 Task: Research Airbnb options in Old Shinyanga, Tanzania from 22th December, 2023 to 26th December, 2023 for 8 adults. Place can be private room with 8 bedrooms having 8 beds and 8 bathrooms. Property type can be house. Amenities needed are: wifi, TV, free parkinig on premises, gym, breakfast.
Action: Mouse moved to (541, 141)
Screenshot: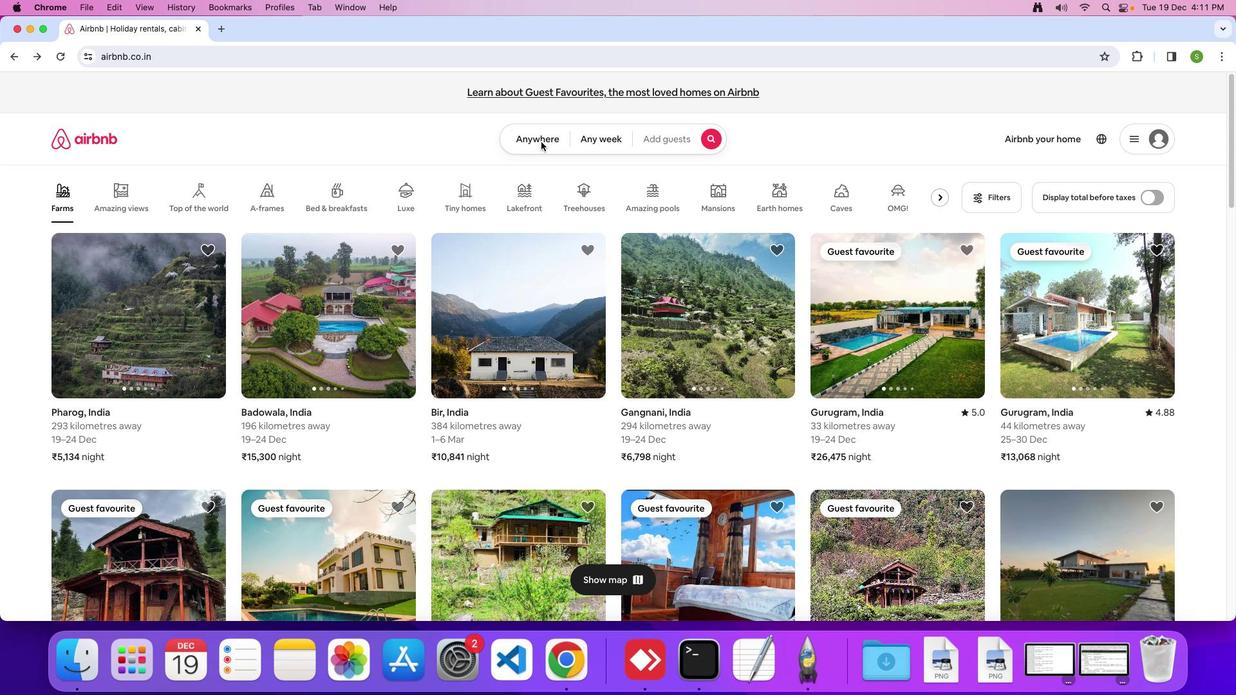 
Action: Mouse pressed left at (541, 141)
Screenshot: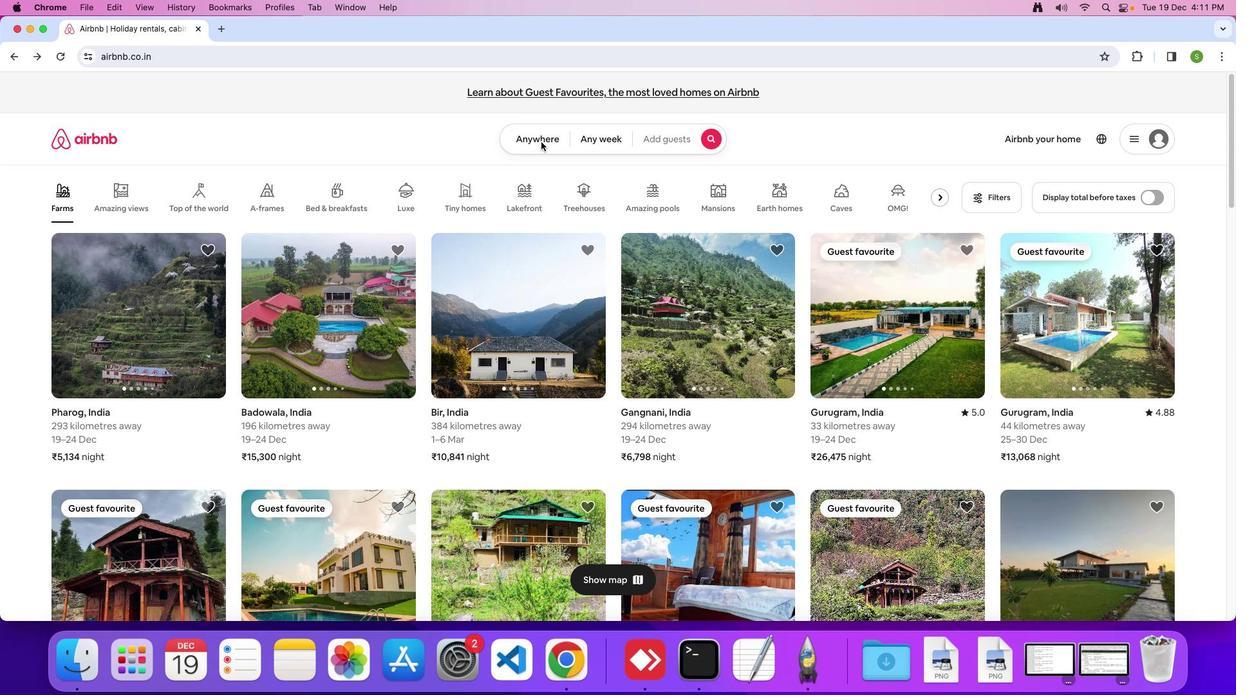 
Action: Mouse moved to (528, 141)
Screenshot: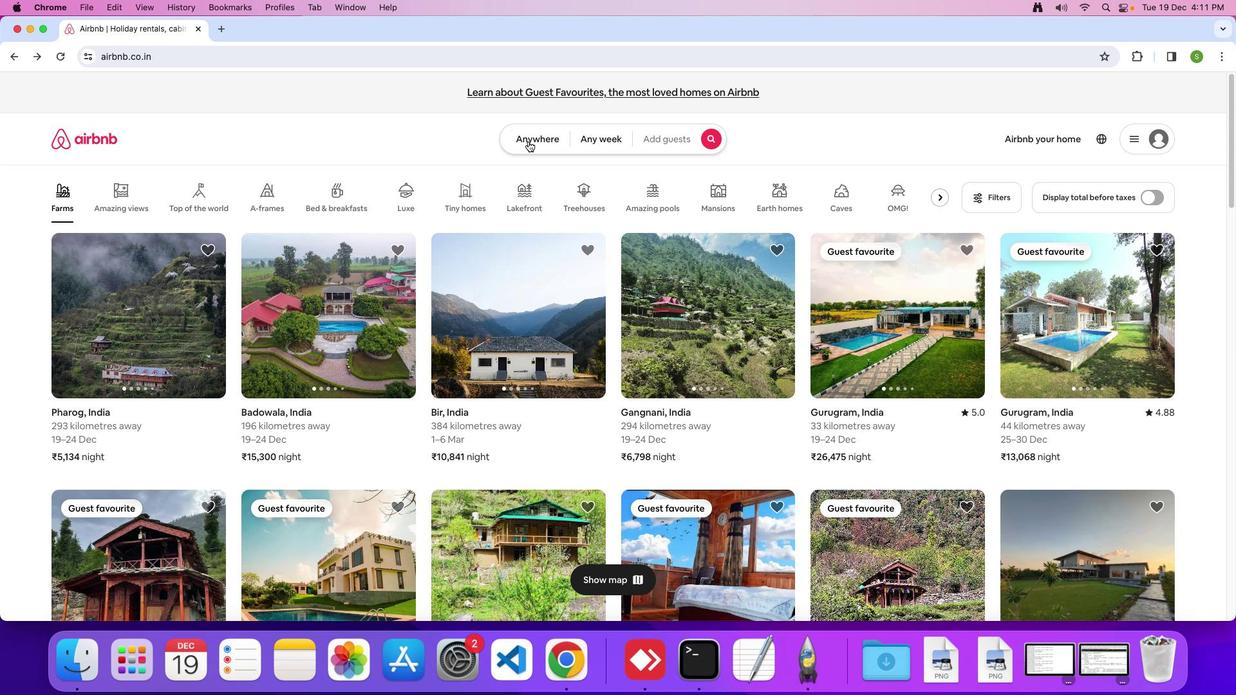 
Action: Mouse pressed left at (528, 141)
Screenshot: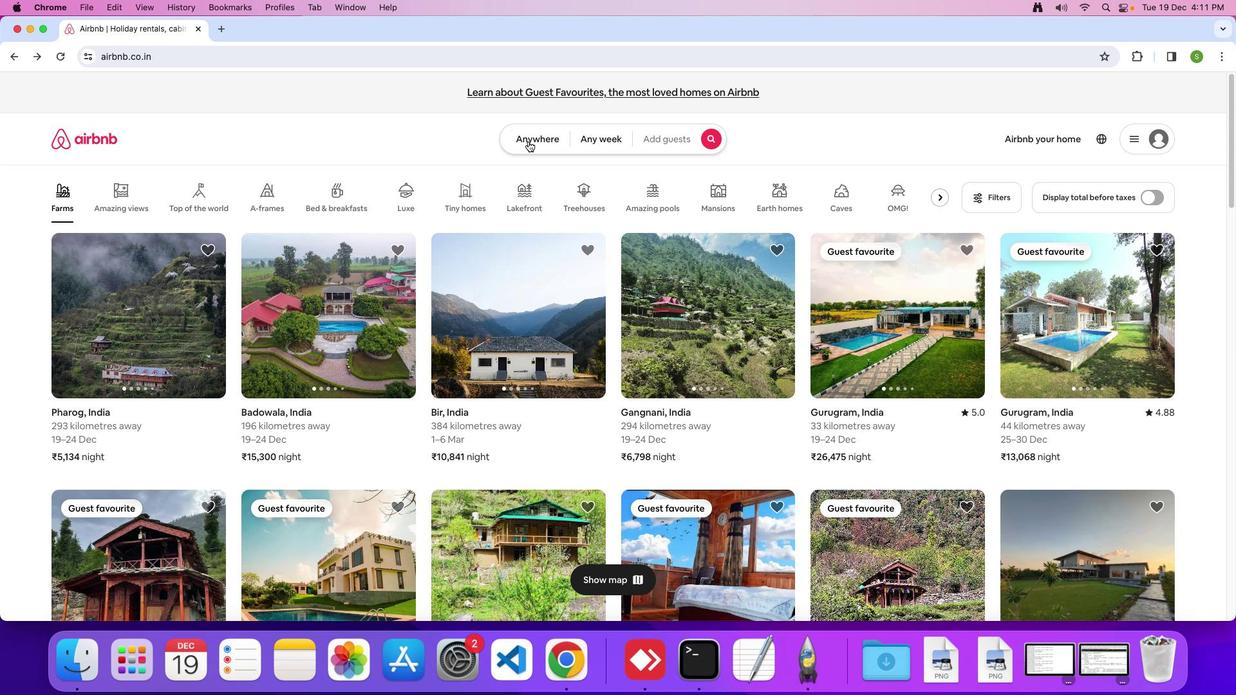 
Action: Mouse moved to (468, 179)
Screenshot: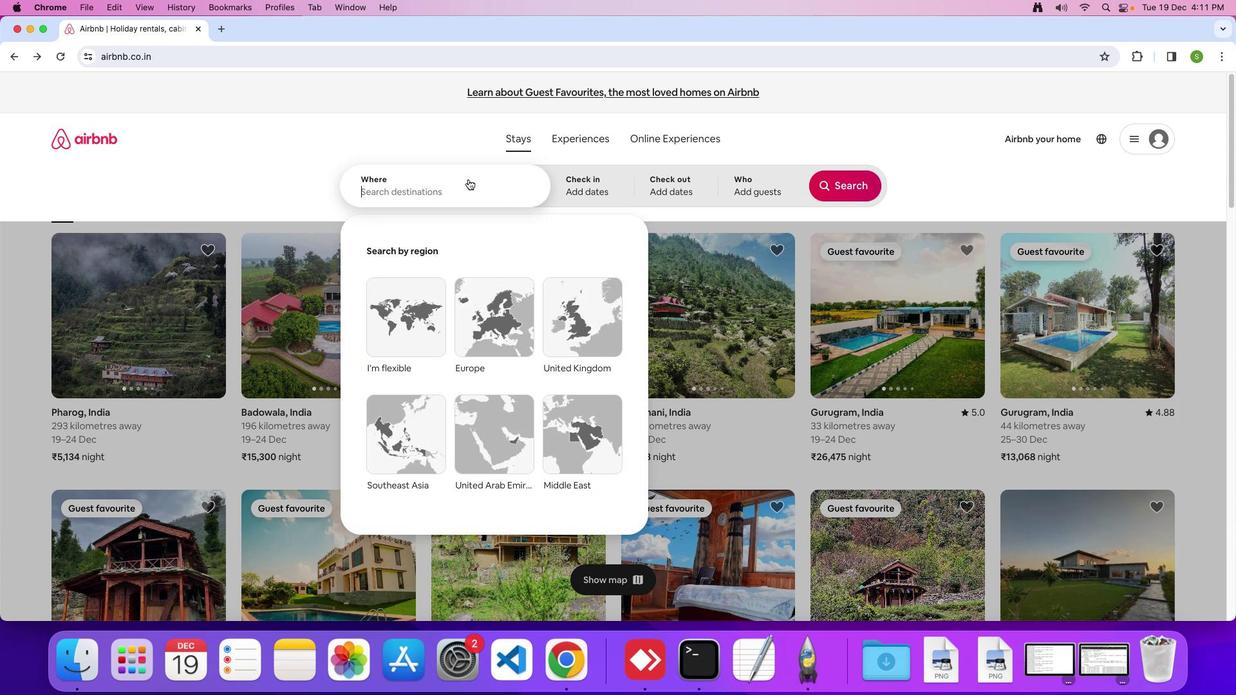 
Action: Key pressed 'O'Key.caps_lock'l''d'Key.spaceKey.shift'S''h''i''n''y''a''n''g''a'','Key.spaceKey.shift'T''a''n''z''a''n''i''a'Key.enter
Screenshot: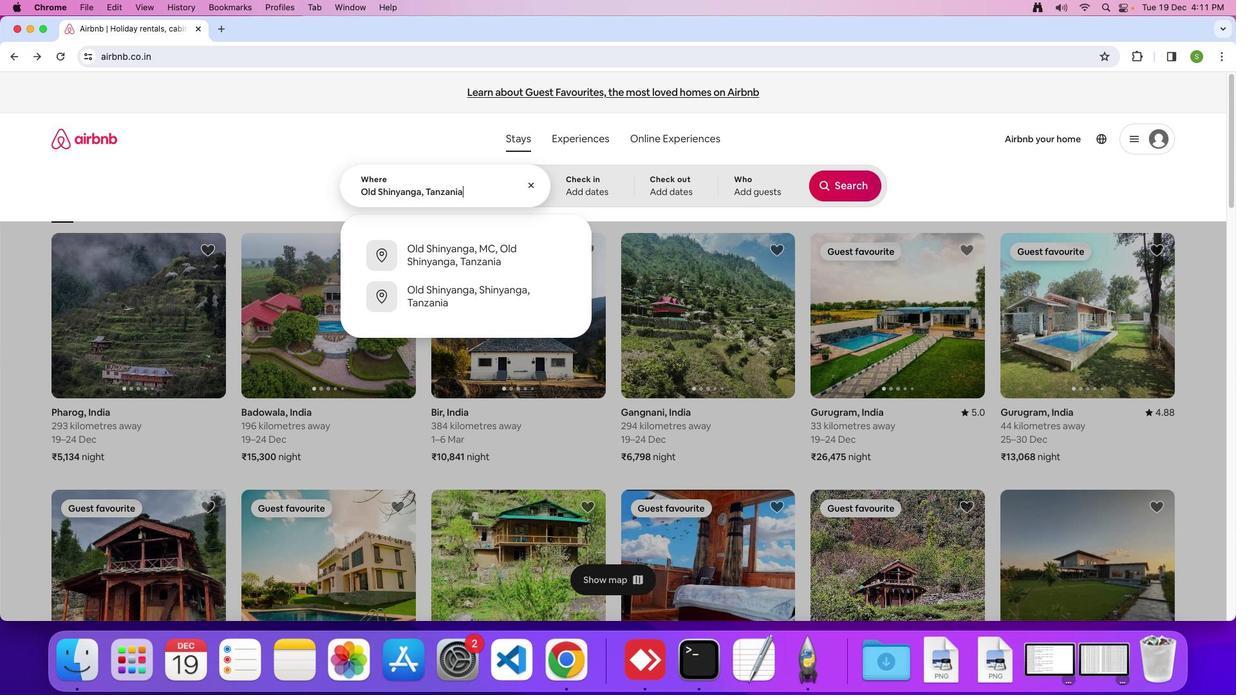 
Action: Mouse moved to (550, 437)
Screenshot: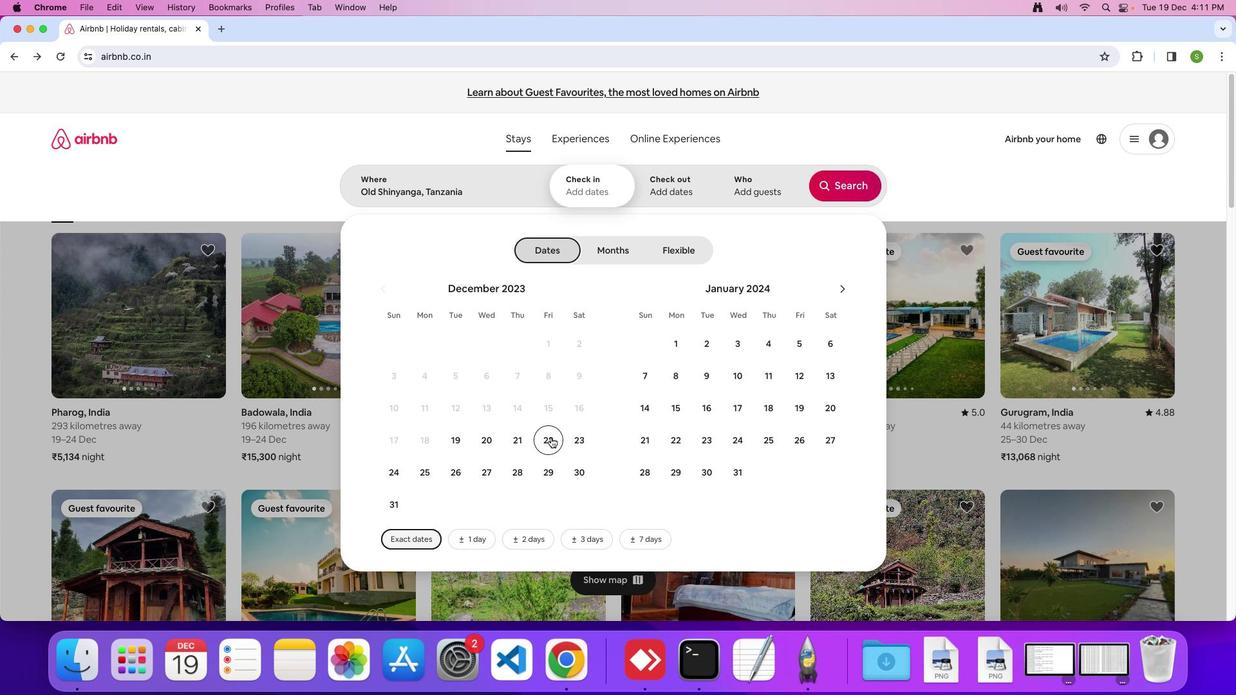 
Action: Mouse pressed left at (550, 437)
Screenshot: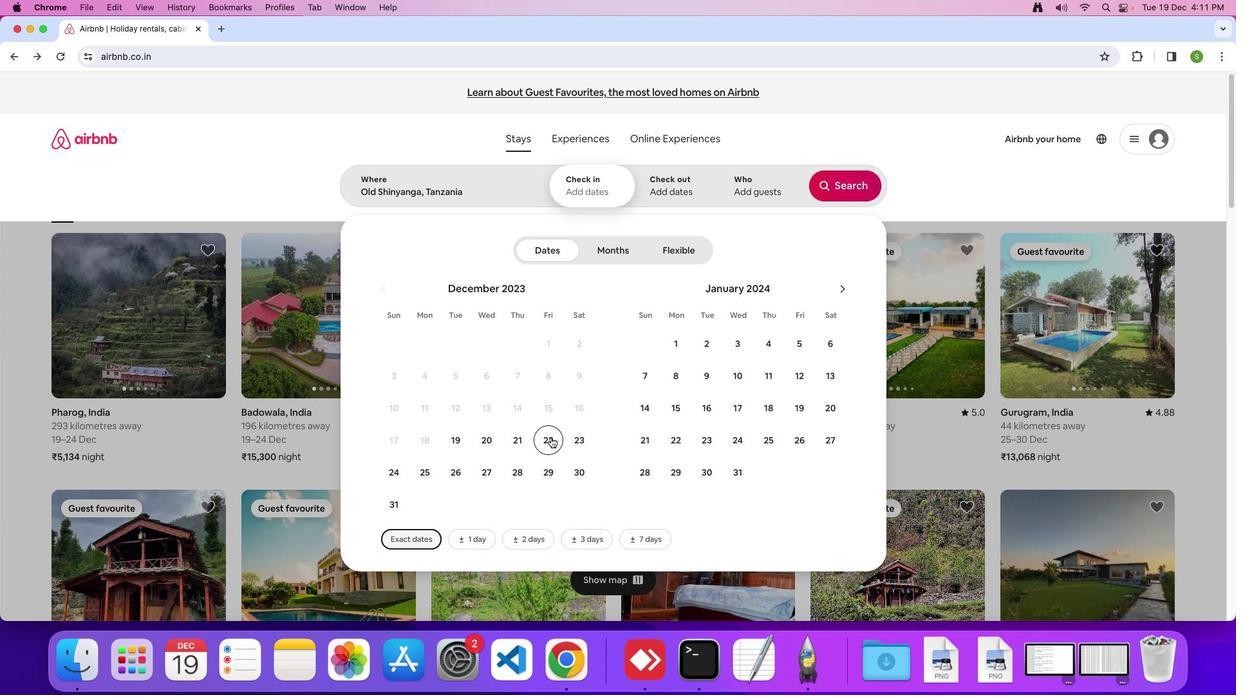 
Action: Mouse moved to (461, 470)
Screenshot: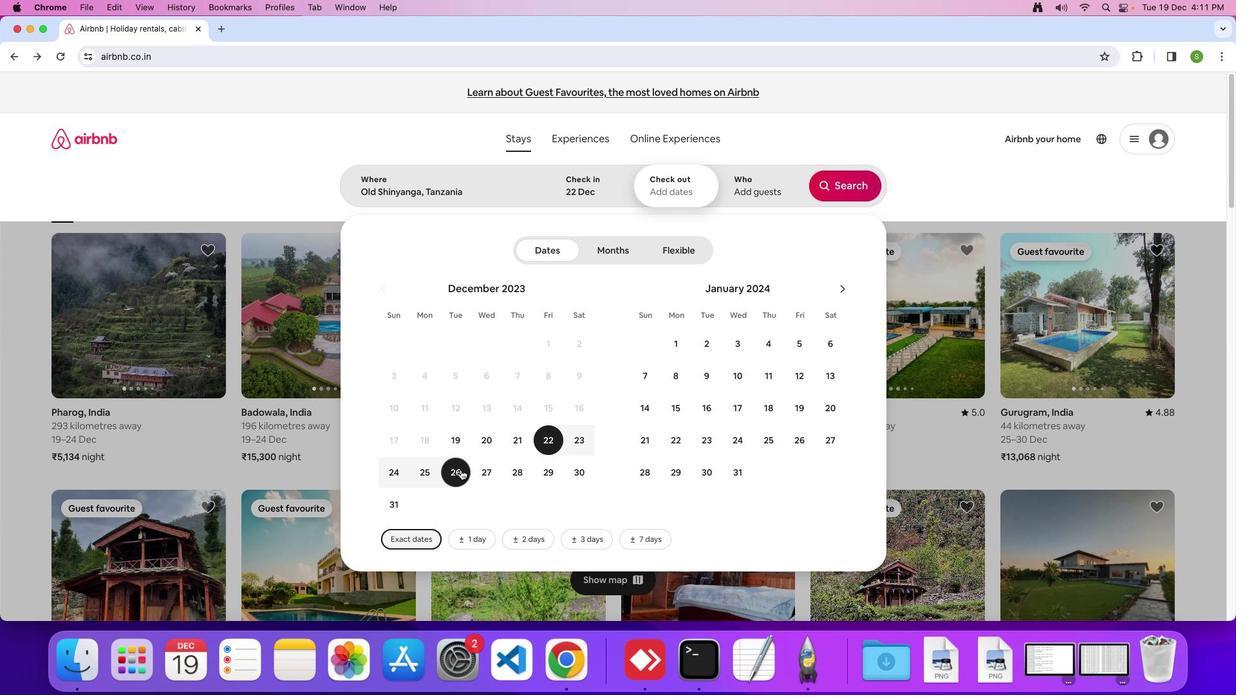 
Action: Mouse pressed left at (461, 470)
Screenshot: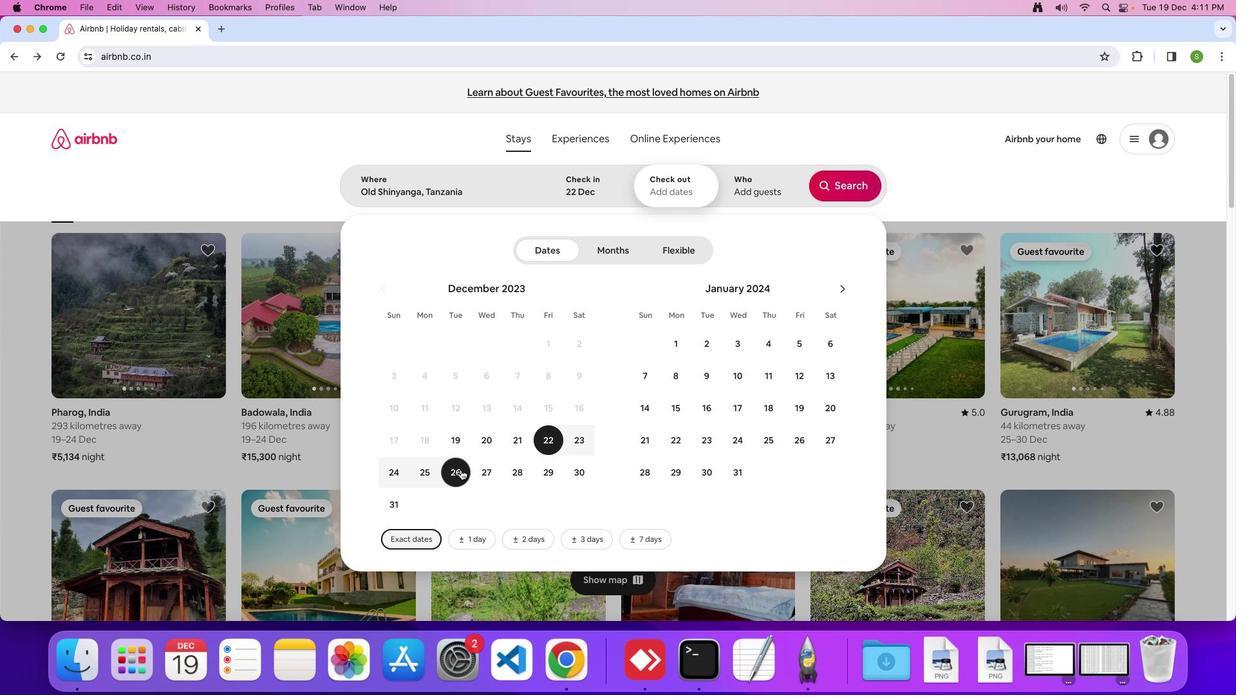 
Action: Mouse moved to (758, 195)
Screenshot: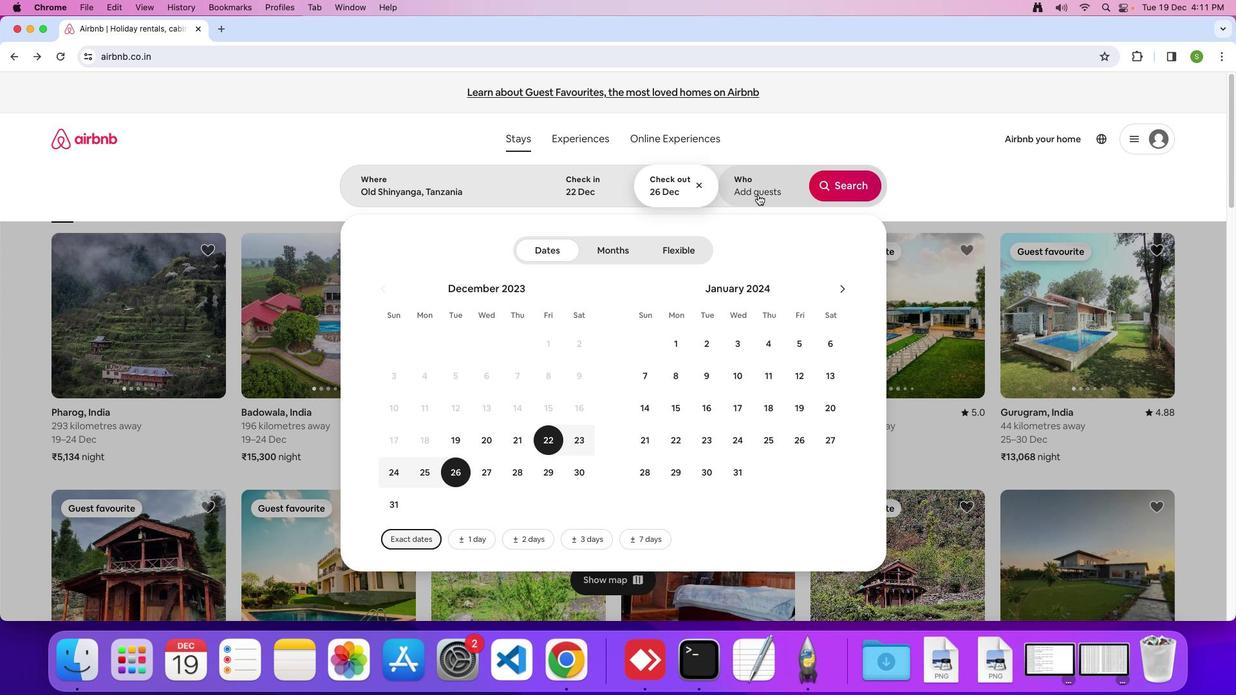 
Action: Mouse pressed left at (758, 195)
Screenshot: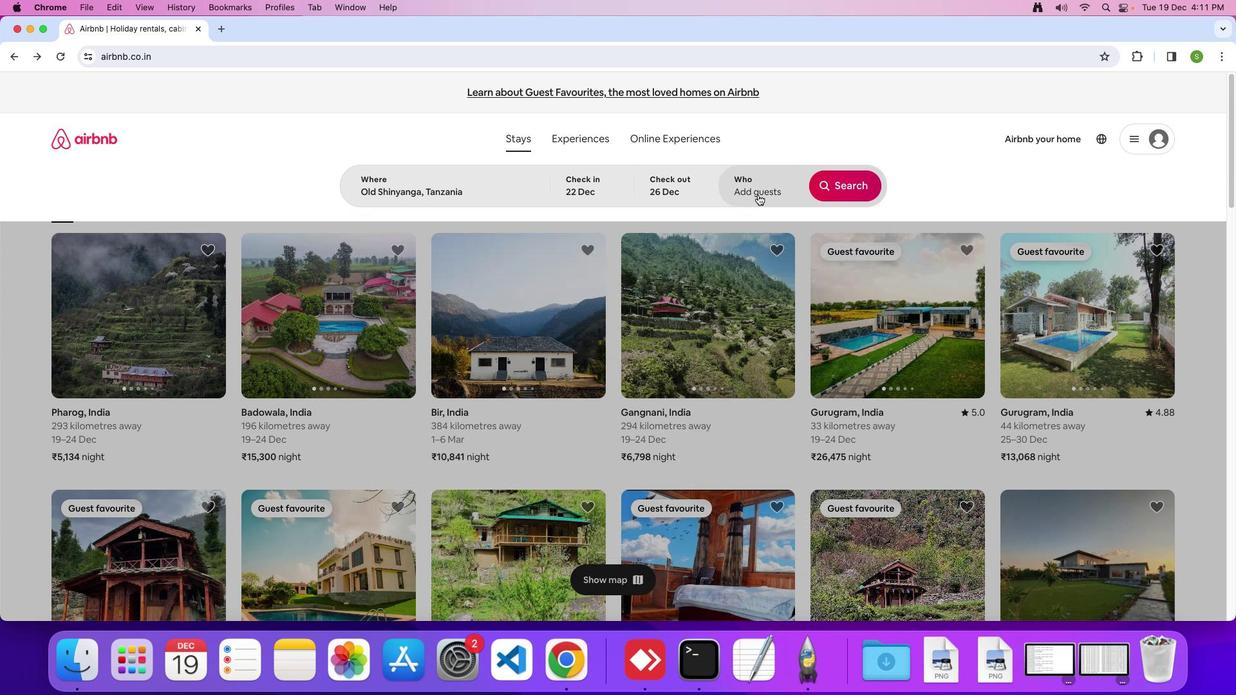 
Action: Mouse moved to (845, 253)
Screenshot: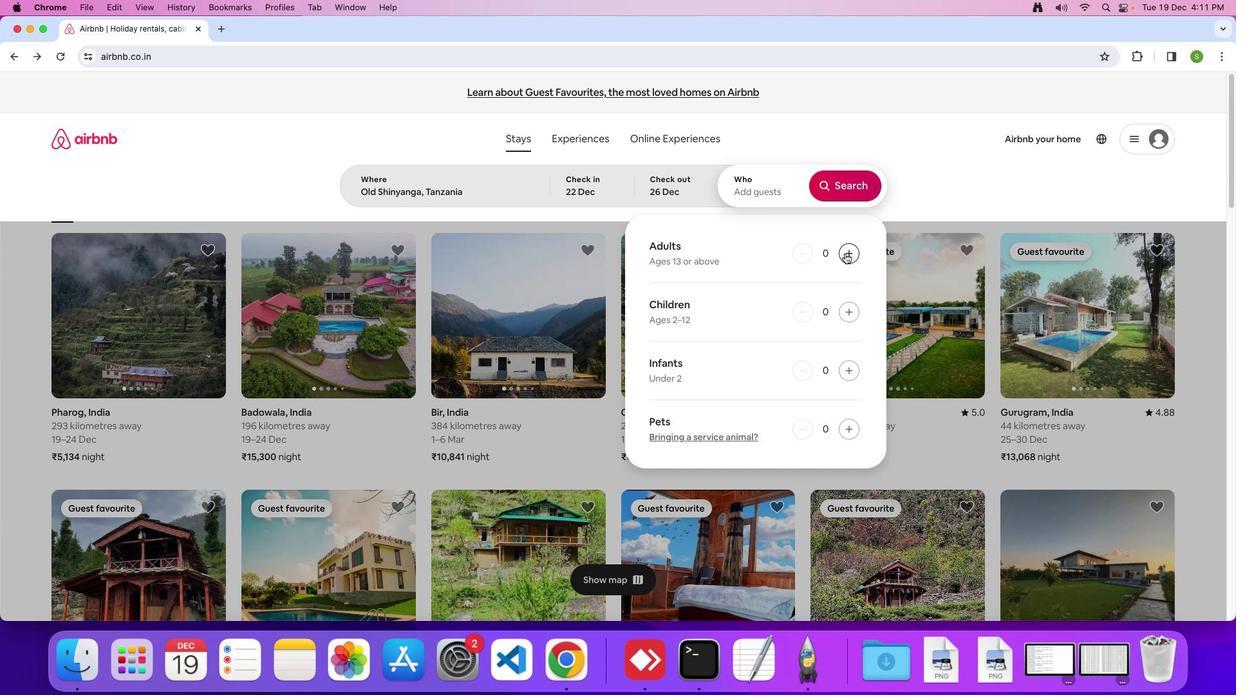
Action: Mouse pressed left at (845, 253)
Screenshot: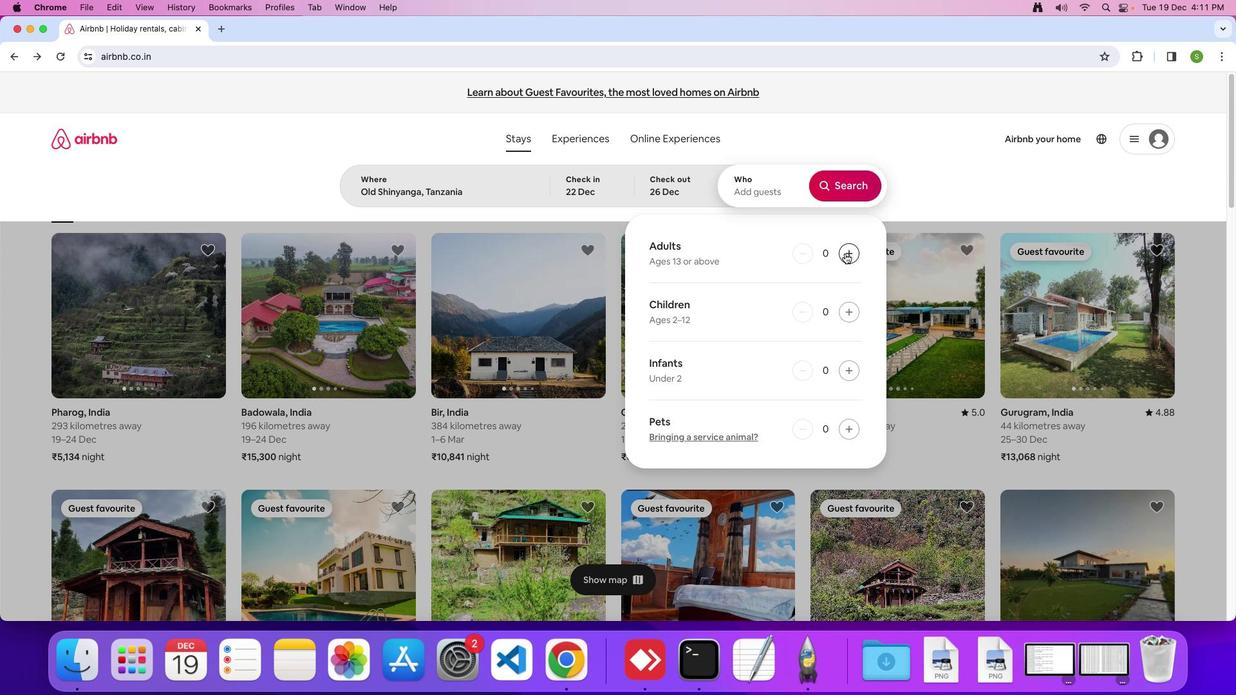 
Action: Mouse moved to (846, 253)
Screenshot: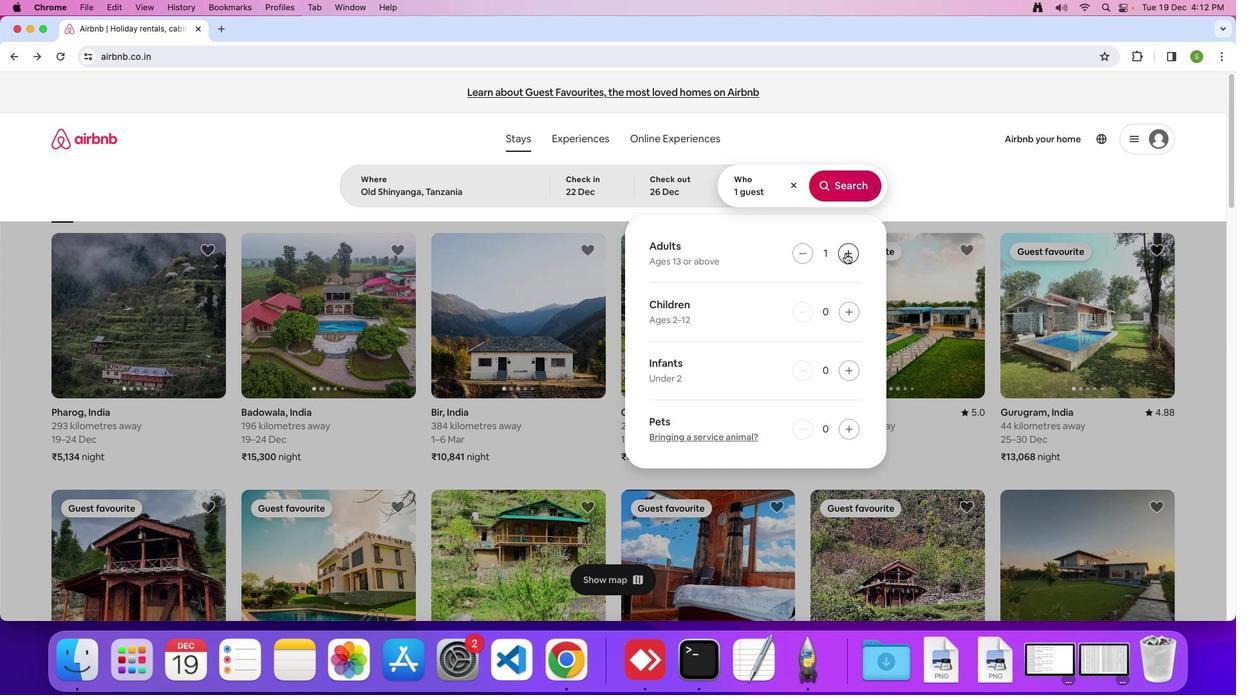 
Action: Mouse pressed left at (846, 253)
Screenshot: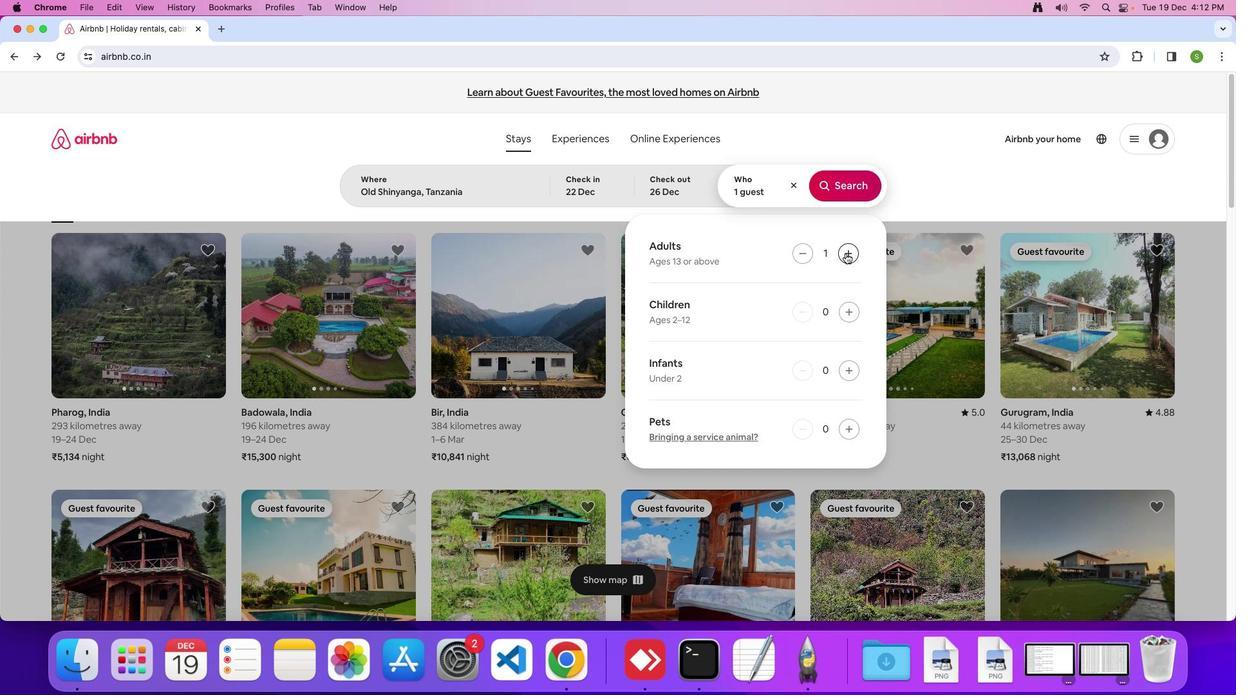 
Action: Mouse pressed left at (846, 253)
Screenshot: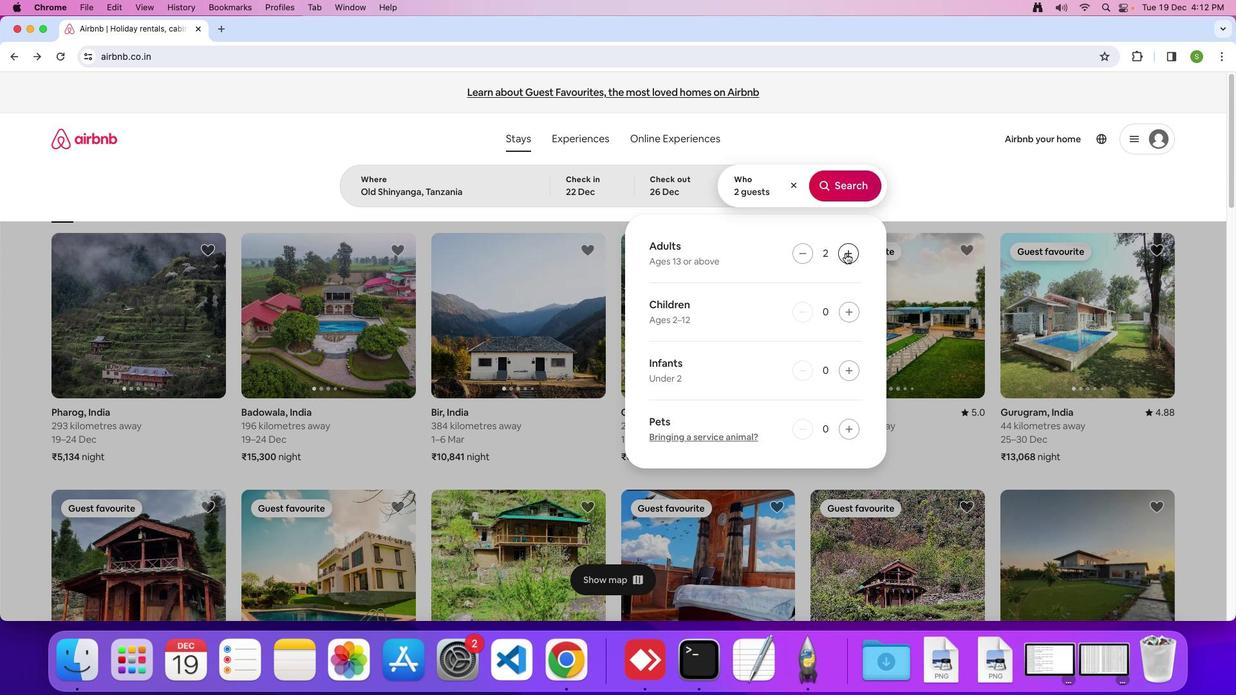 
Action: Mouse pressed left at (846, 253)
Screenshot: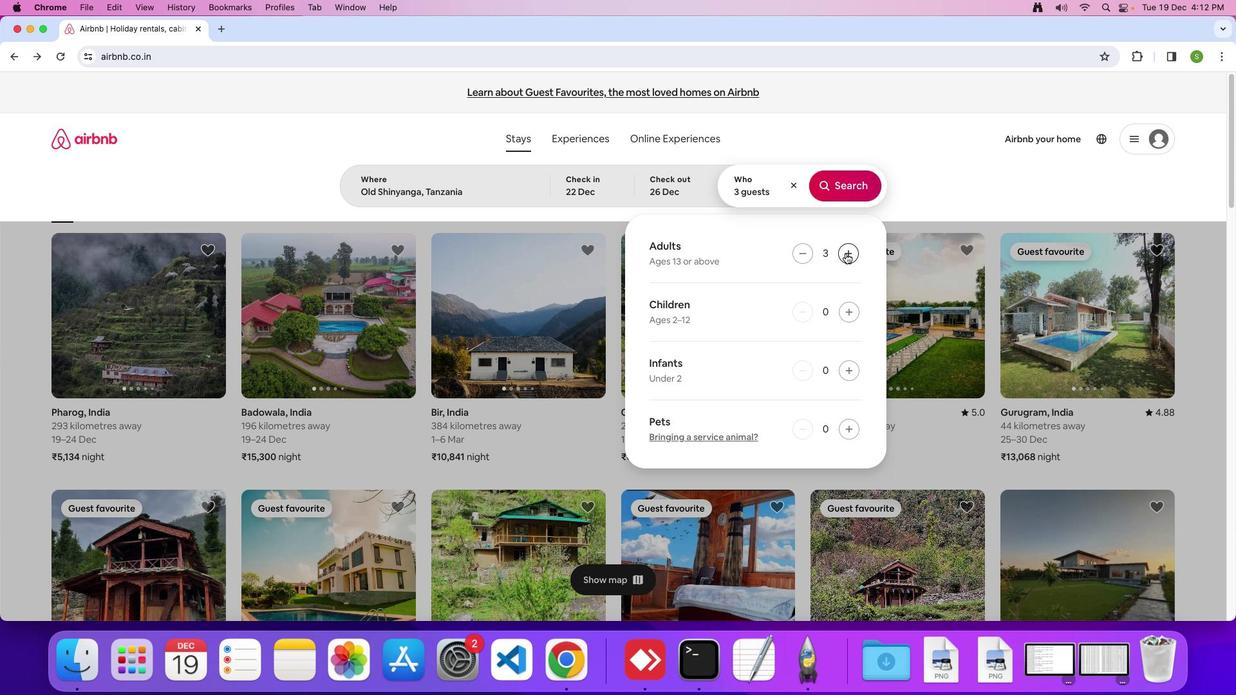 
Action: Mouse pressed left at (846, 253)
Screenshot: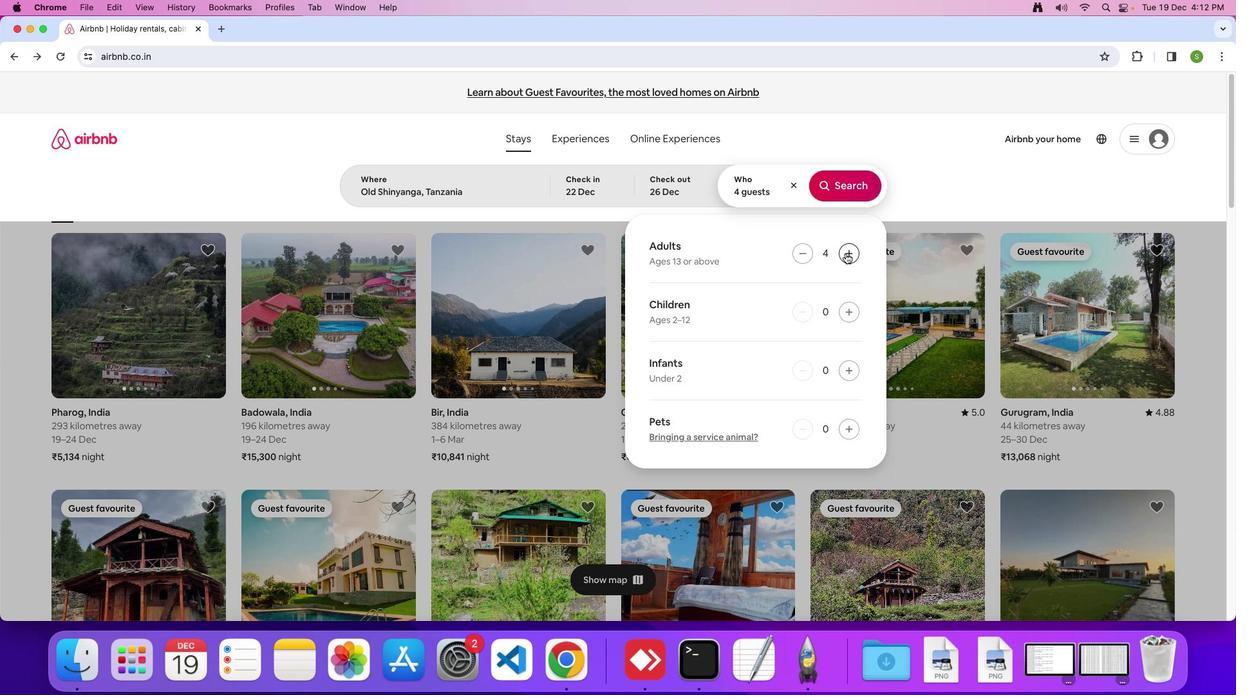 
Action: Mouse pressed left at (846, 253)
Screenshot: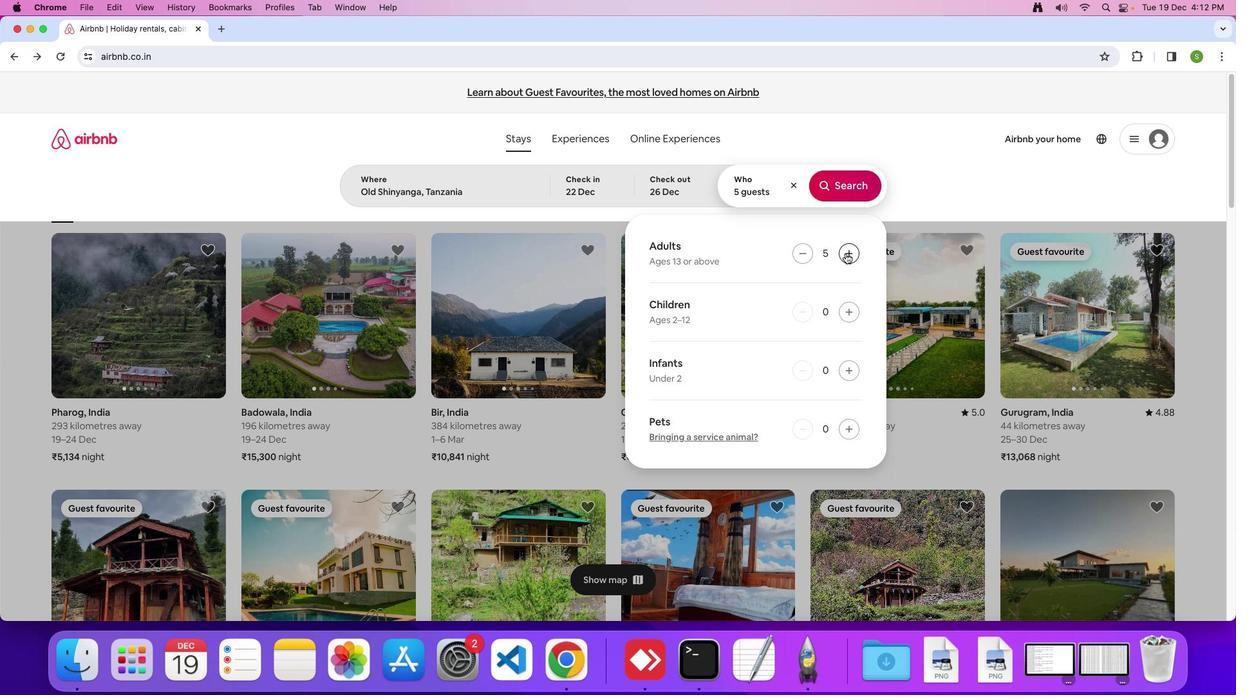 
Action: Mouse pressed left at (846, 253)
Screenshot: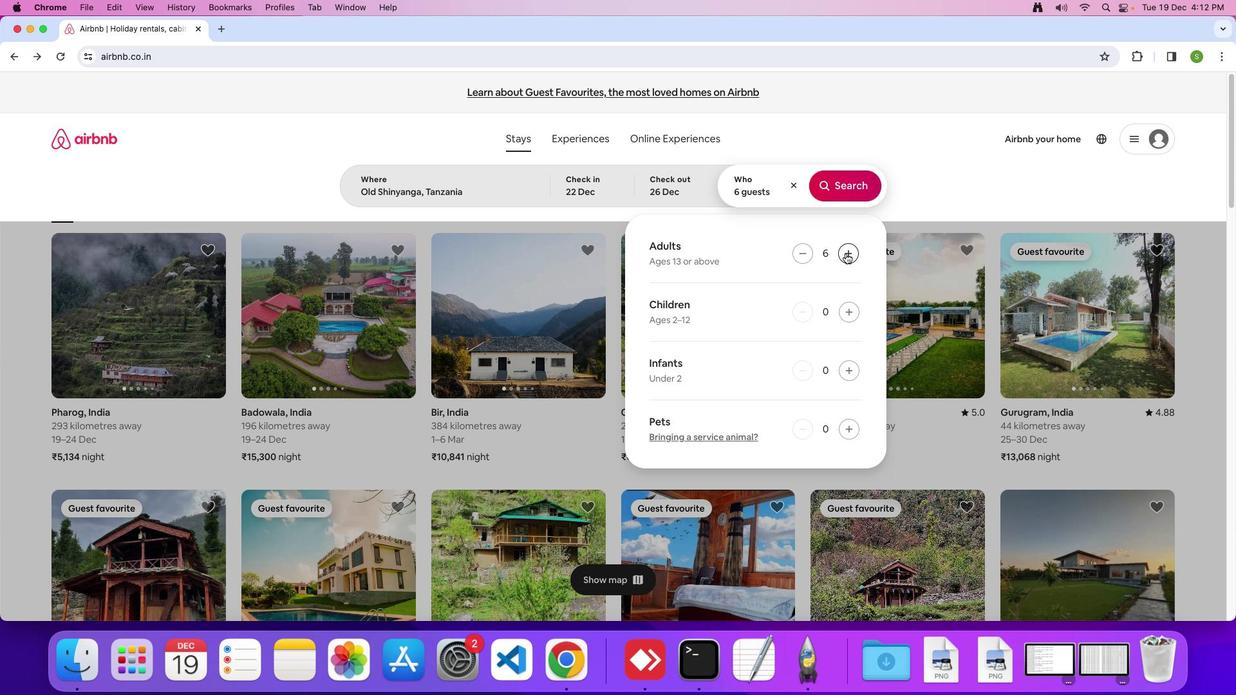 
Action: Mouse pressed left at (846, 253)
Screenshot: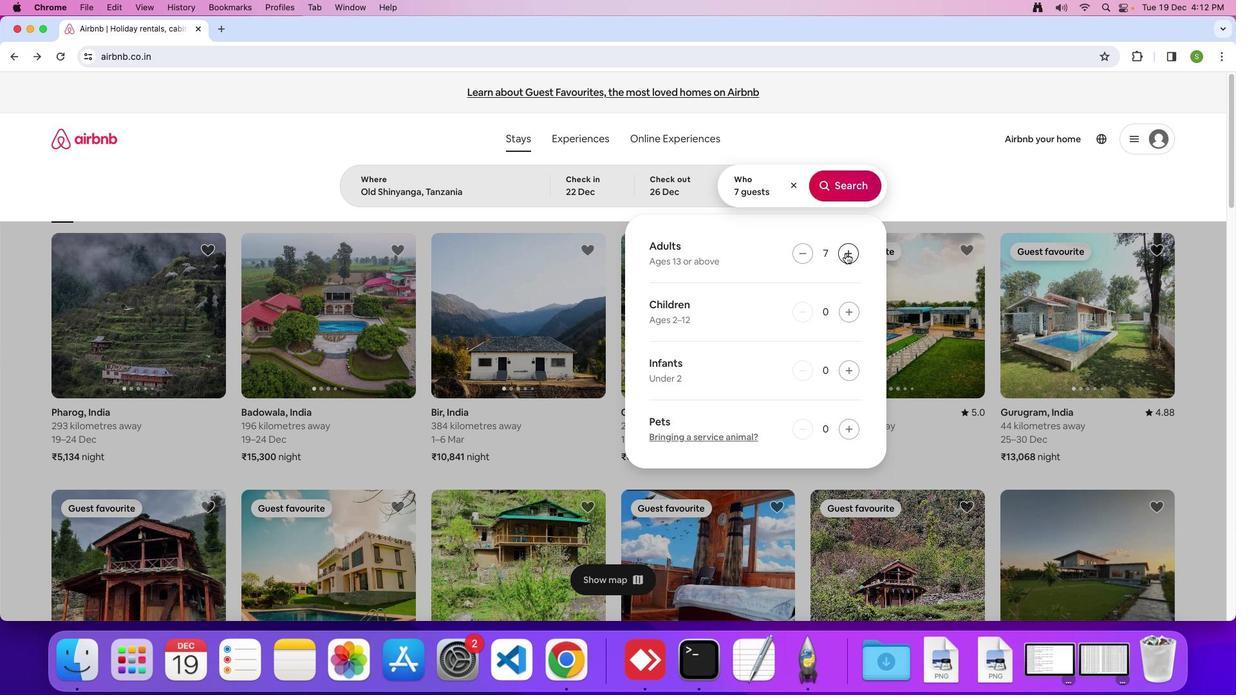 
Action: Mouse moved to (854, 196)
Screenshot: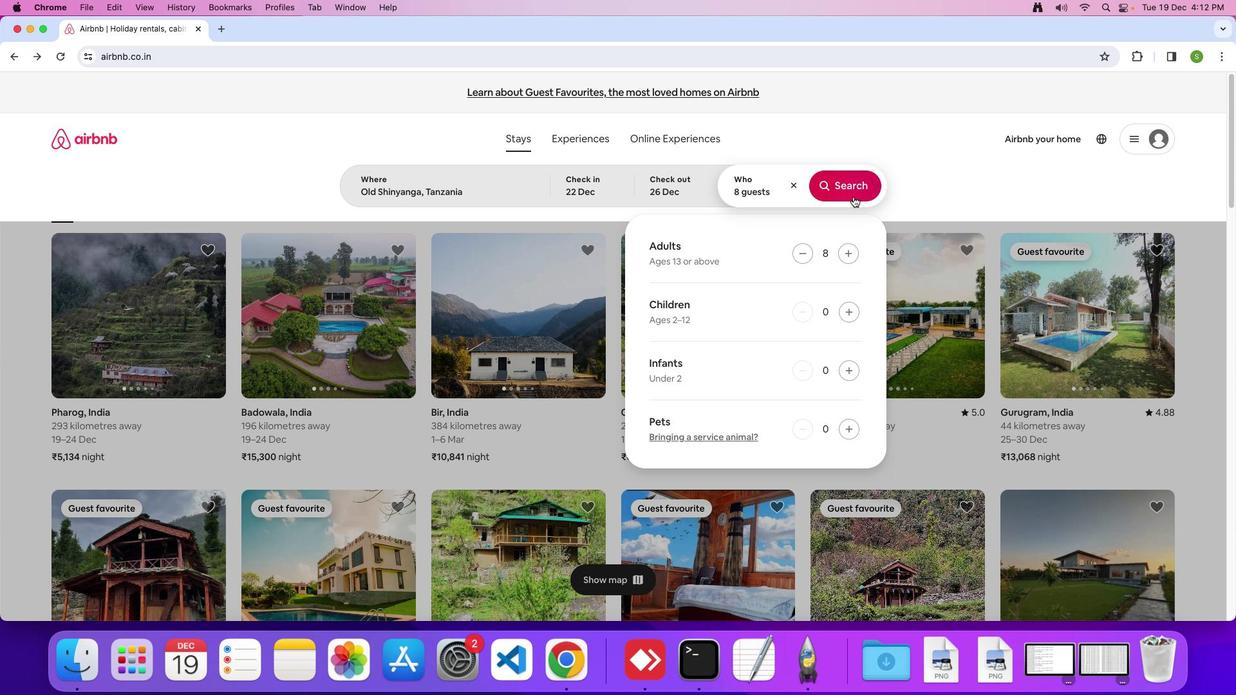 
Action: Mouse pressed left at (854, 196)
Screenshot: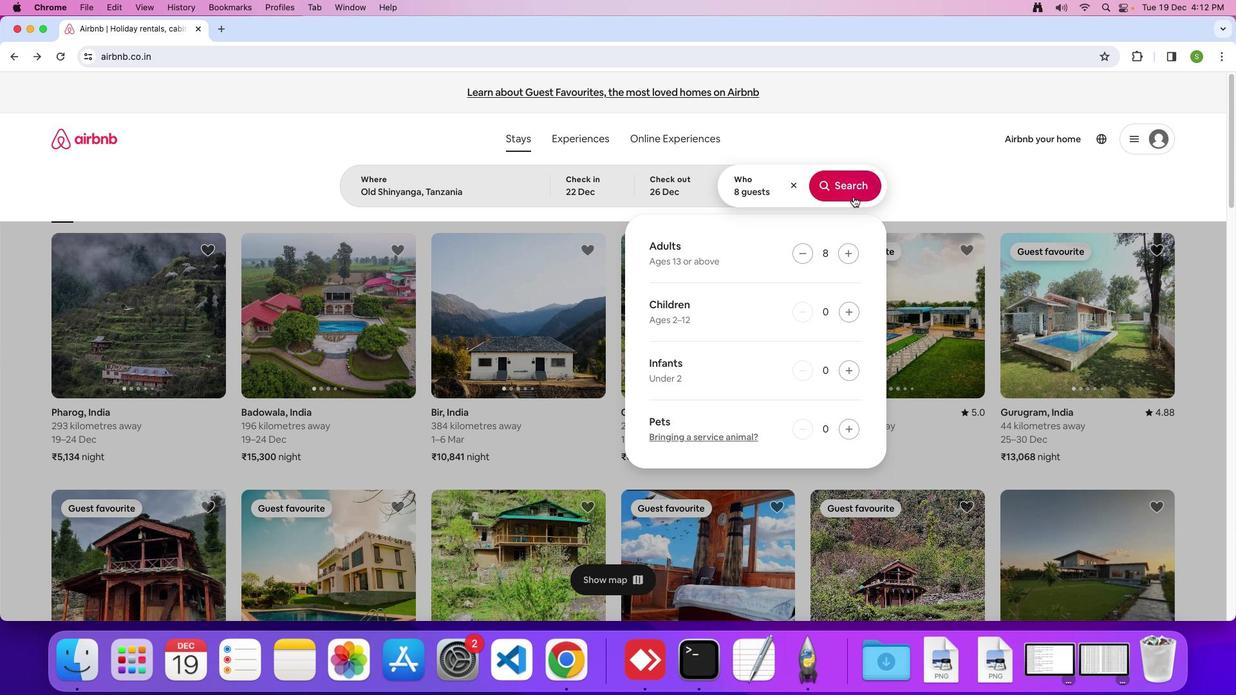 
Action: Mouse moved to (1018, 150)
Screenshot: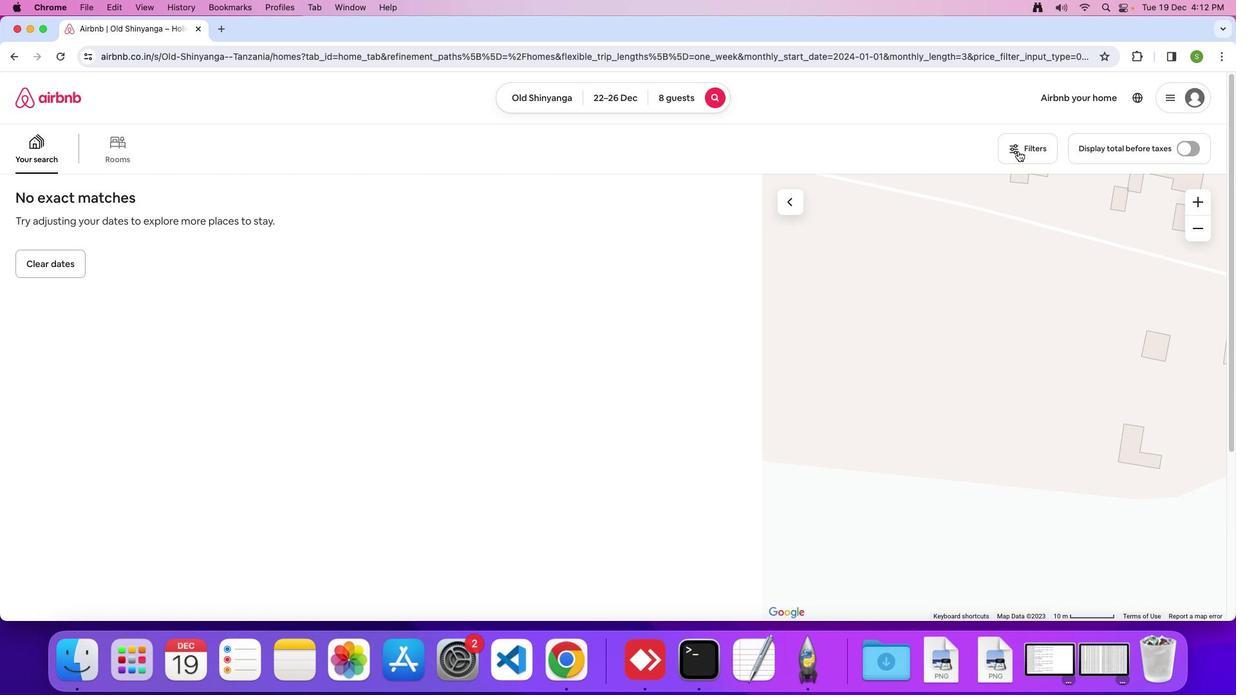 
Action: Mouse pressed left at (1018, 150)
Screenshot: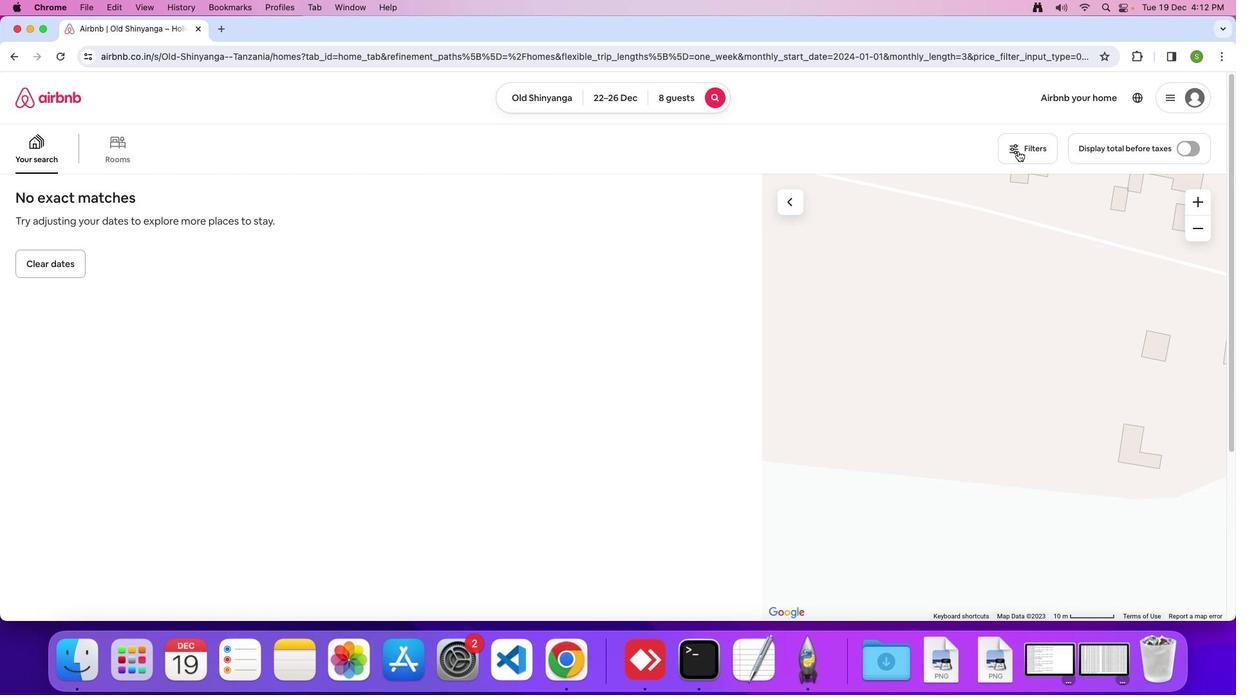 
Action: Mouse moved to (638, 399)
Screenshot: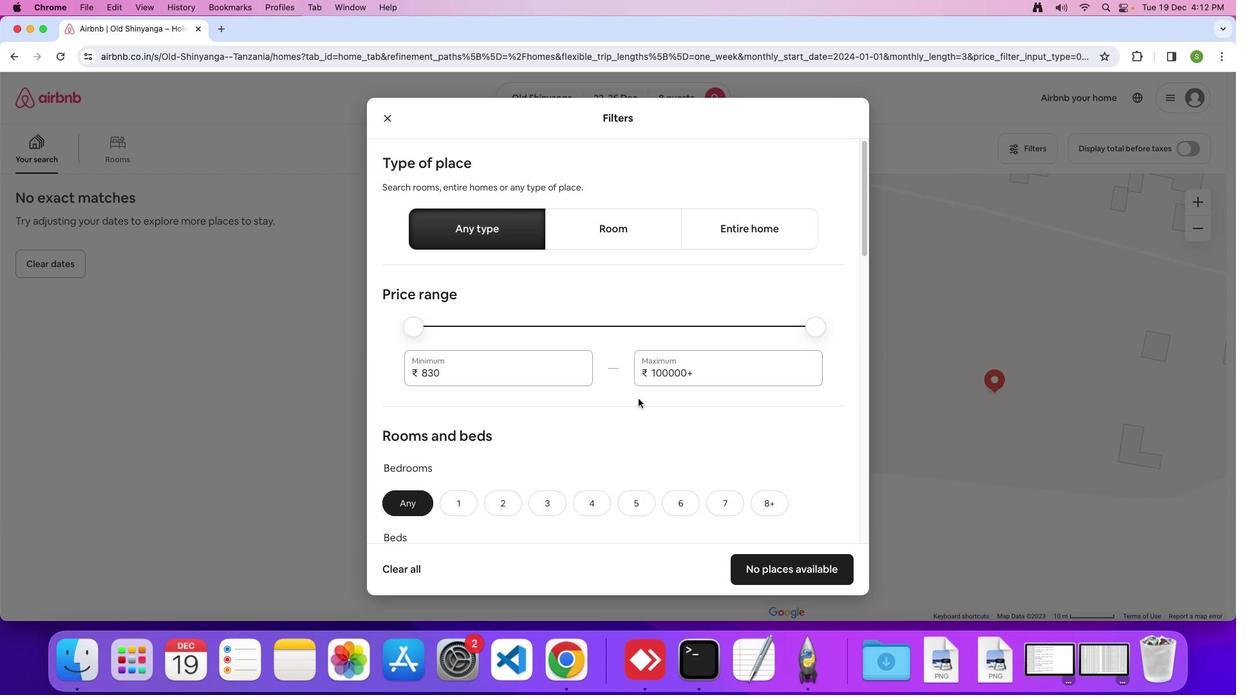 
Action: Mouse scrolled (638, 399) with delta (0, 0)
Screenshot: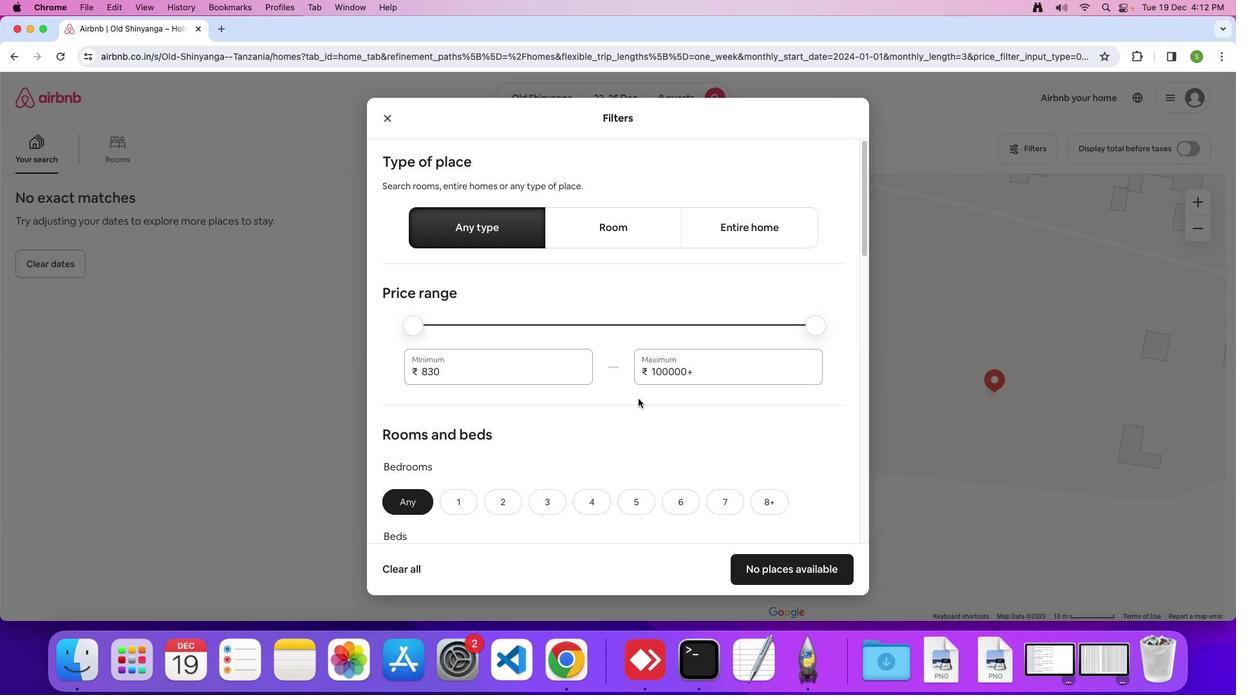 
Action: Mouse scrolled (638, 399) with delta (0, 0)
Screenshot: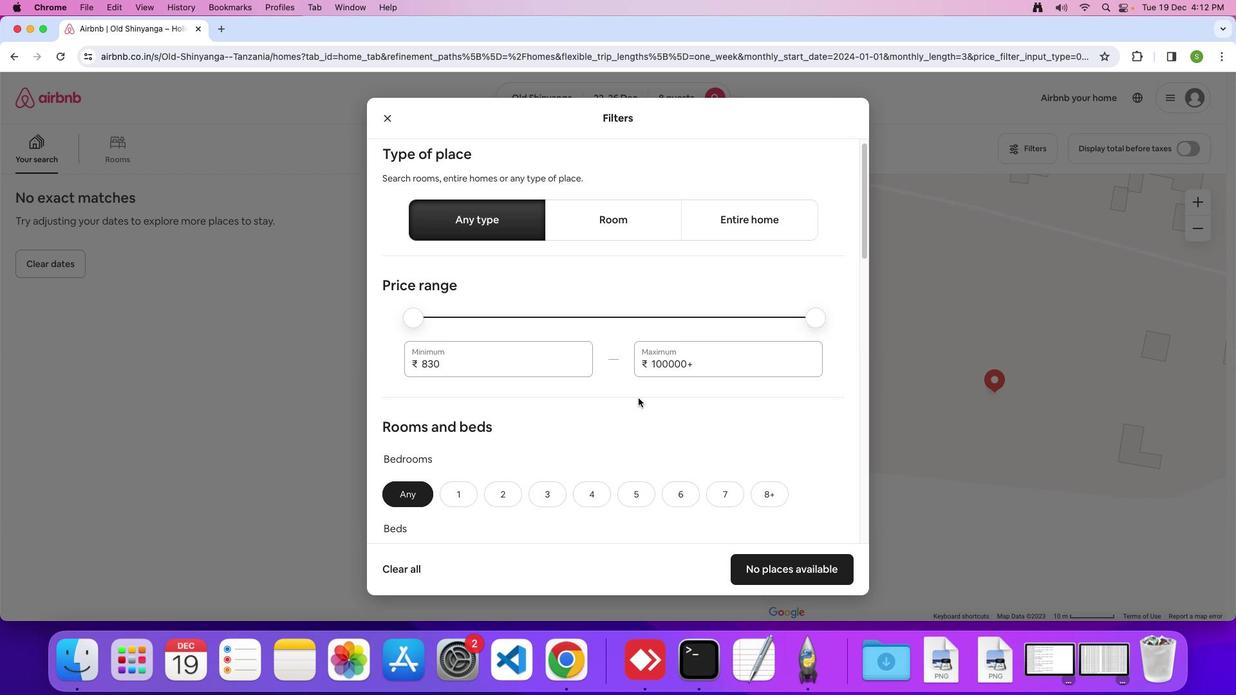 
Action: Mouse moved to (638, 398)
Screenshot: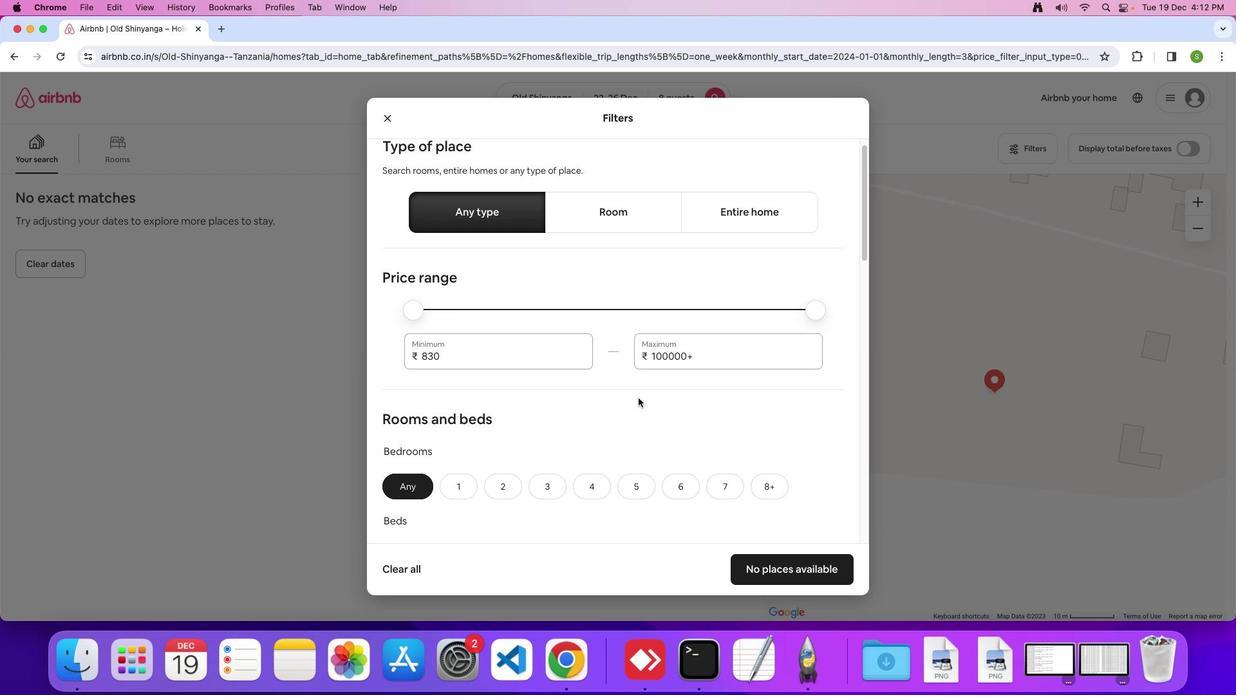 
Action: Mouse scrolled (638, 398) with delta (0, -1)
Screenshot: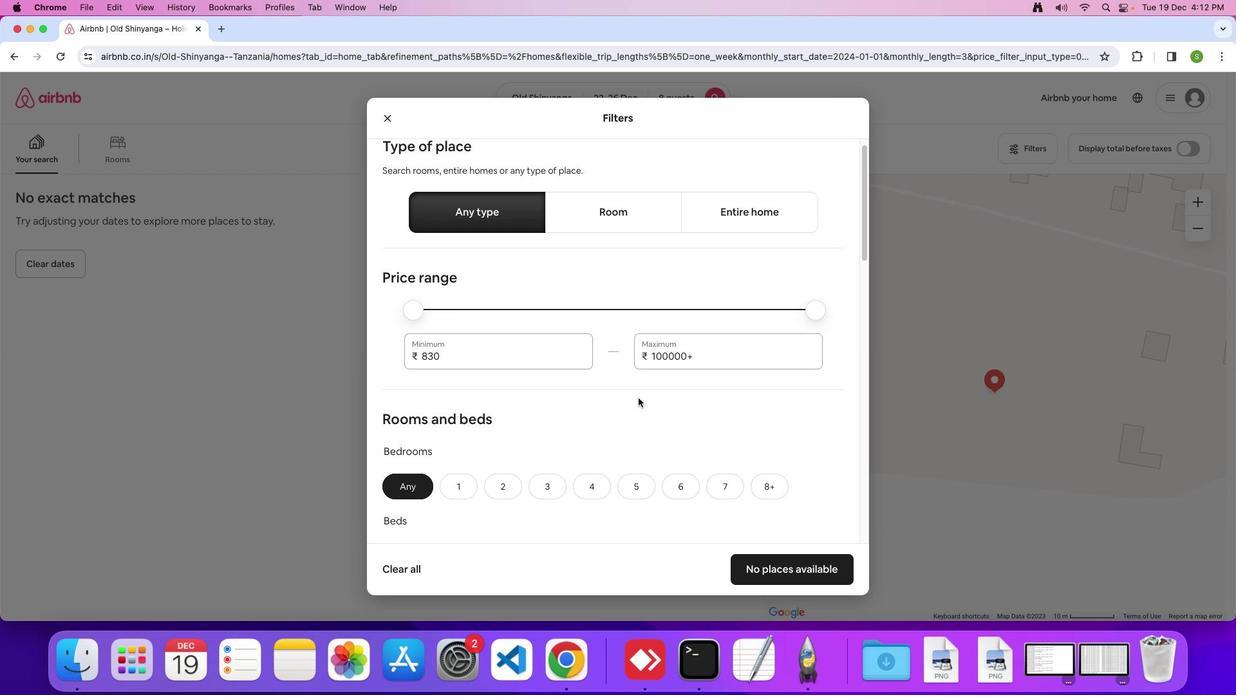 
Action: Mouse moved to (638, 398)
Screenshot: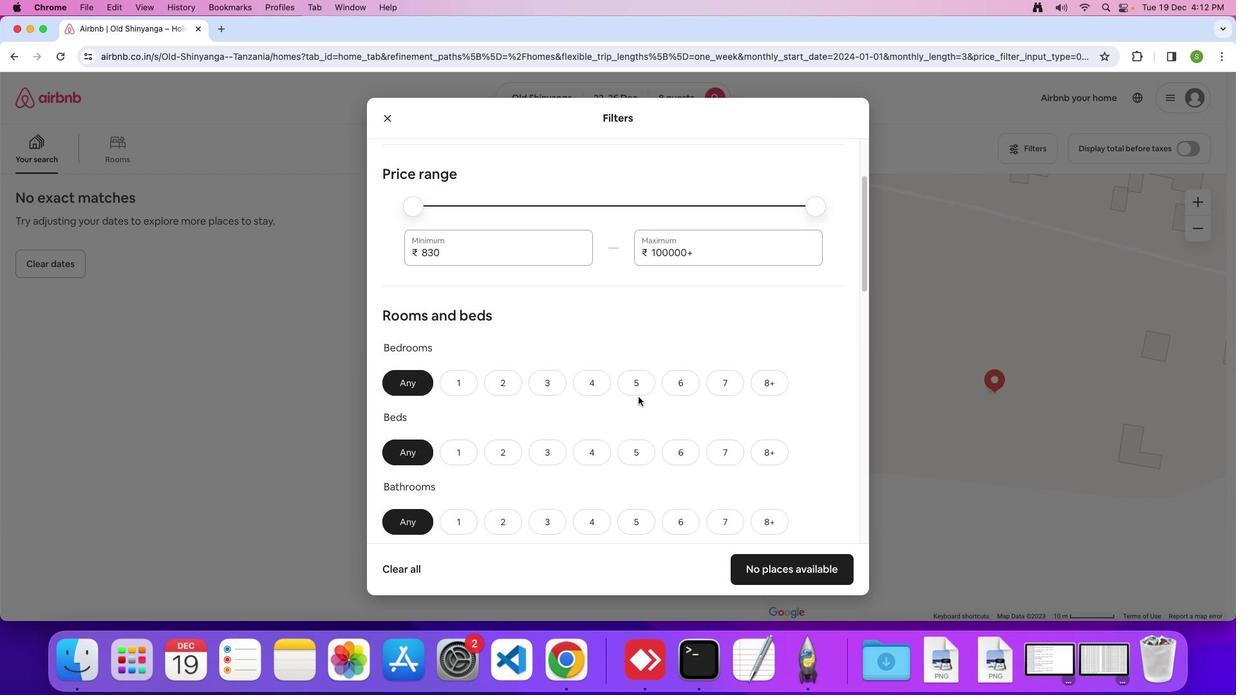 
Action: Mouse scrolled (638, 398) with delta (0, -3)
Screenshot: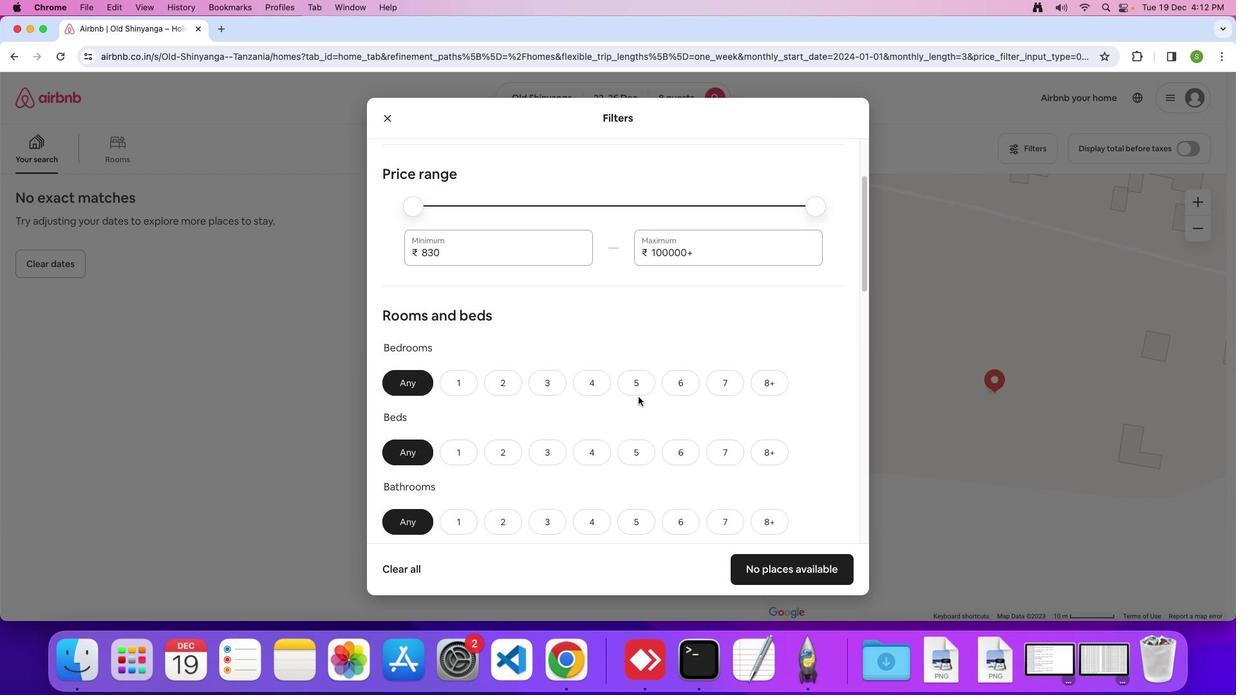 
Action: Mouse moved to (761, 267)
Screenshot: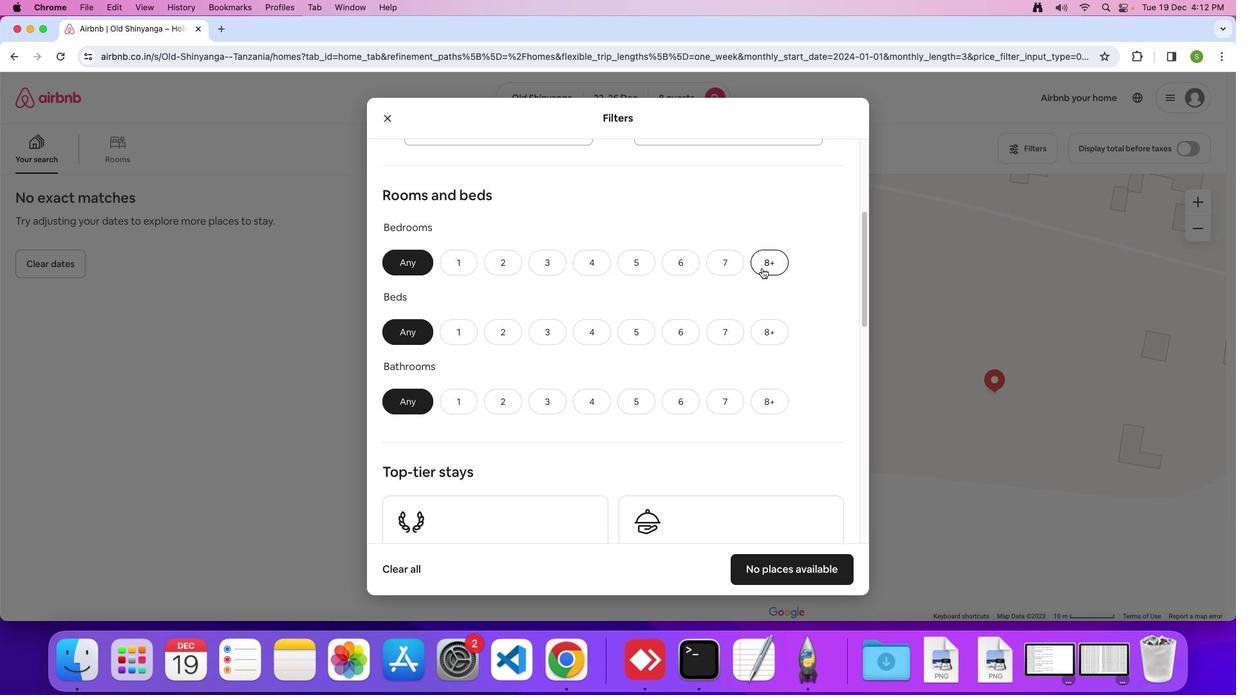 
Action: Mouse pressed left at (761, 267)
Screenshot: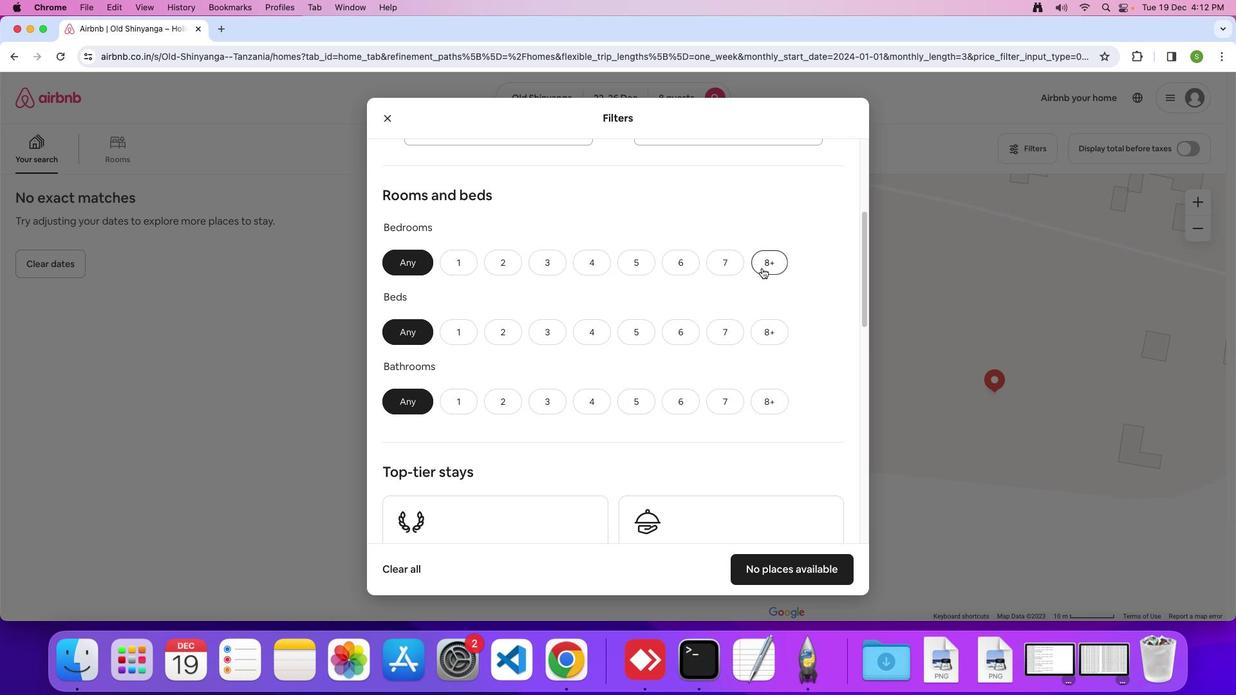 
Action: Mouse moved to (765, 347)
Screenshot: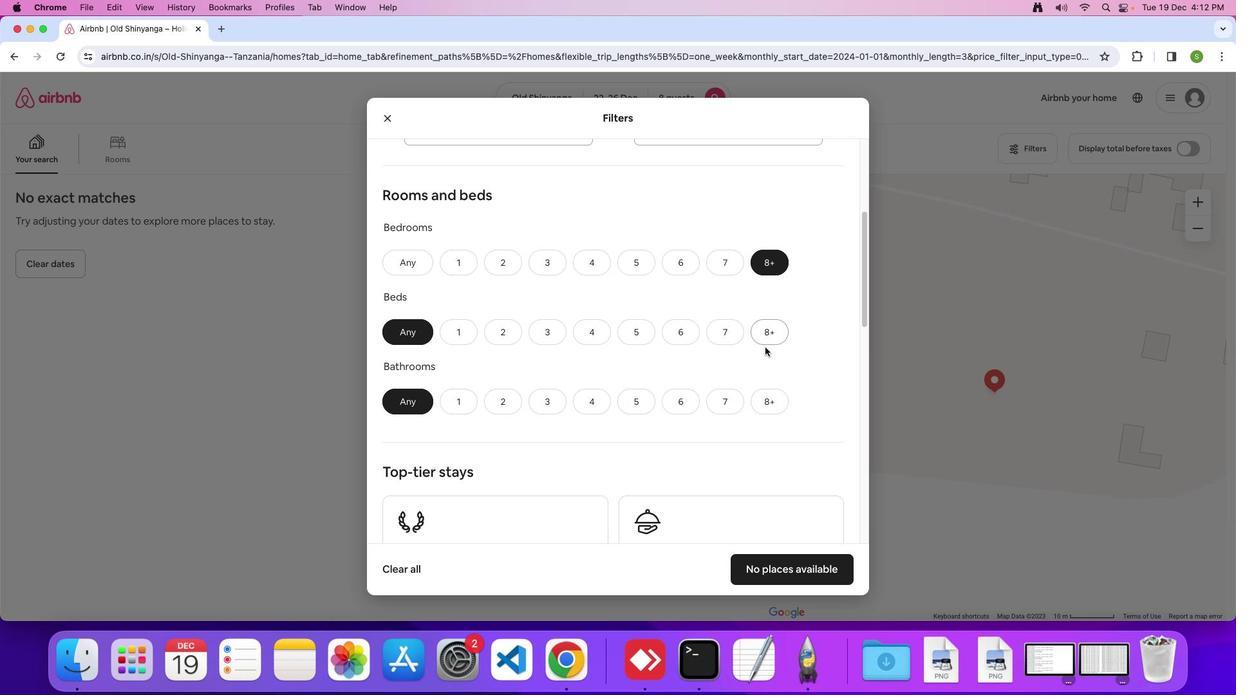 
Action: Mouse pressed left at (765, 347)
Screenshot: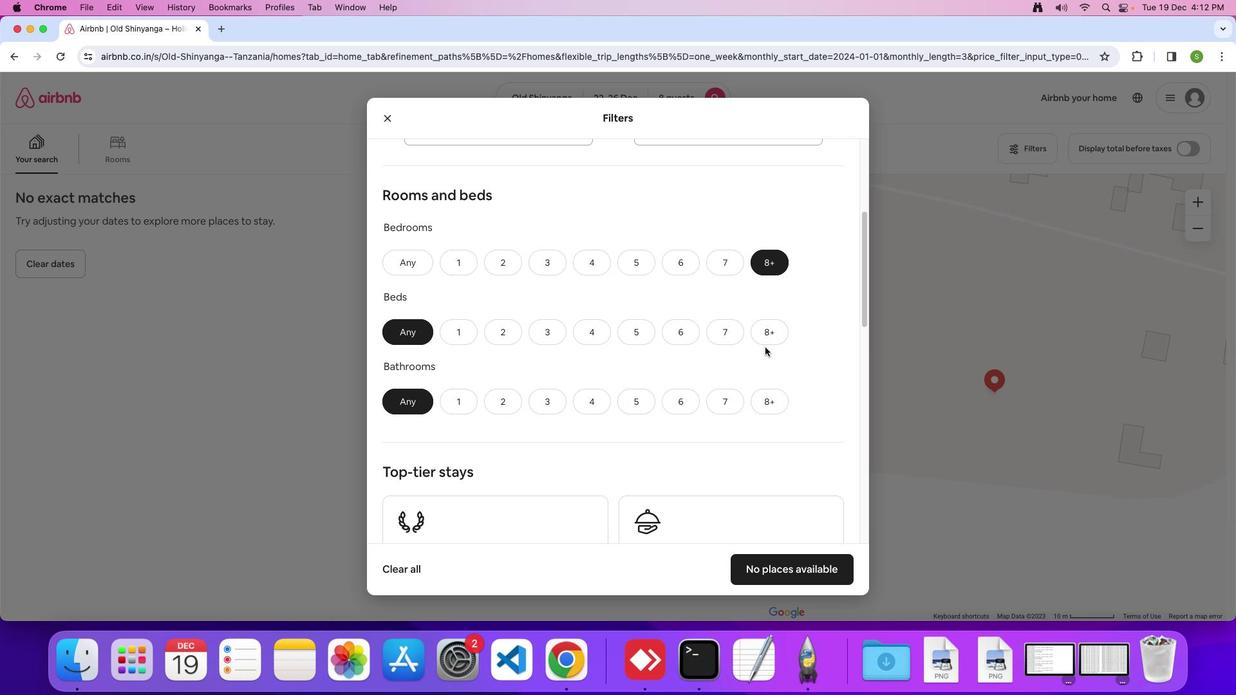 
Action: Mouse moved to (766, 332)
Screenshot: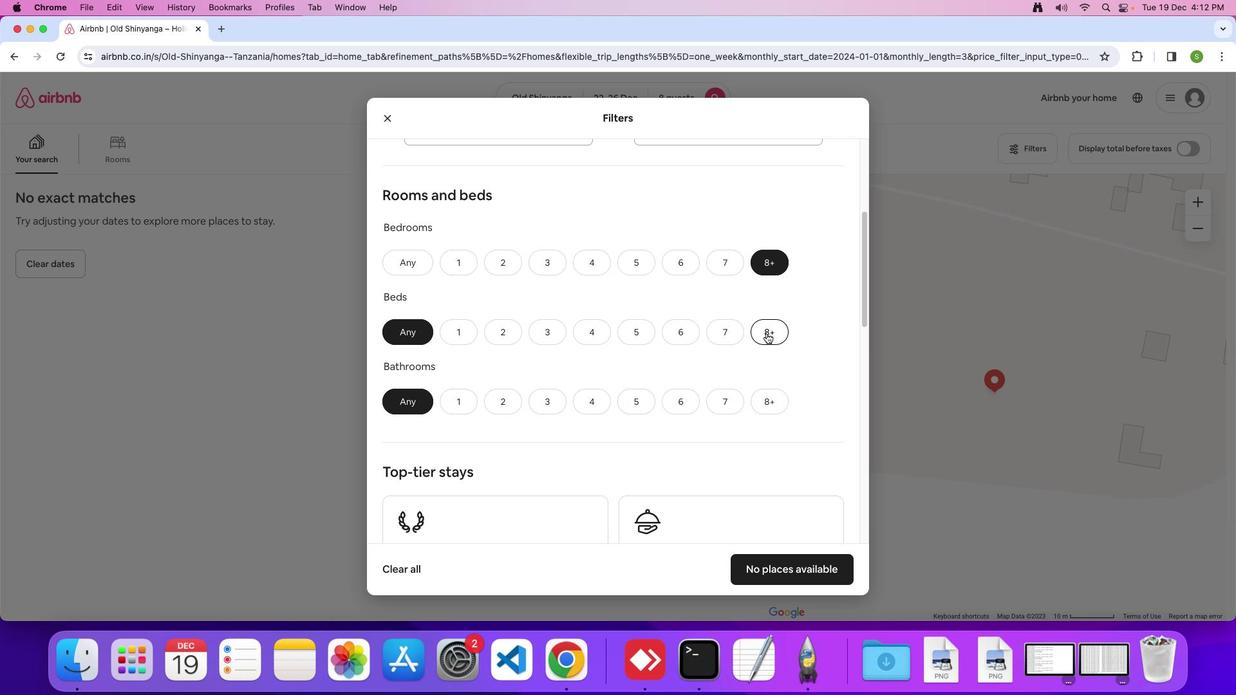 
Action: Mouse pressed left at (766, 332)
Screenshot: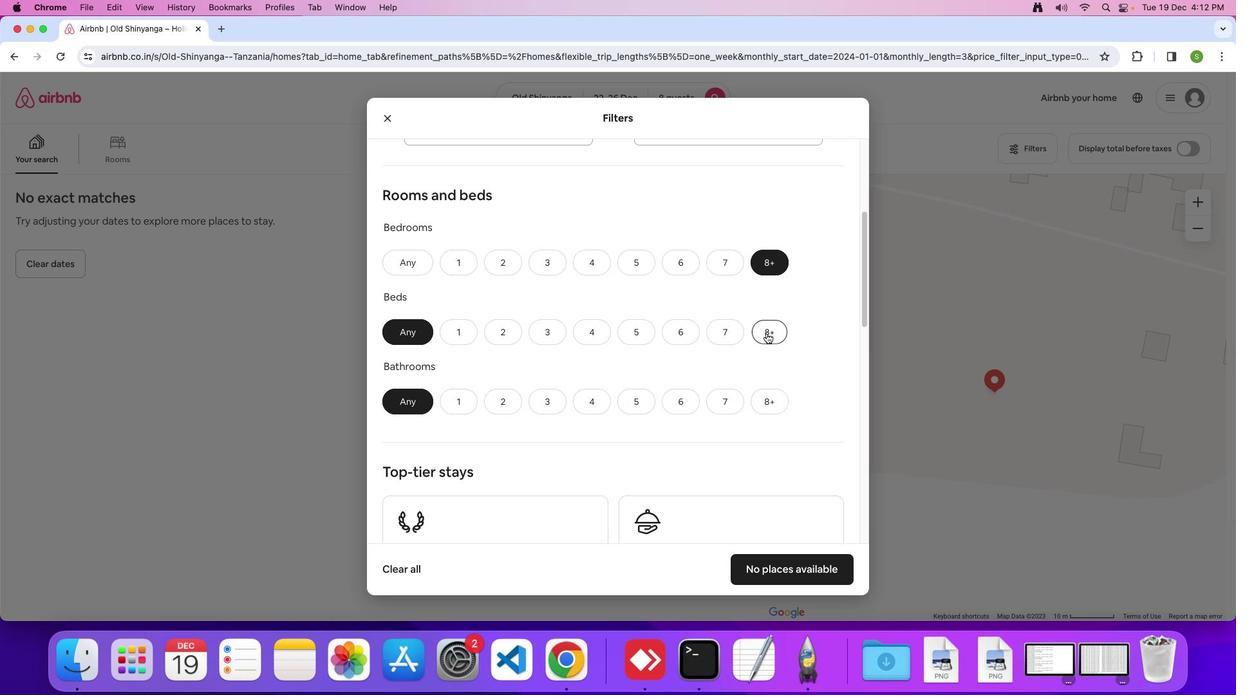 
Action: Mouse moved to (771, 399)
Screenshot: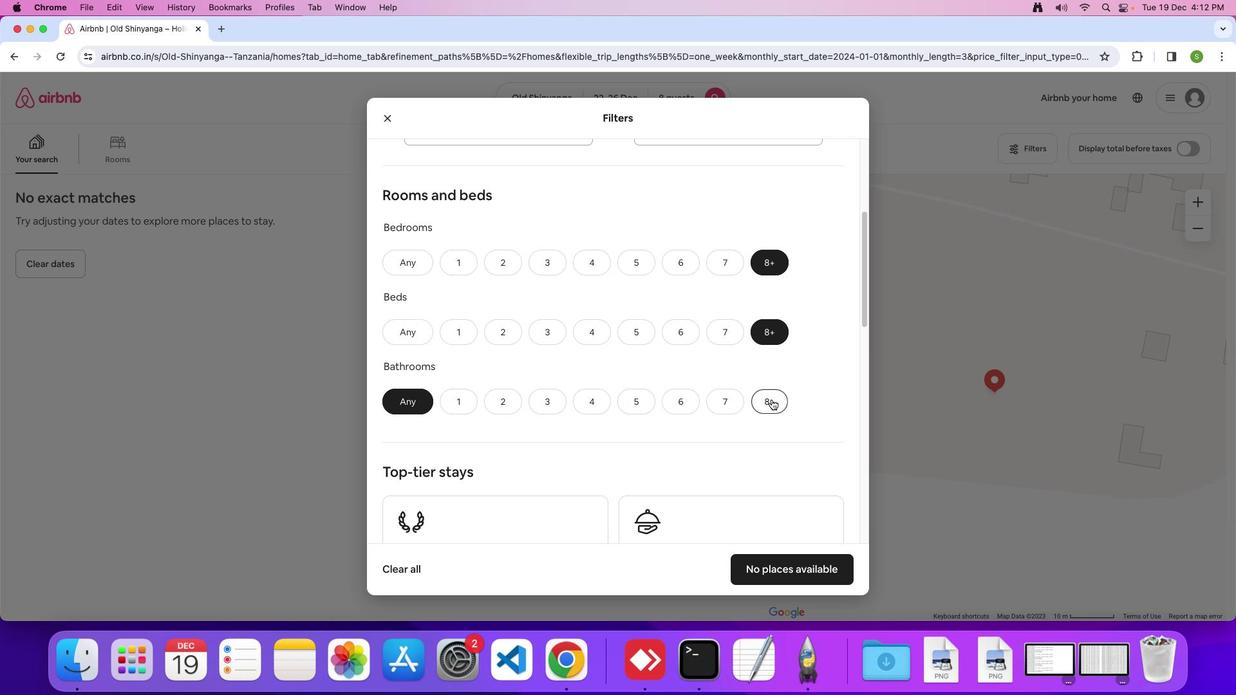 
Action: Mouse pressed left at (771, 399)
Screenshot: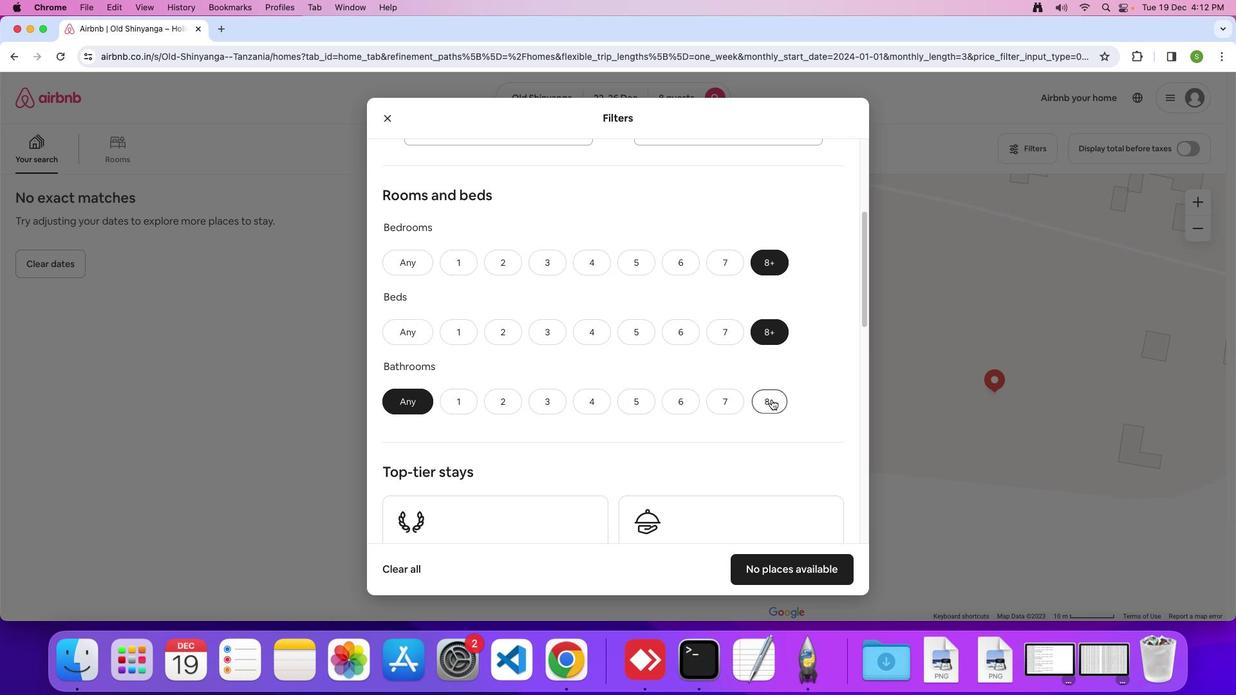 
Action: Mouse moved to (675, 356)
Screenshot: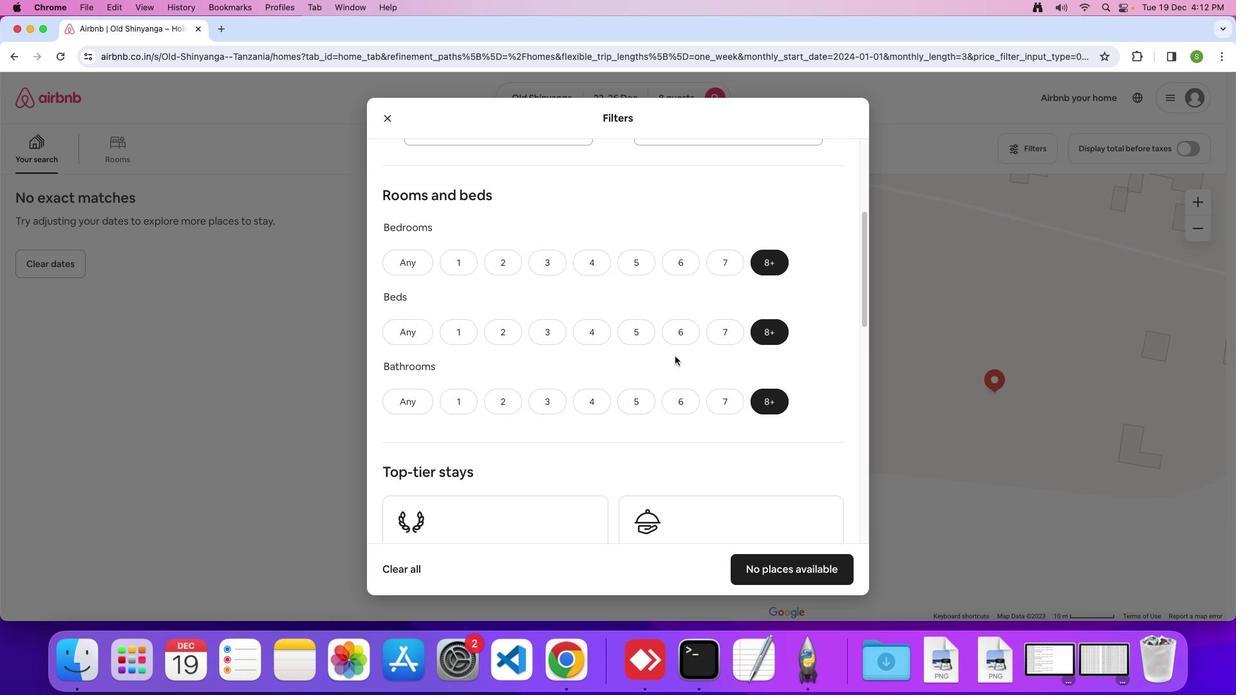 
Action: Mouse scrolled (675, 356) with delta (0, 0)
Screenshot: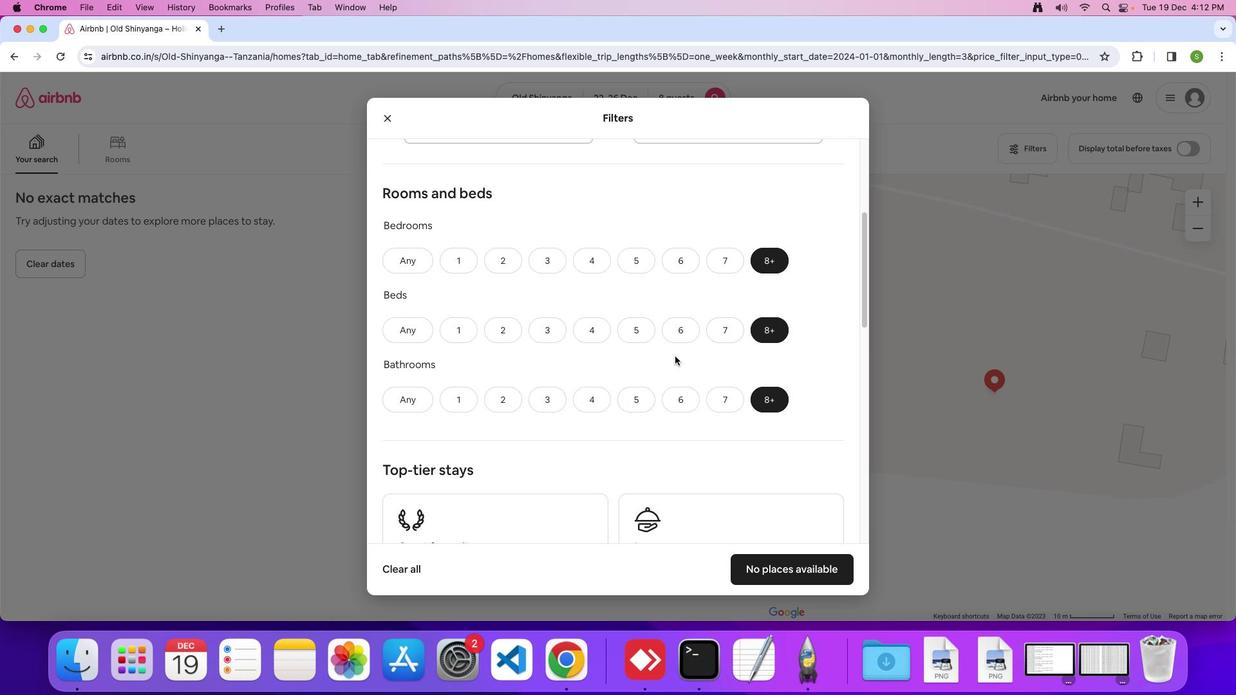 
Action: Mouse scrolled (675, 356) with delta (0, 0)
Screenshot: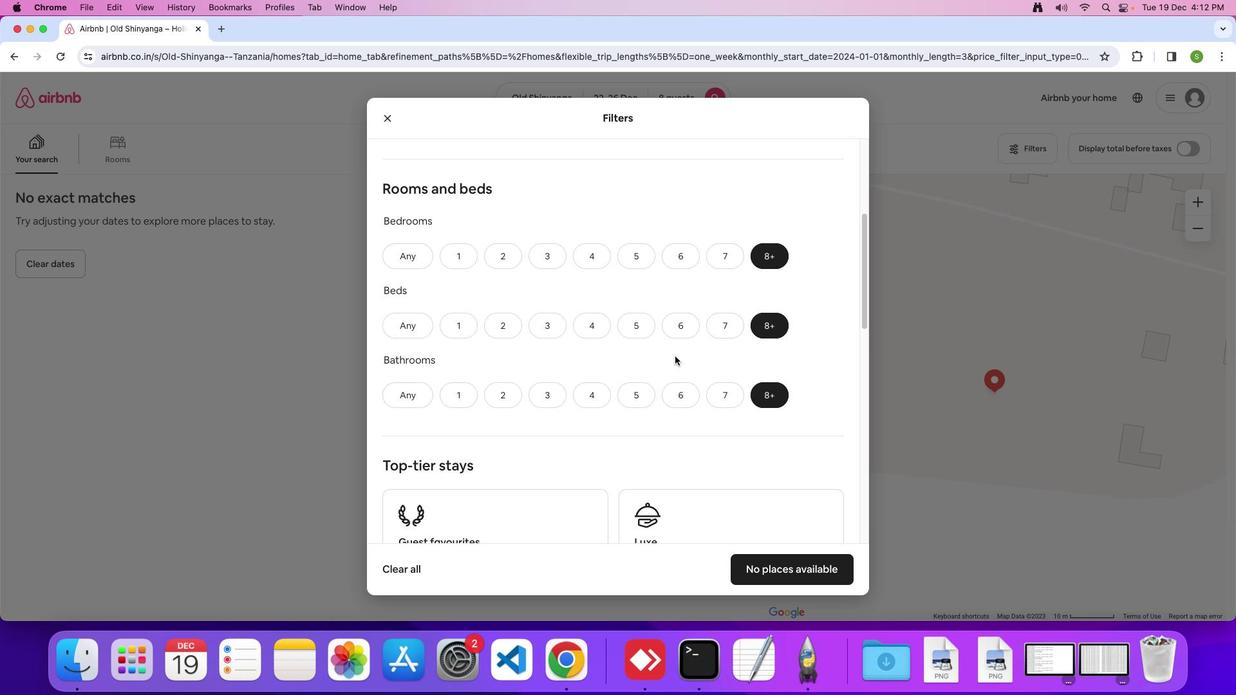 
Action: Mouse scrolled (675, 356) with delta (0, -1)
Screenshot: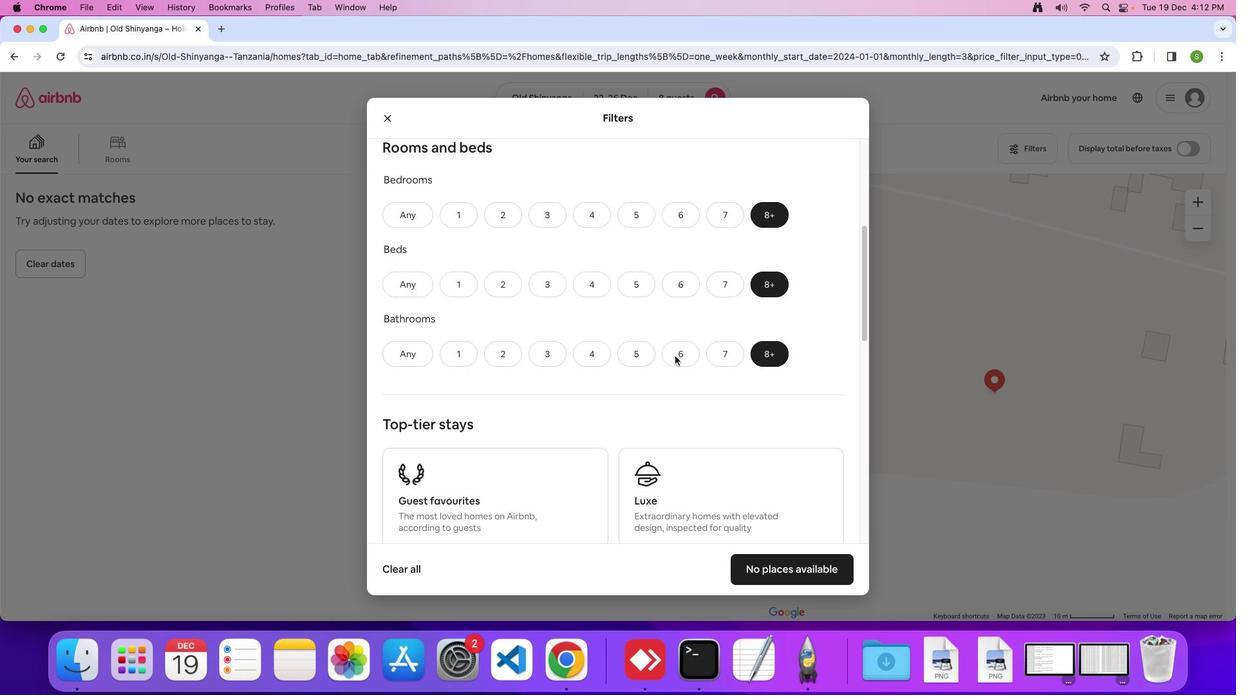 
Action: Mouse scrolled (675, 356) with delta (0, 0)
Screenshot: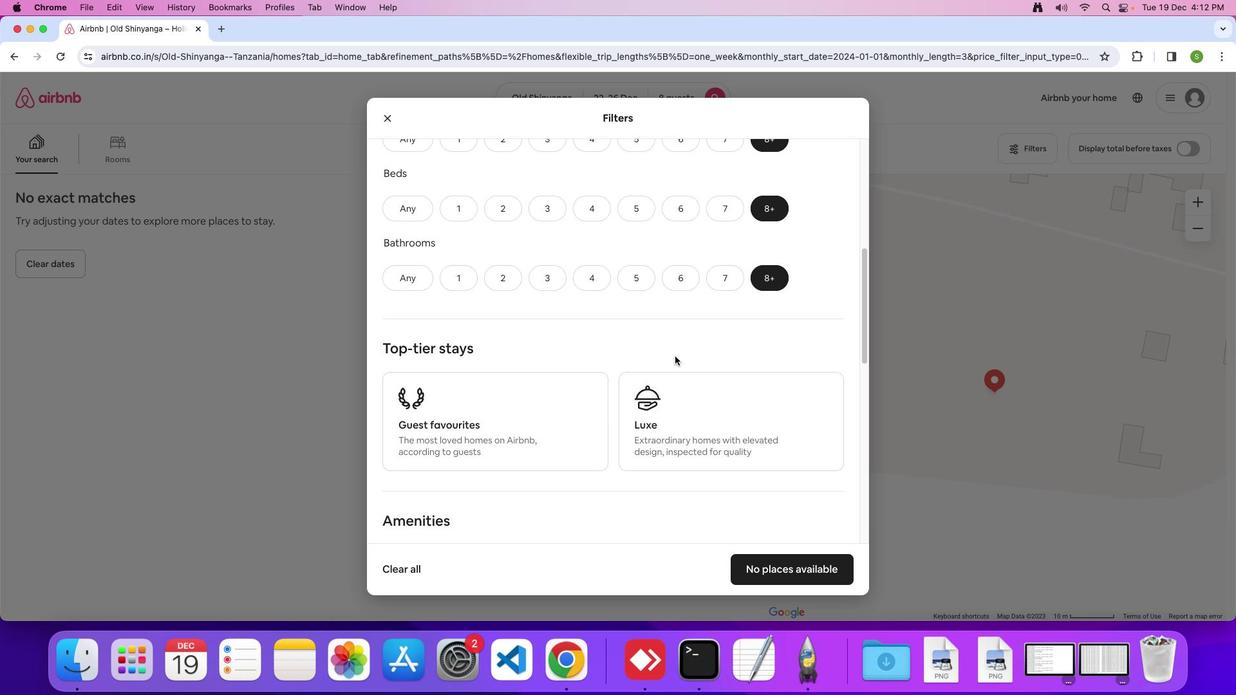 
Action: Mouse scrolled (675, 356) with delta (0, 0)
Screenshot: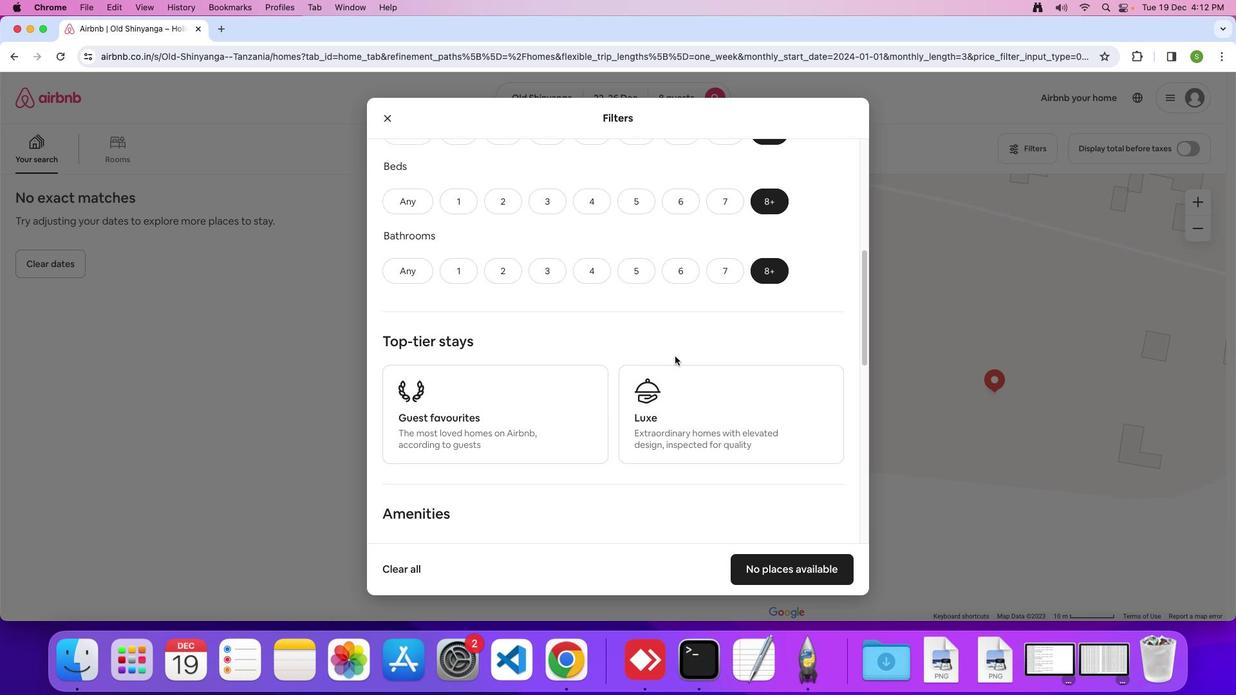 
Action: Mouse scrolled (675, 356) with delta (0, 0)
Screenshot: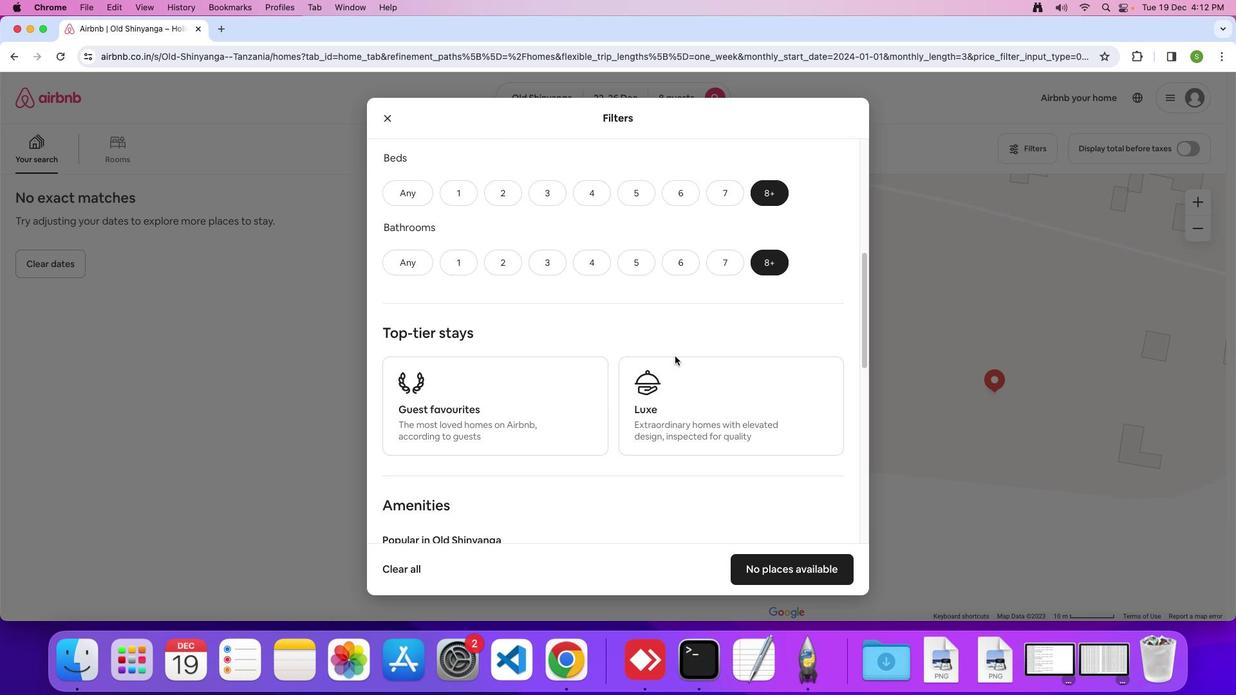 
Action: Mouse scrolled (675, 356) with delta (0, 0)
Screenshot: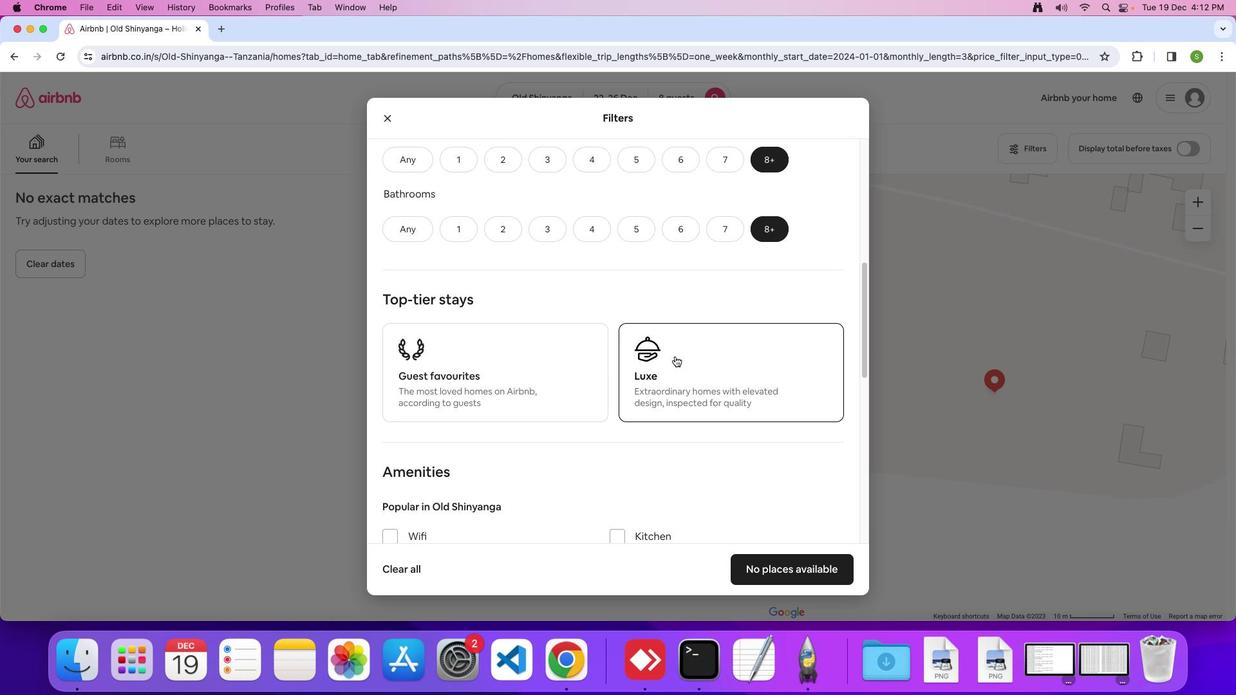 
Action: Mouse scrolled (675, 356) with delta (0, 0)
Screenshot: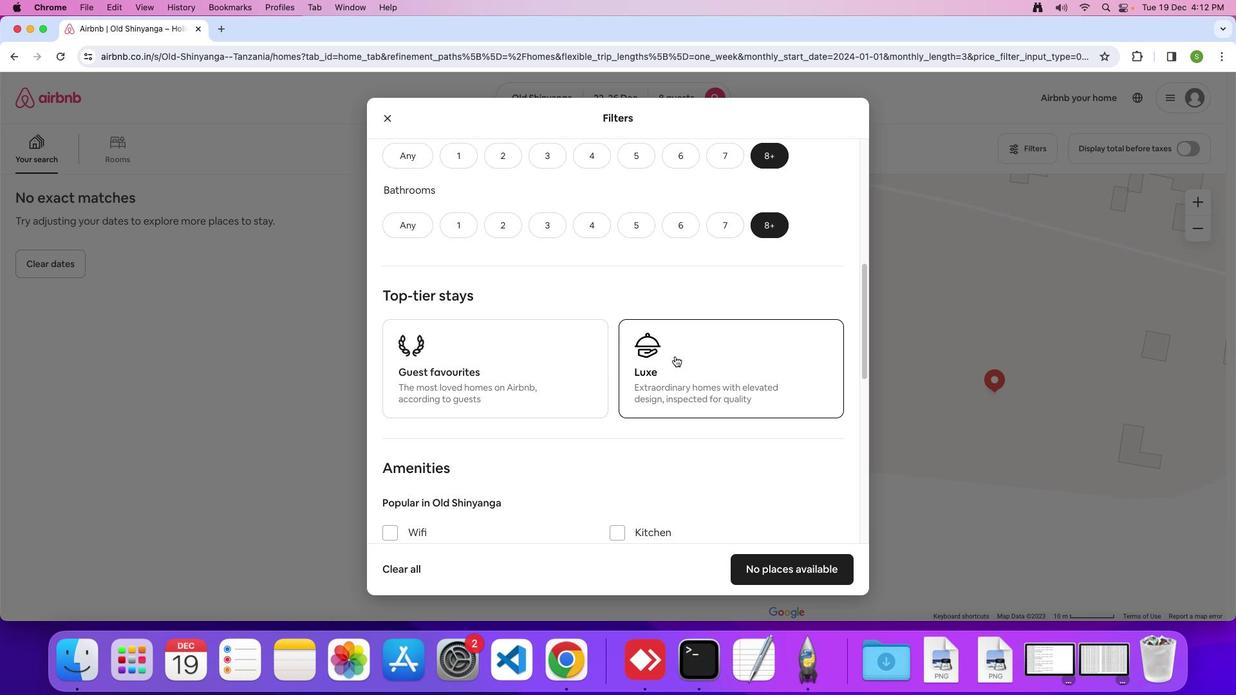 
Action: Mouse scrolled (675, 356) with delta (0, -1)
Screenshot: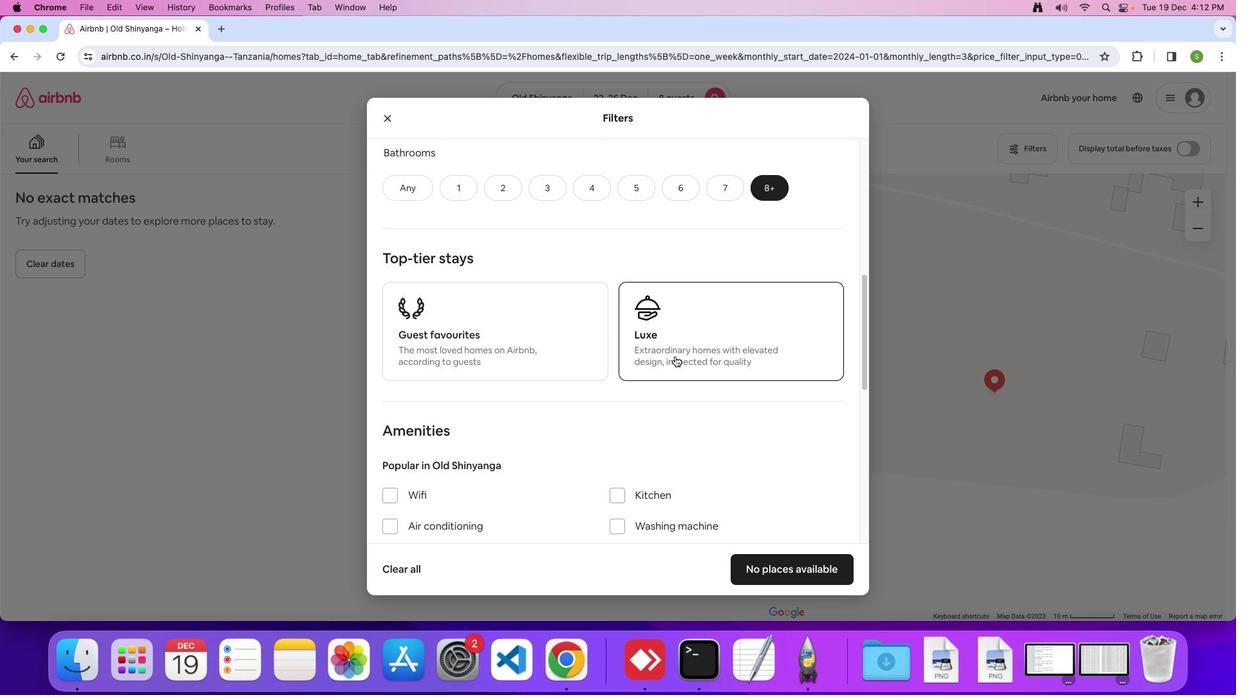 
Action: Mouse scrolled (675, 356) with delta (0, 0)
Screenshot: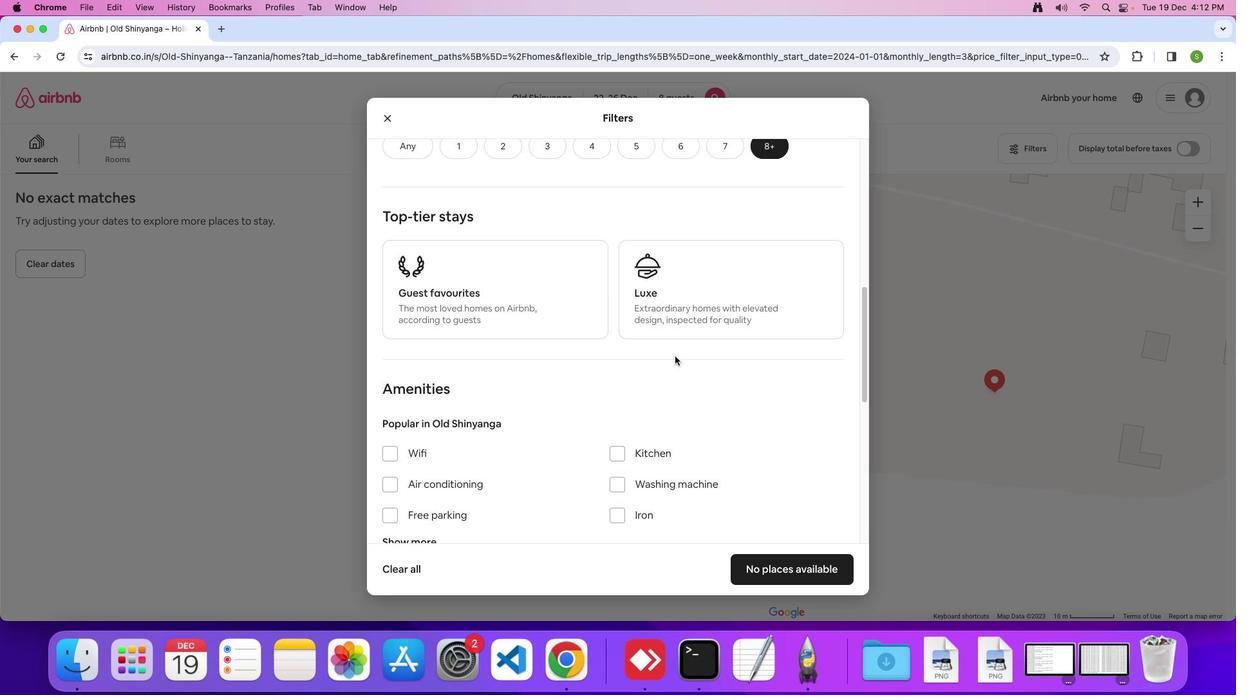 
Action: Mouse scrolled (675, 356) with delta (0, 0)
Screenshot: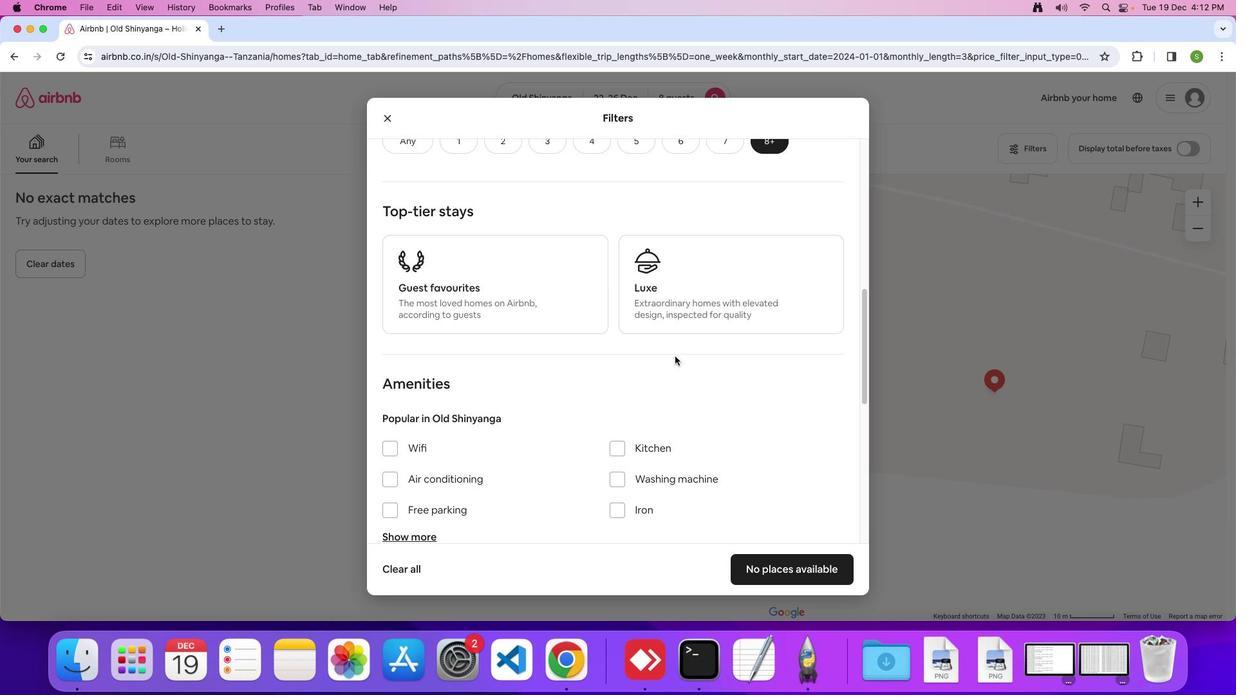 
Action: Mouse scrolled (675, 356) with delta (0, 0)
Screenshot: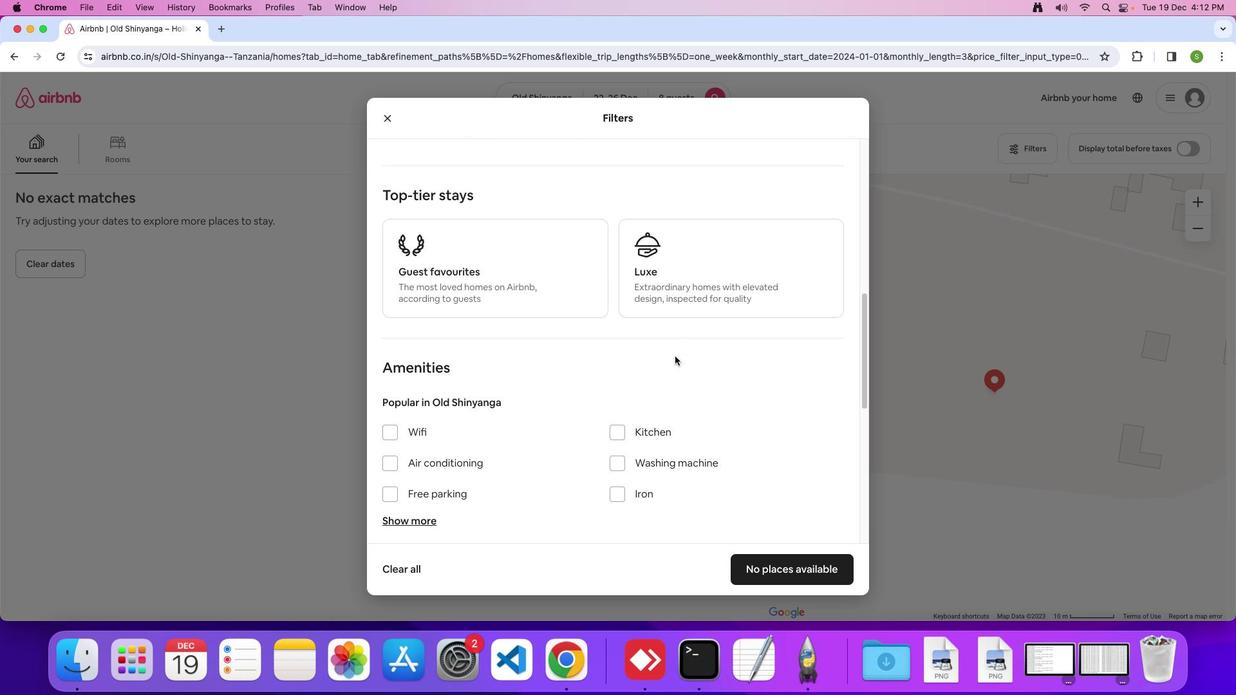 
Action: Mouse scrolled (675, 356) with delta (0, 0)
Screenshot: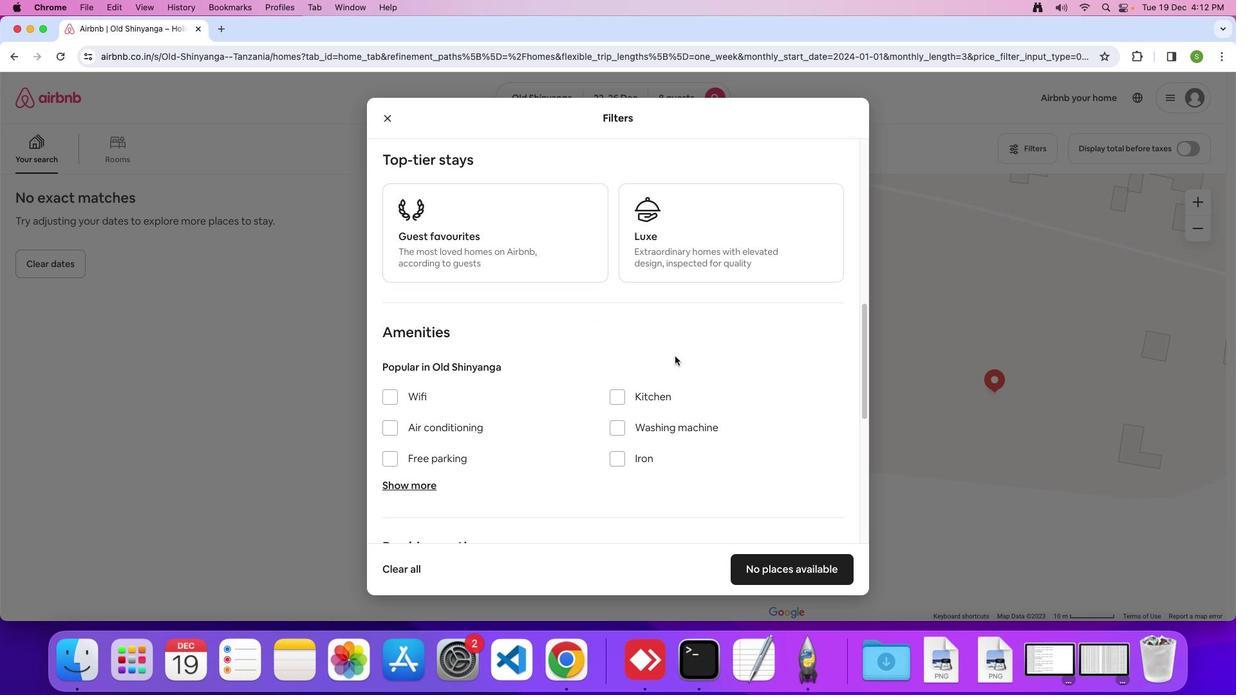 
Action: Mouse scrolled (675, 356) with delta (0, 0)
Screenshot: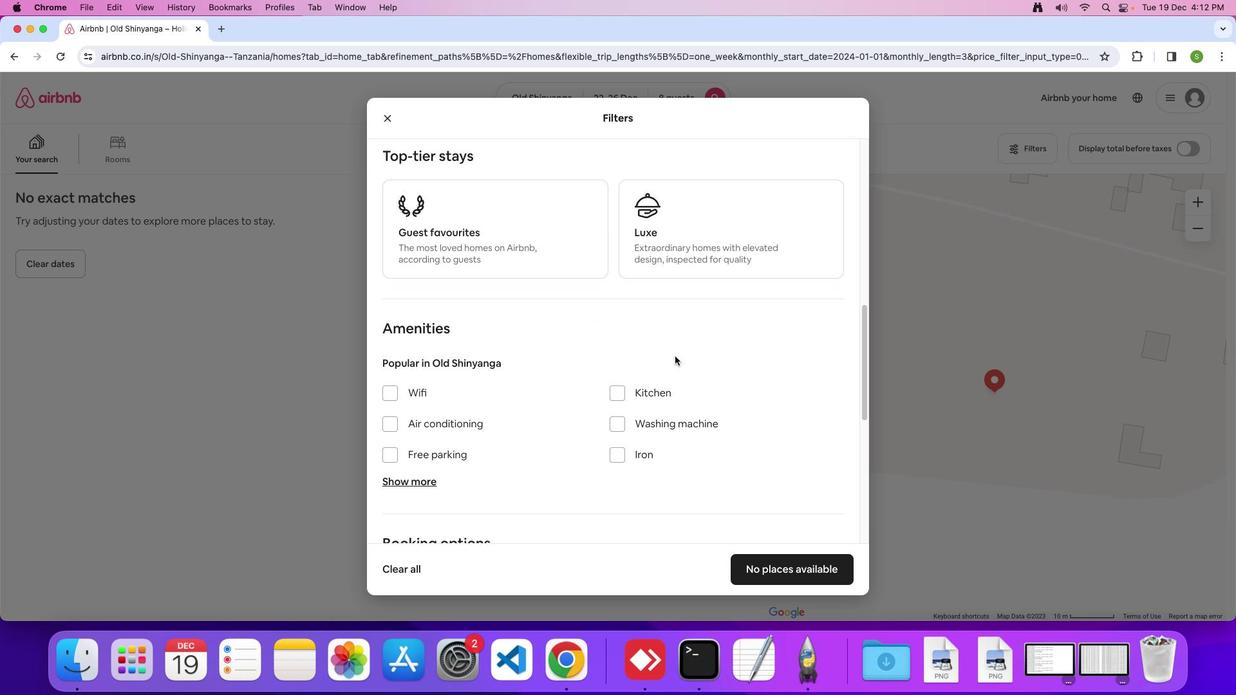
Action: Mouse scrolled (675, 356) with delta (0, 0)
Screenshot: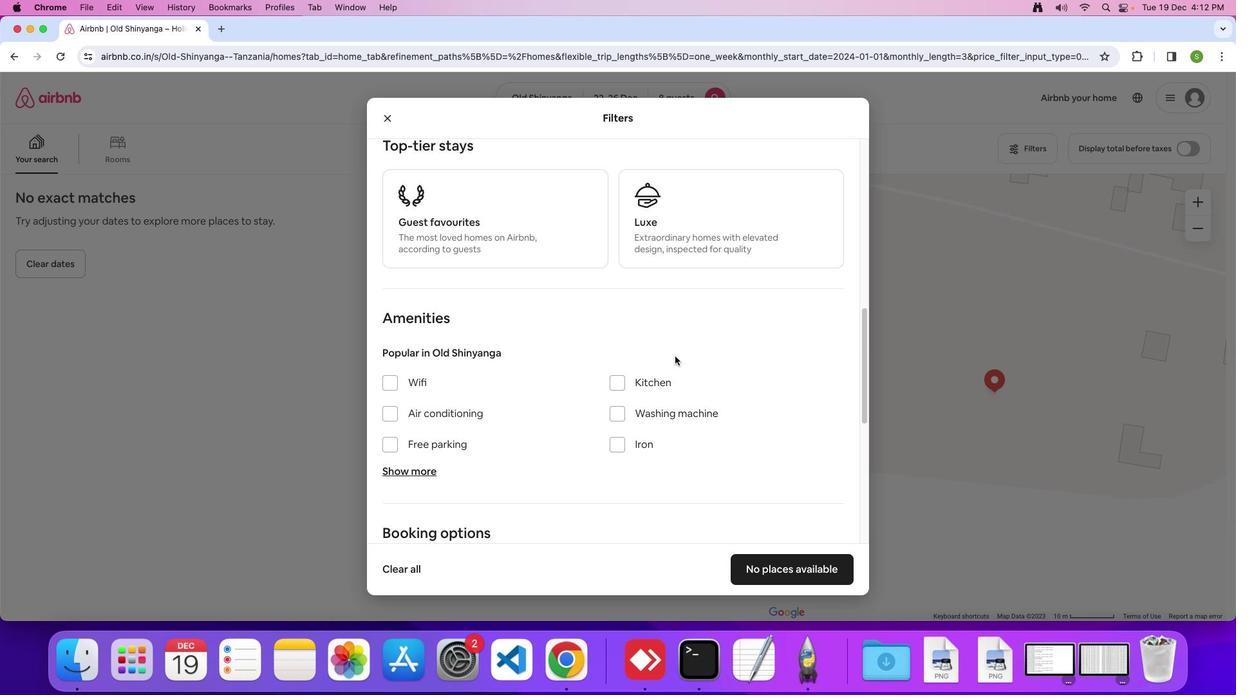 
Action: Mouse scrolled (675, 356) with delta (0, 0)
Screenshot: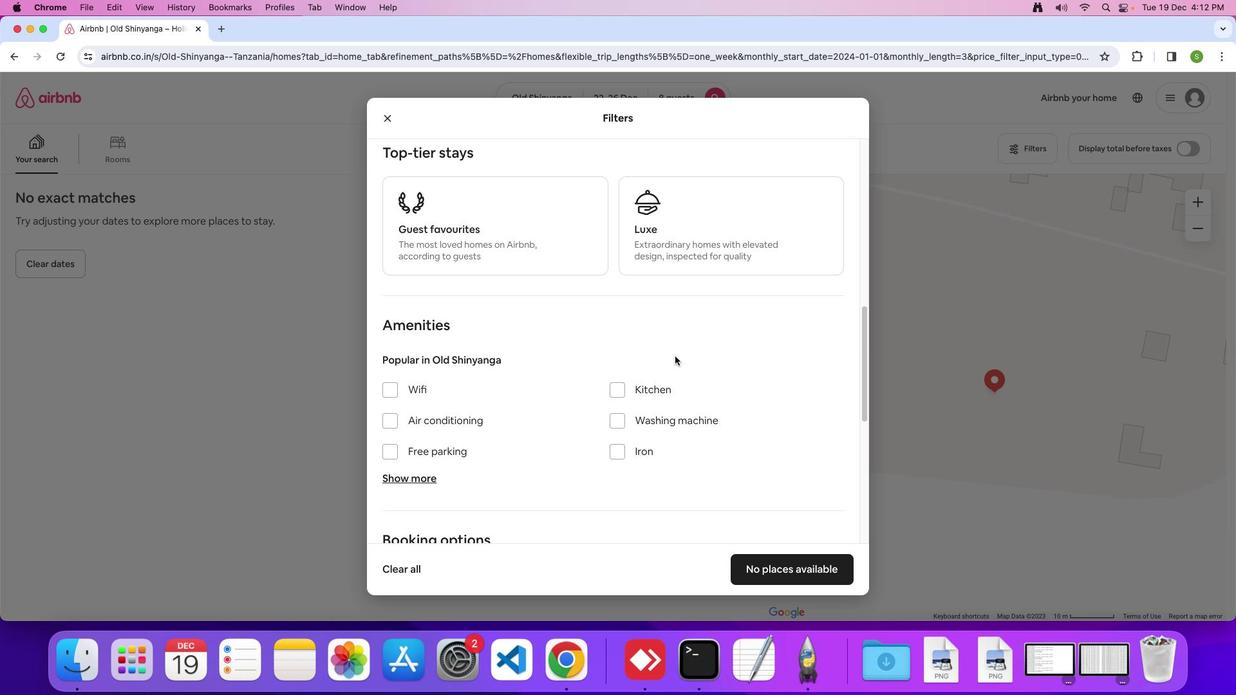 
Action: Mouse scrolled (675, 356) with delta (0, 0)
Screenshot: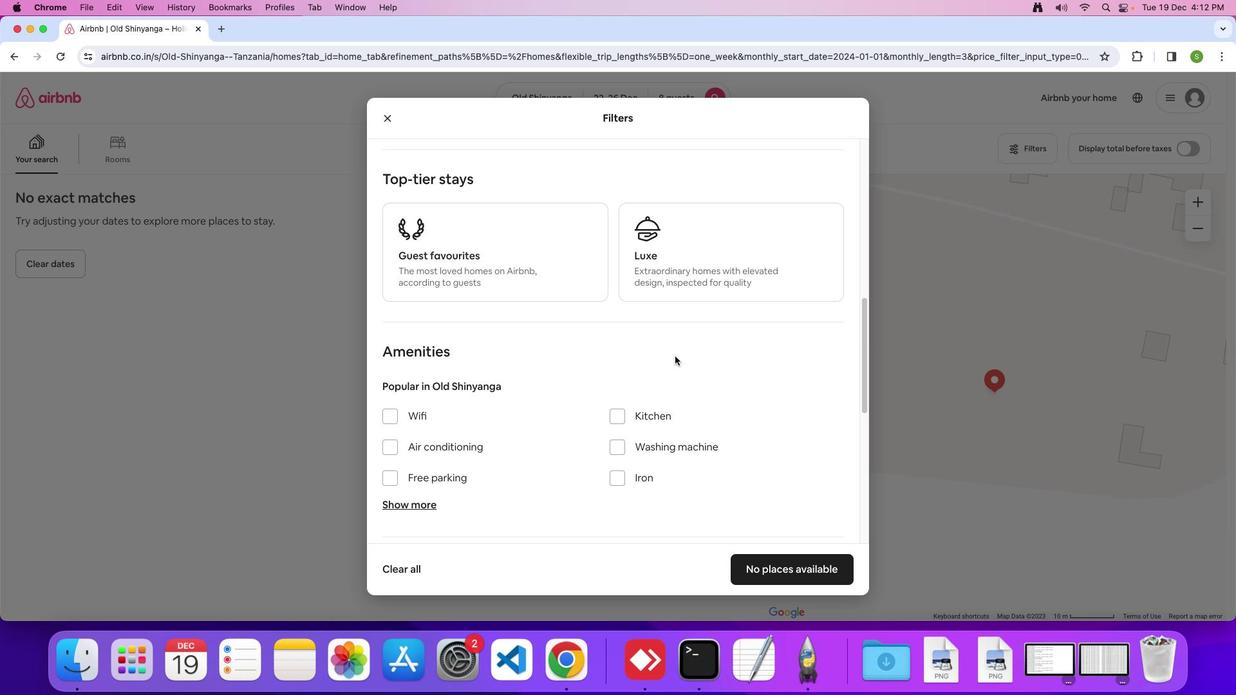 
Action: Mouse scrolled (675, 356) with delta (0, 0)
Screenshot: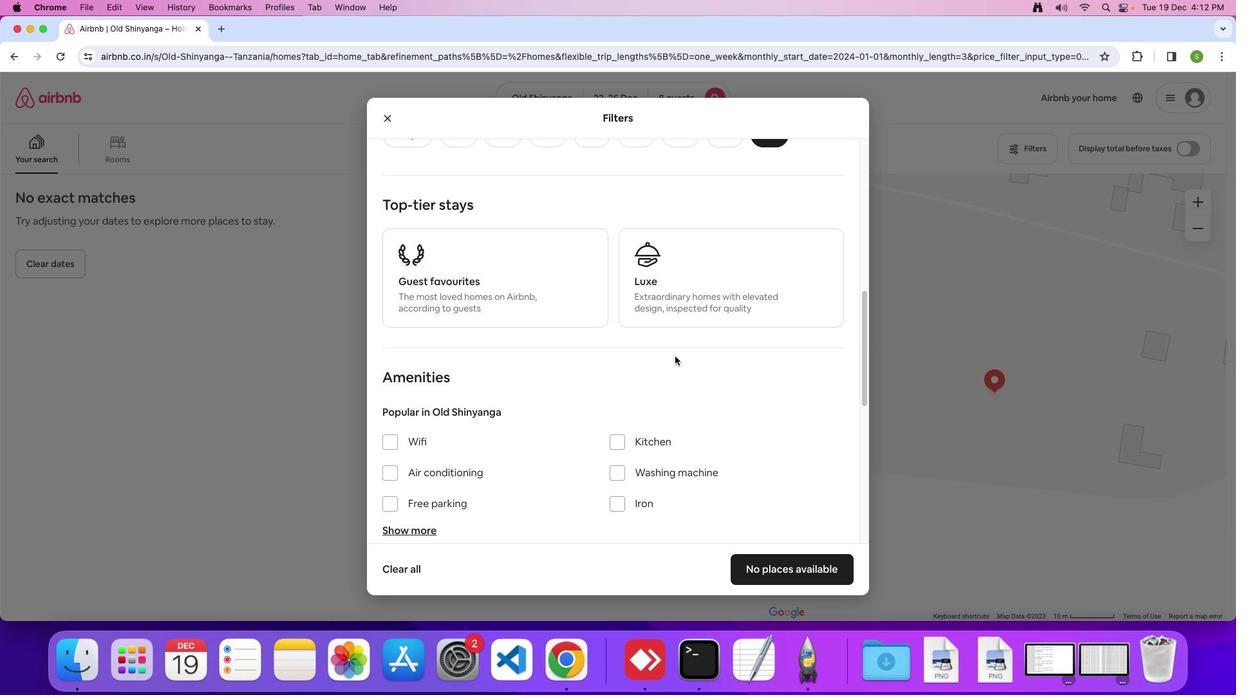 
Action: Mouse scrolled (675, 356) with delta (0, 2)
Screenshot: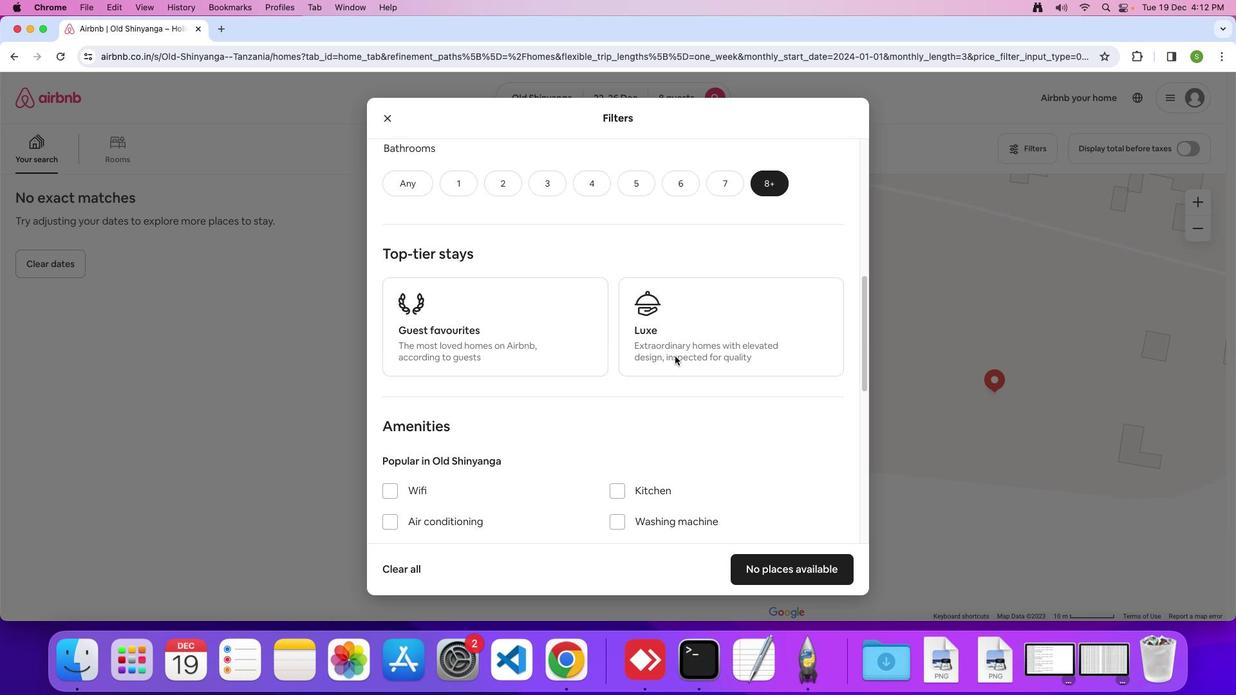 
Action: Mouse scrolled (675, 356) with delta (0, 0)
Screenshot: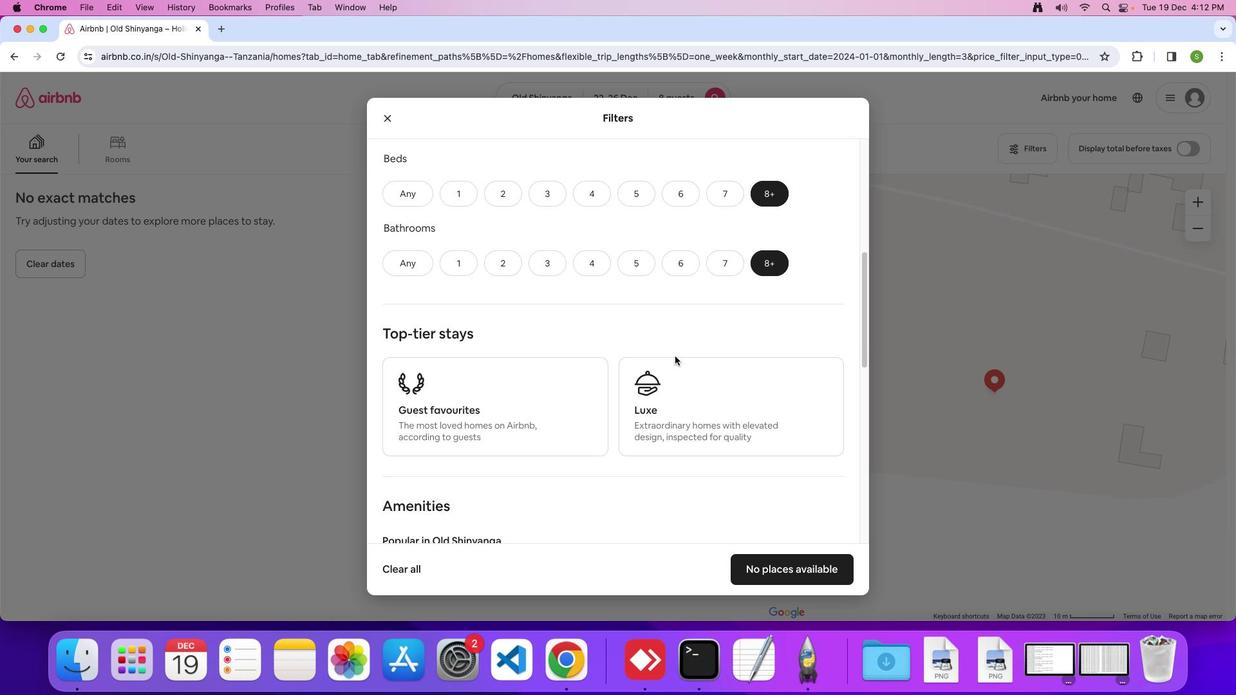 
Action: Mouse scrolled (675, 356) with delta (0, 0)
Screenshot: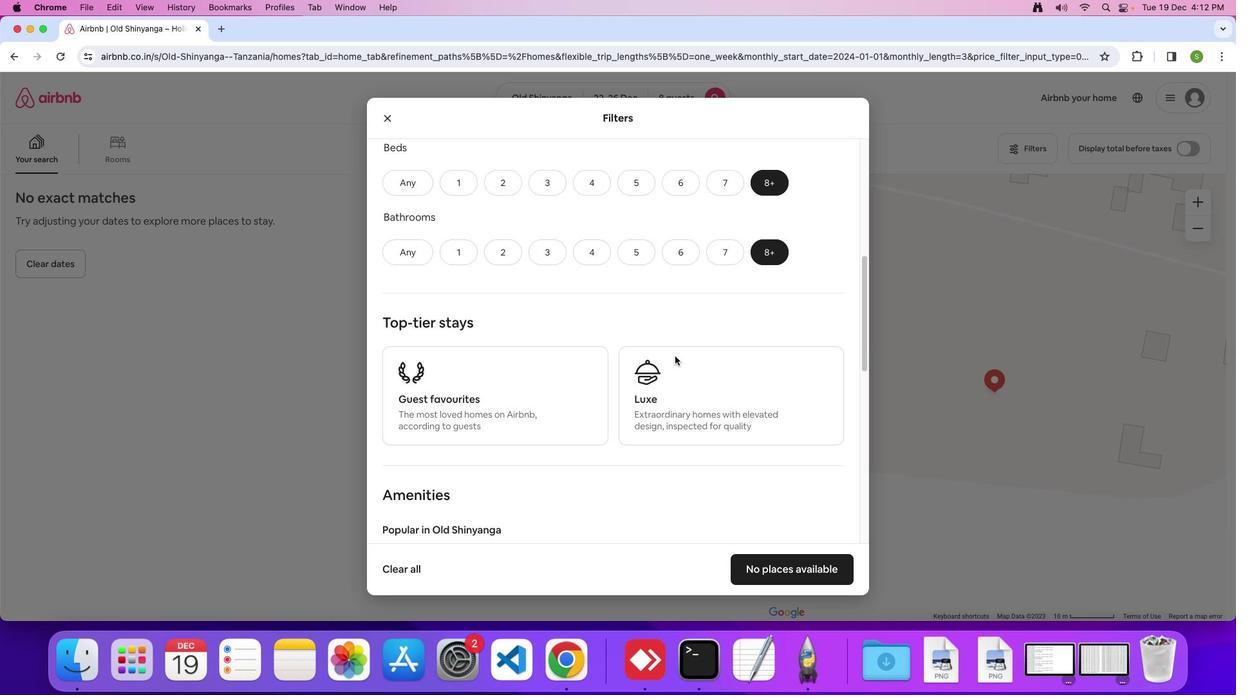 
Action: Mouse scrolled (675, 356) with delta (0, -1)
Screenshot: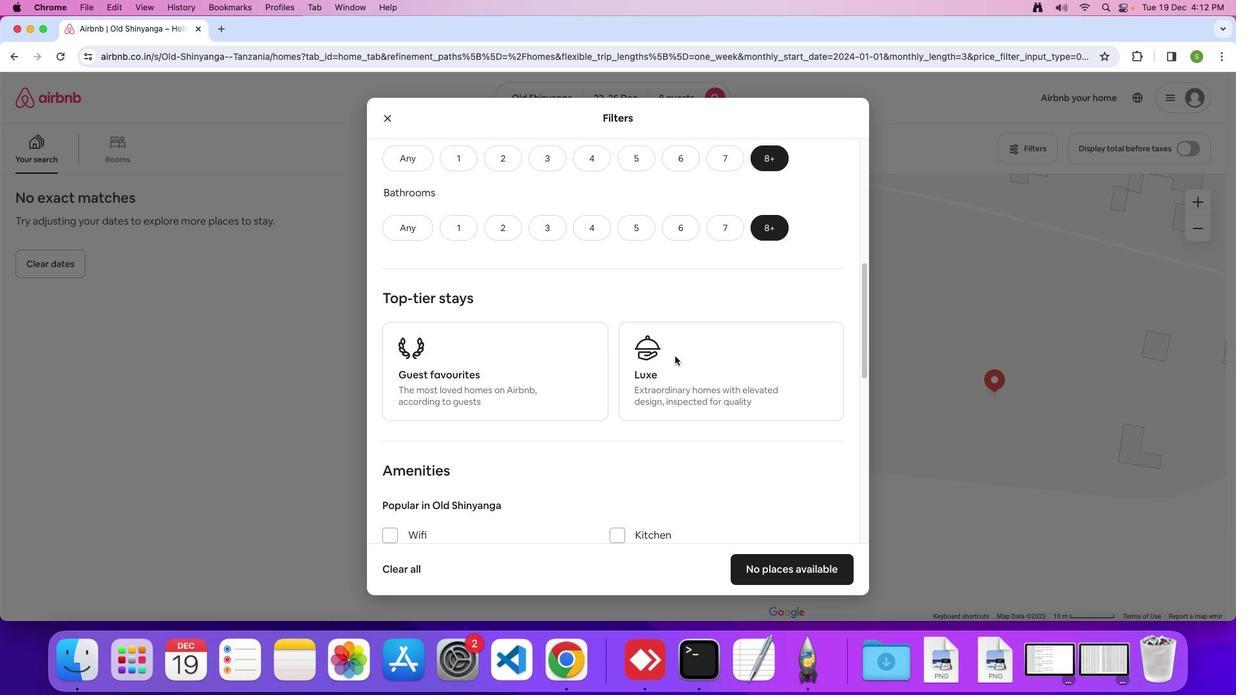 
Action: Mouse scrolled (675, 356) with delta (0, 0)
Screenshot: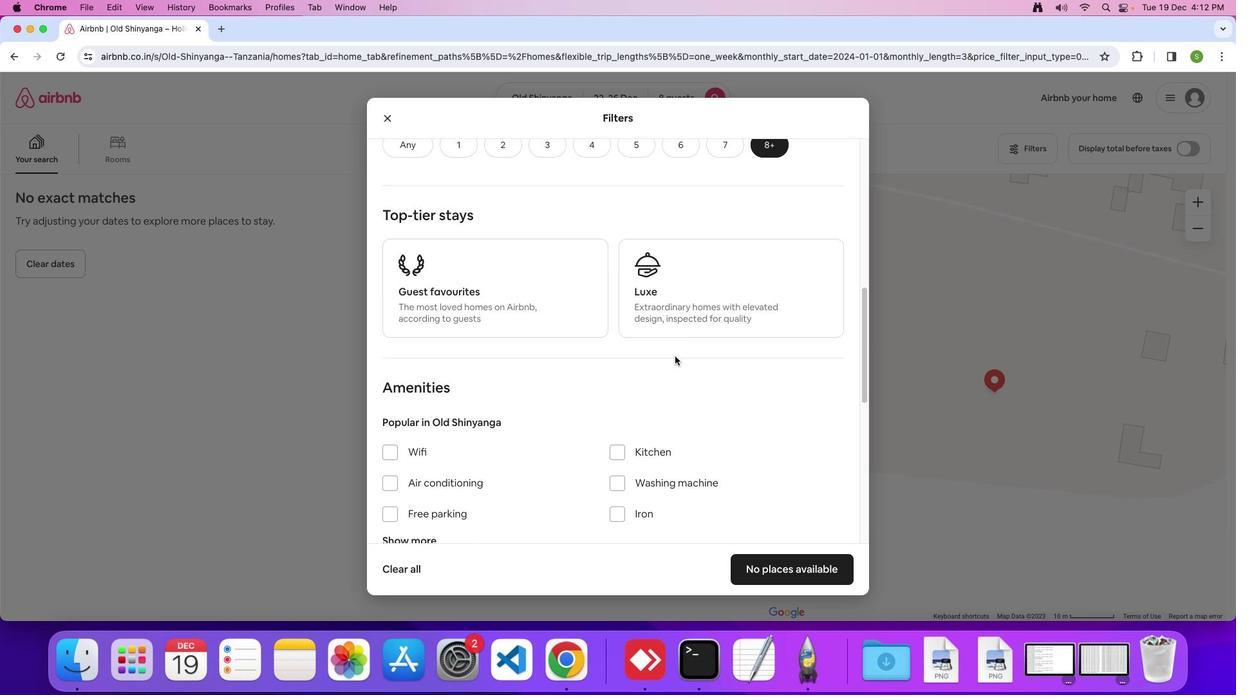 
Action: Mouse scrolled (675, 356) with delta (0, 0)
Screenshot: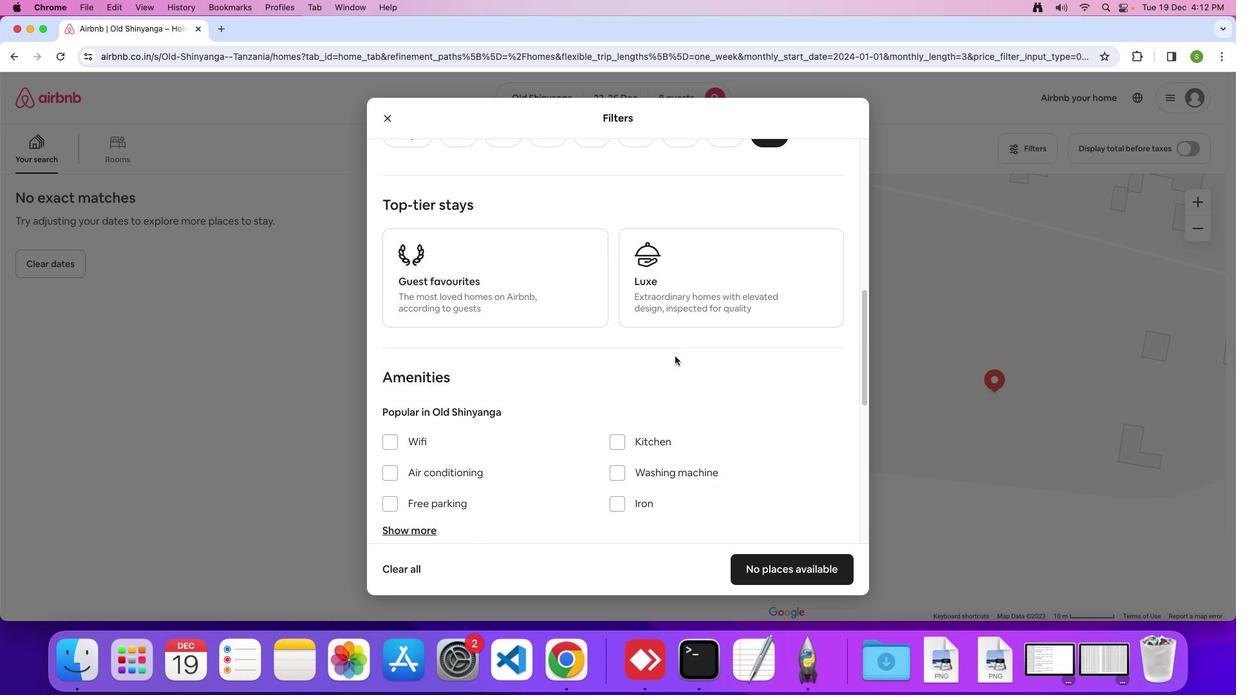 
Action: Mouse scrolled (675, 356) with delta (0, -1)
Screenshot: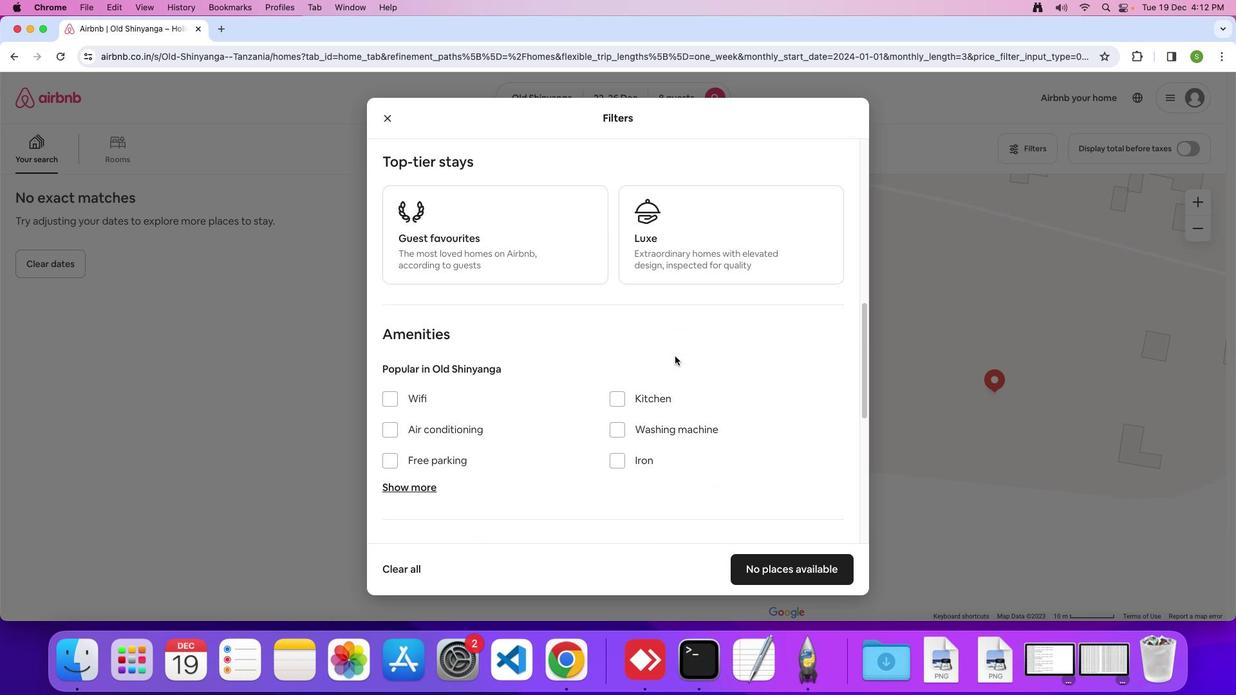 
Action: Mouse scrolled (675, 356) with delta (0, 0)
Screenshot: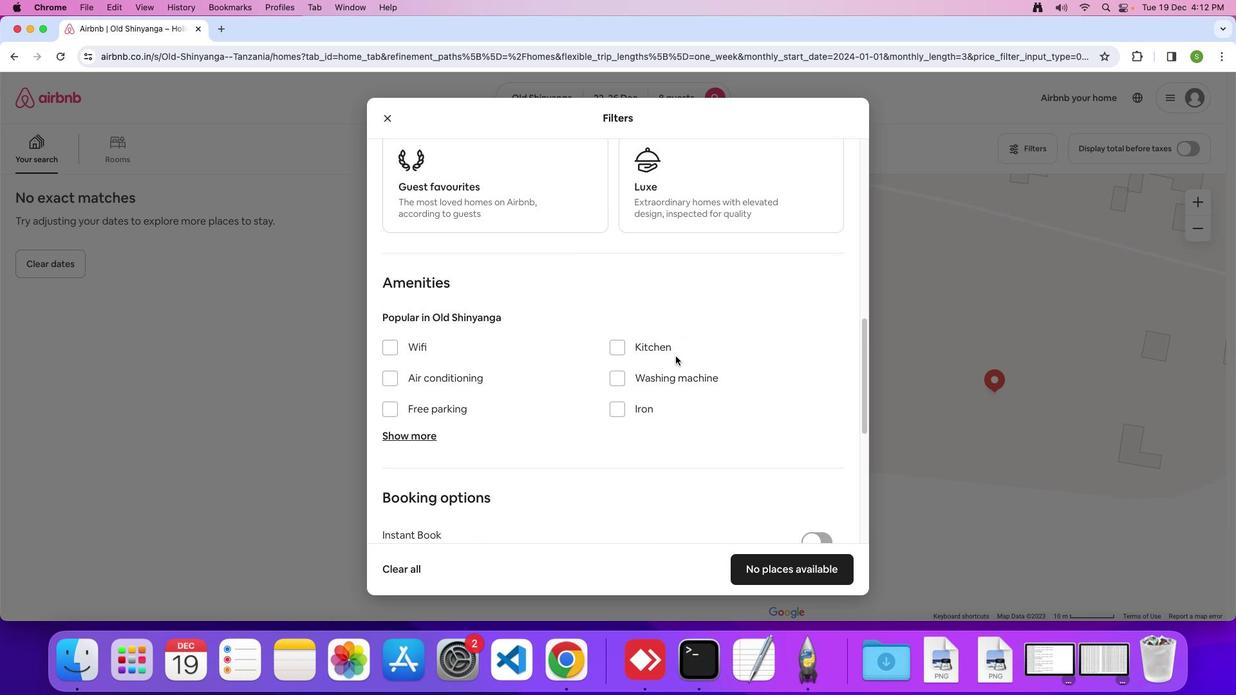 
Action: Mouse scrolled (675, 356) with delta (0, 0)
Screenshot: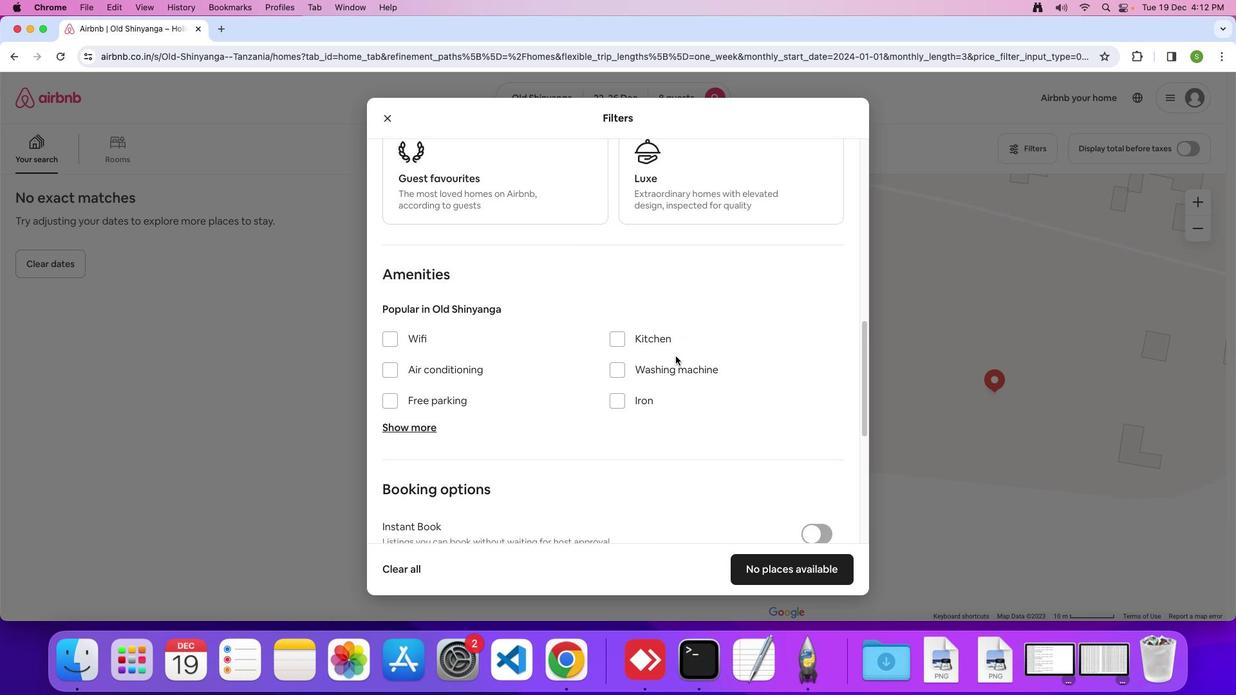 
Action: Mouse moved to (675, 356)
Screenshot: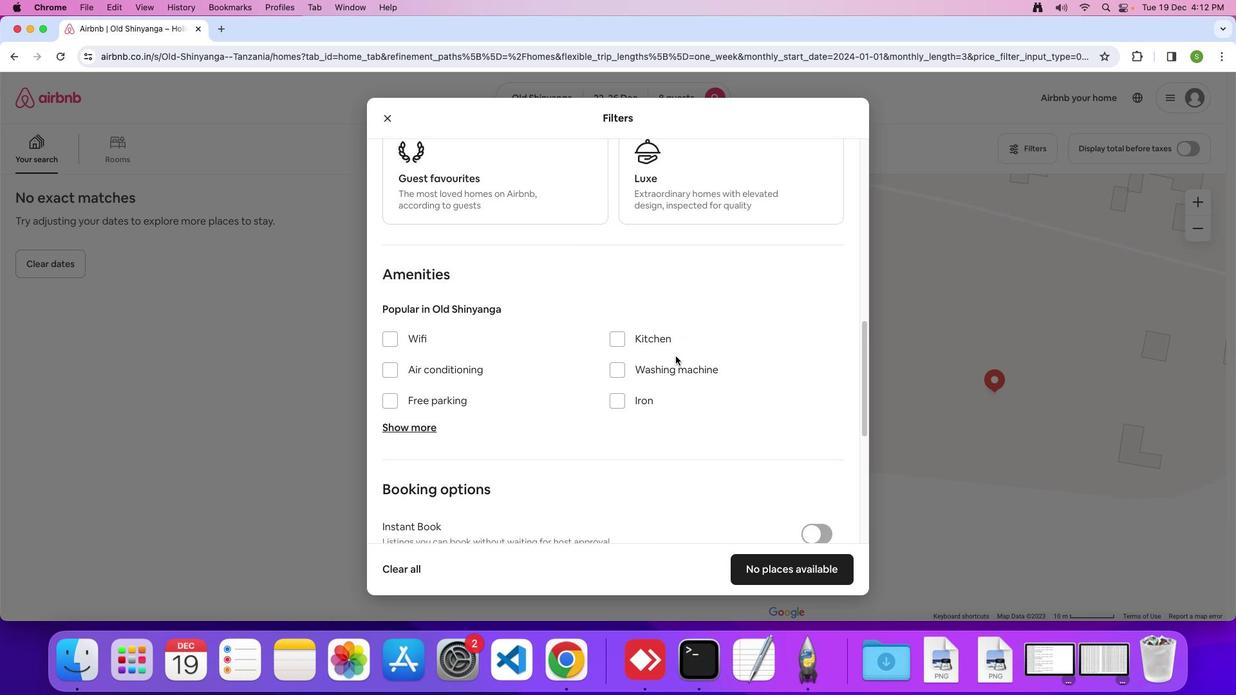 
Action: Mouse scrolled (675, 356) with delta (0, -1)
Screenshot: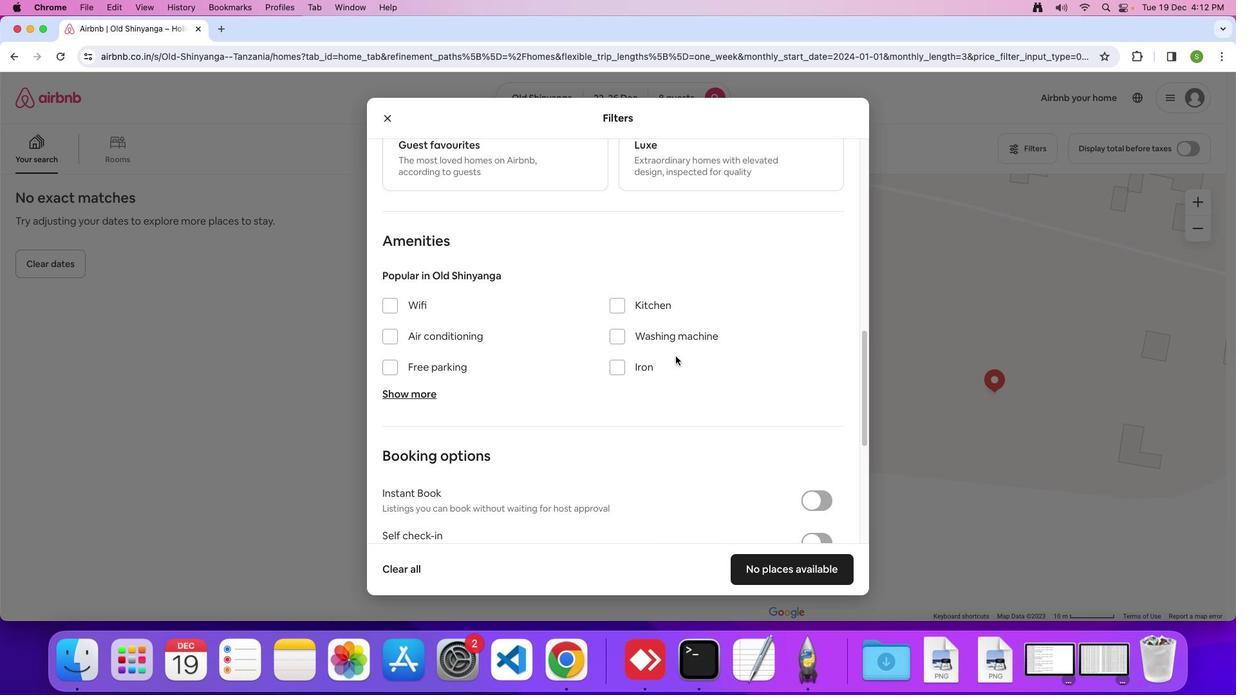 
Action: Mouse moved to (397, 258)
Screenshot: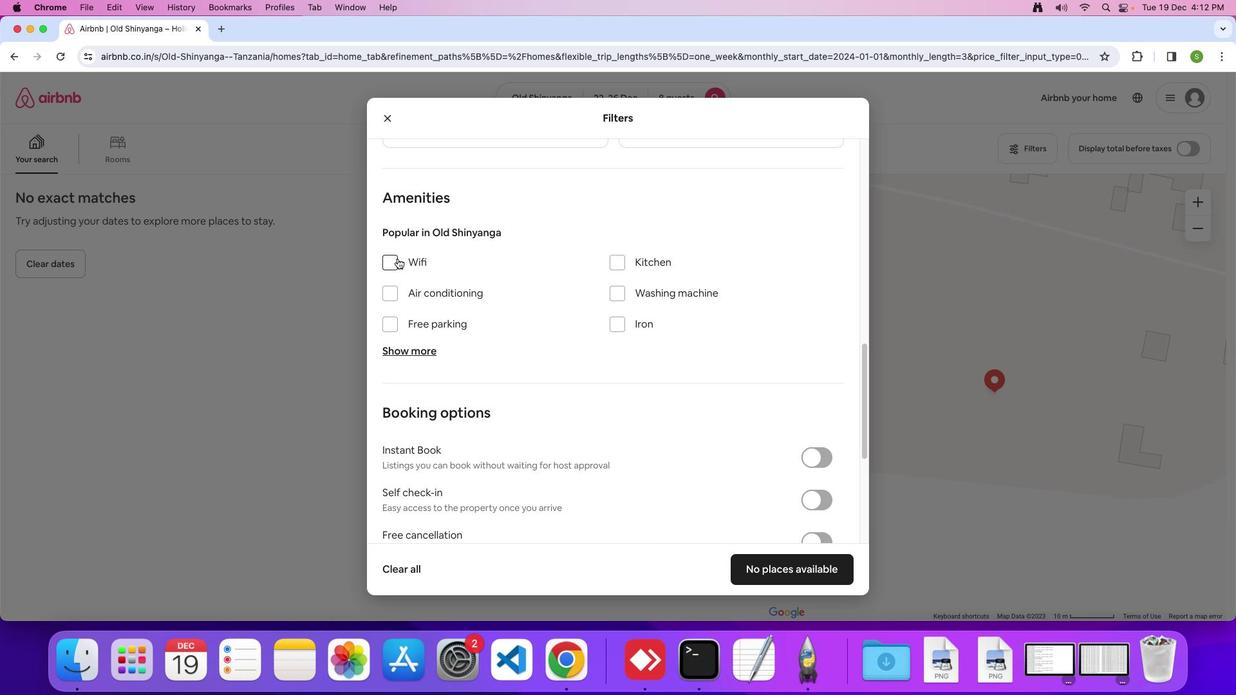 
Action: Mouse pressed left at (397, 258)
Screenshot: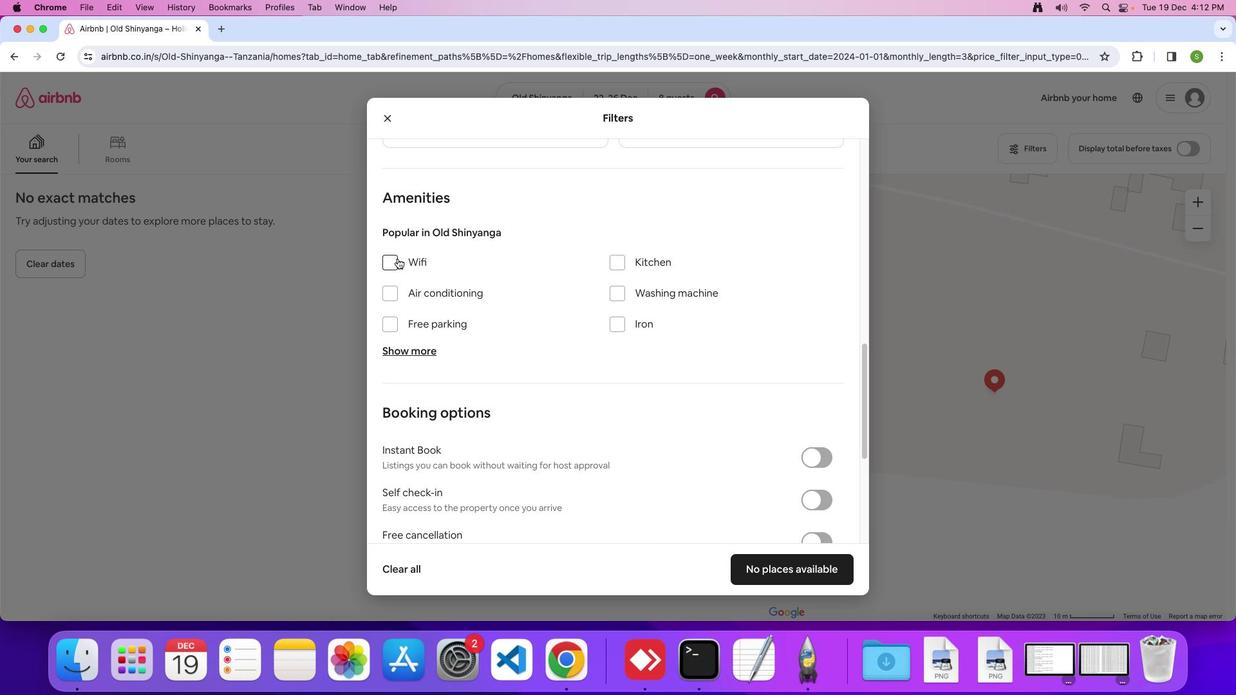
Action: Mouse moved to (388, 323)
Screenshot: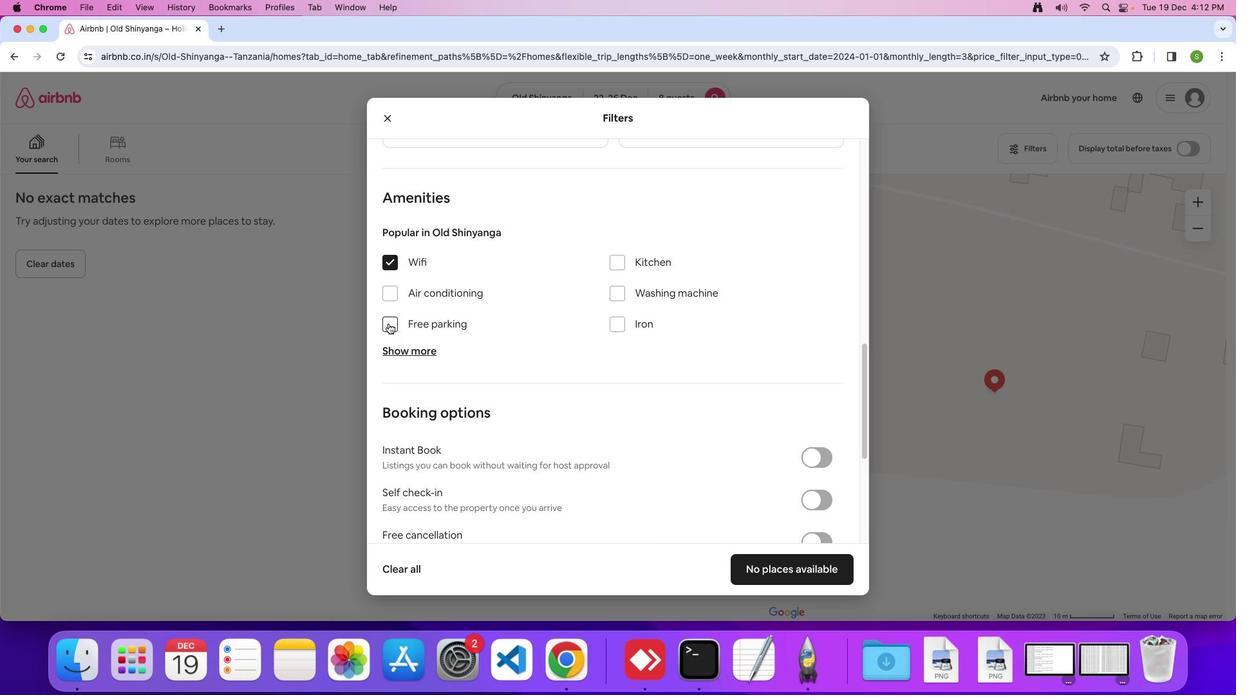 
Action: Mouse pressed left at (388, 323)
Screenshot: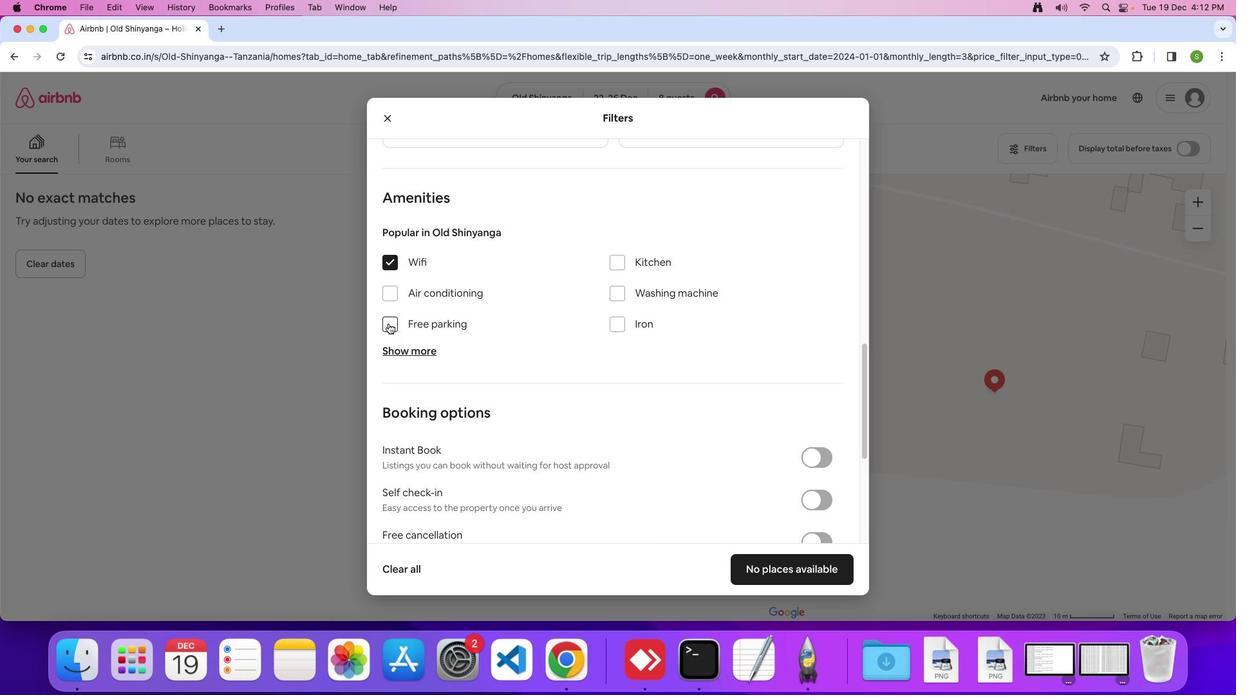 
Action: Mouse moved to (398, 350)
Screenshot: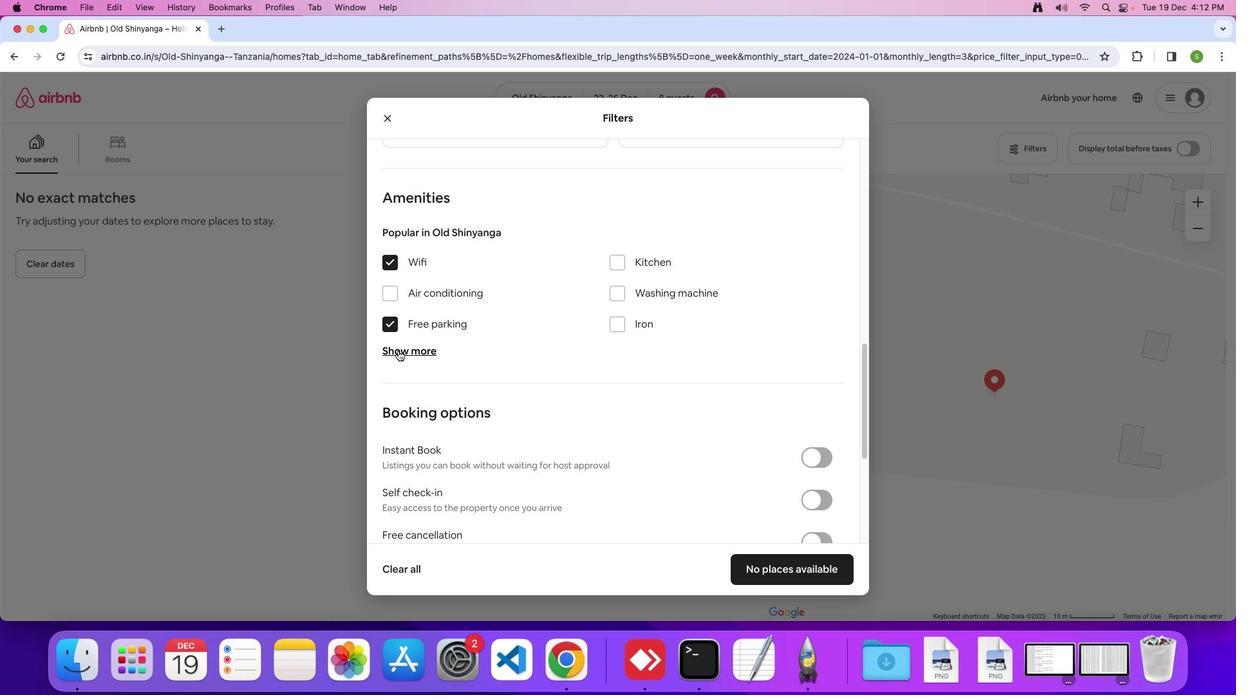 
Action: Mouse pressed left at (398, 350)
Screenshot: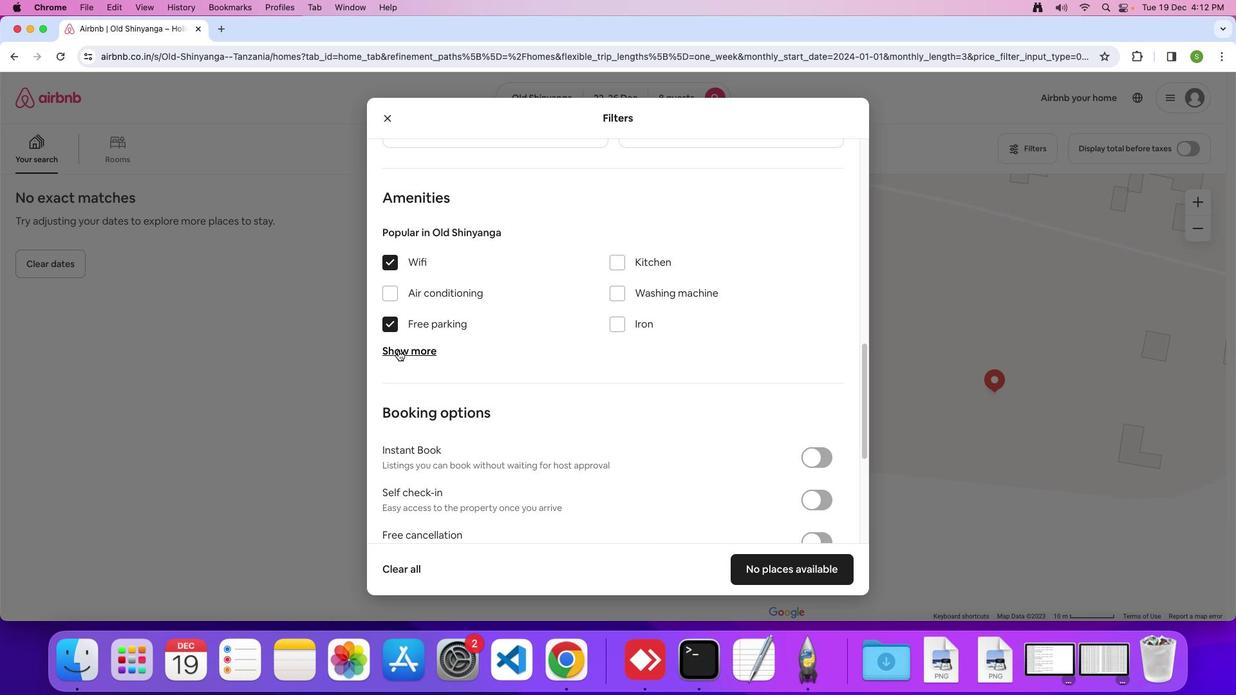 
Action: Mouse moved to (606, 379)
Screenshot: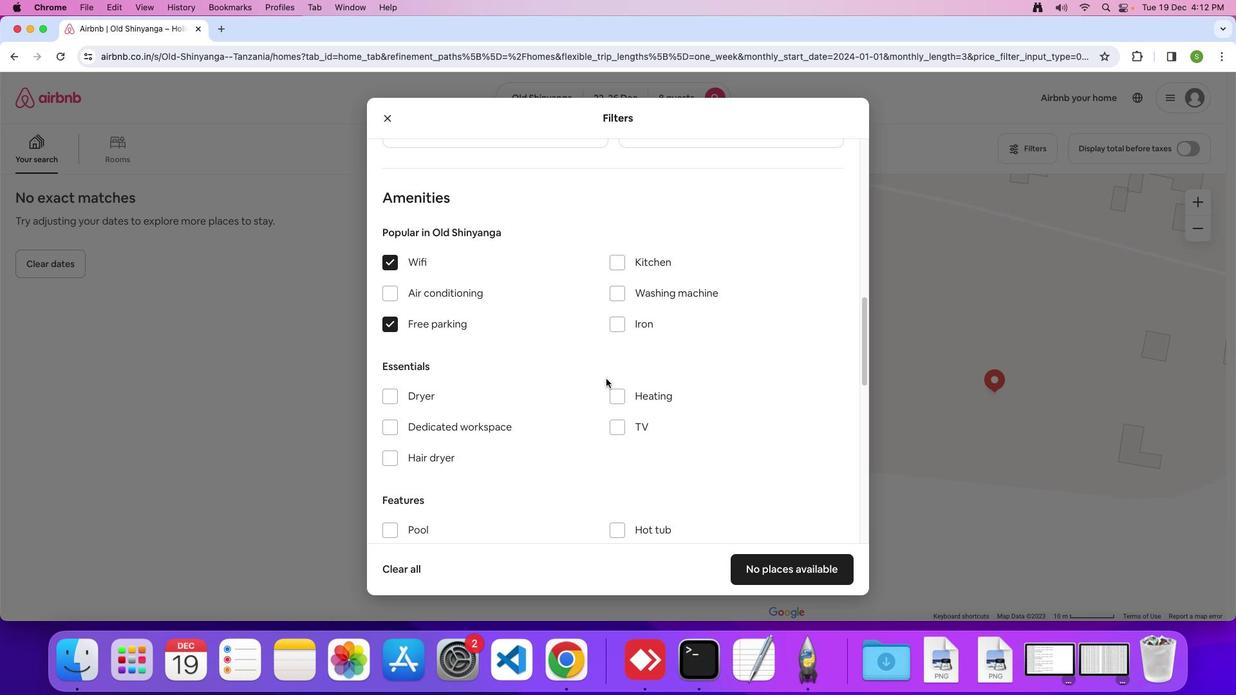 
Action: Mouse scrolled (606, 379) with delta (0, 0)
Screenshot: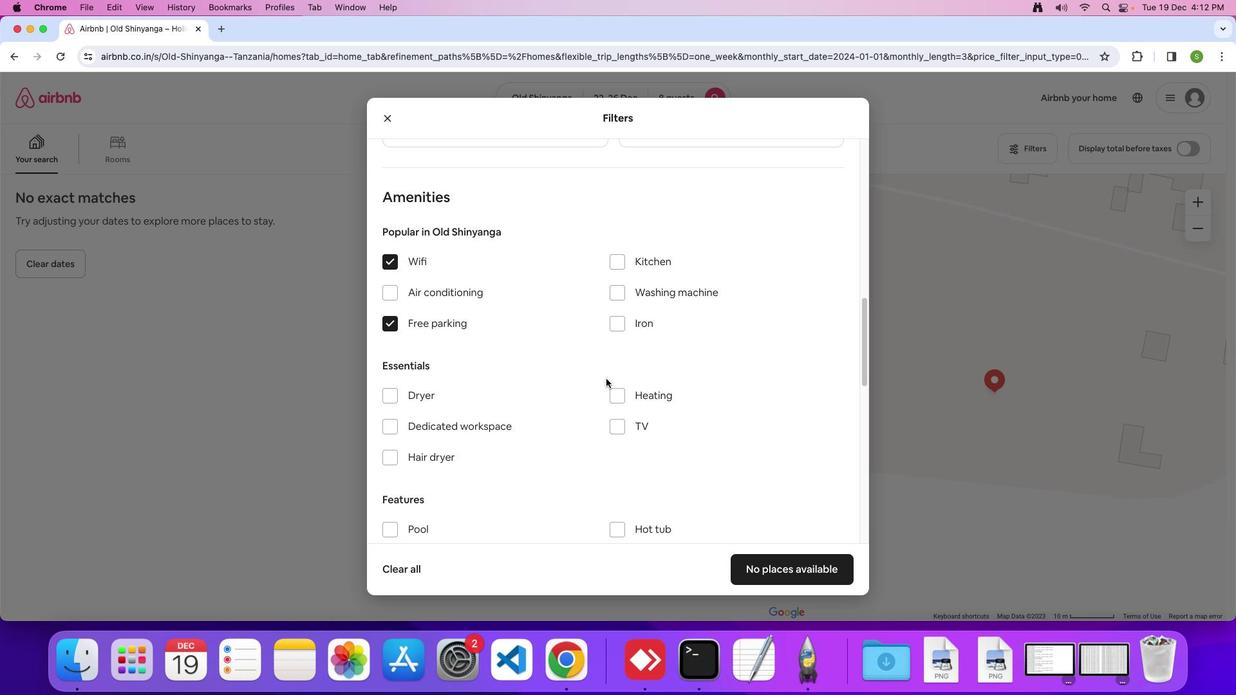 
Action: Mouse scrolled (606, 379) with delta (0, 0)
Screenshot: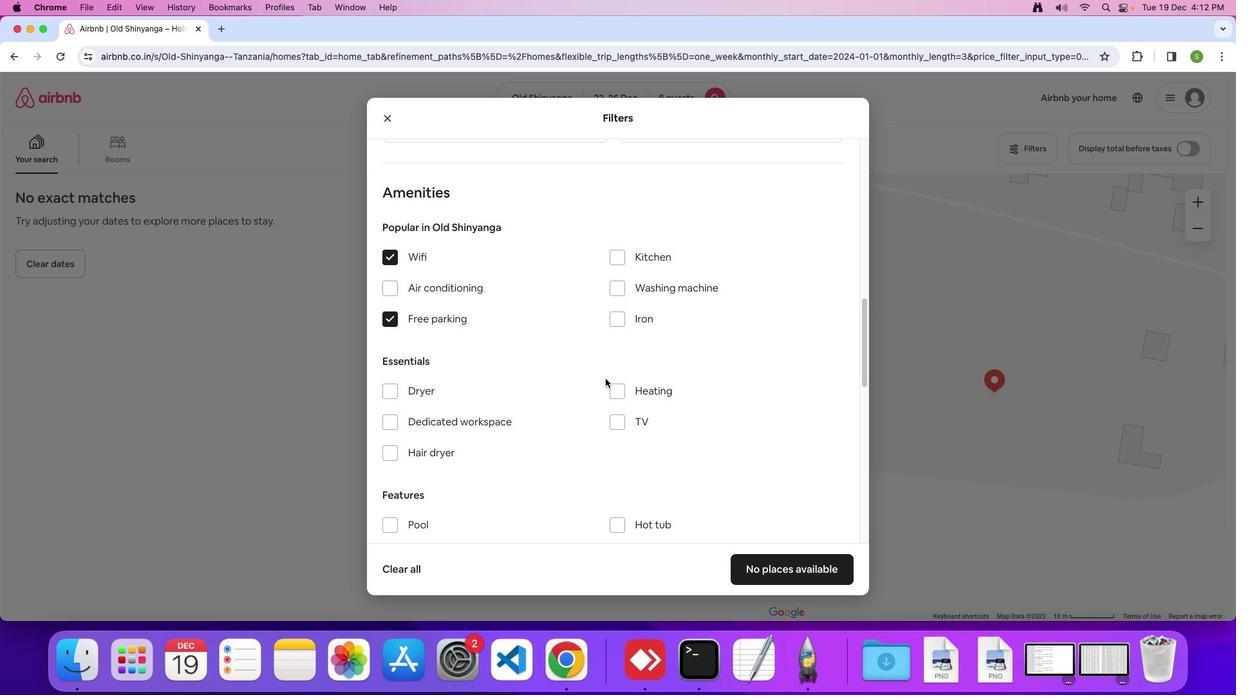 
Action: Mouse moved to (606, 379)
Screenshot: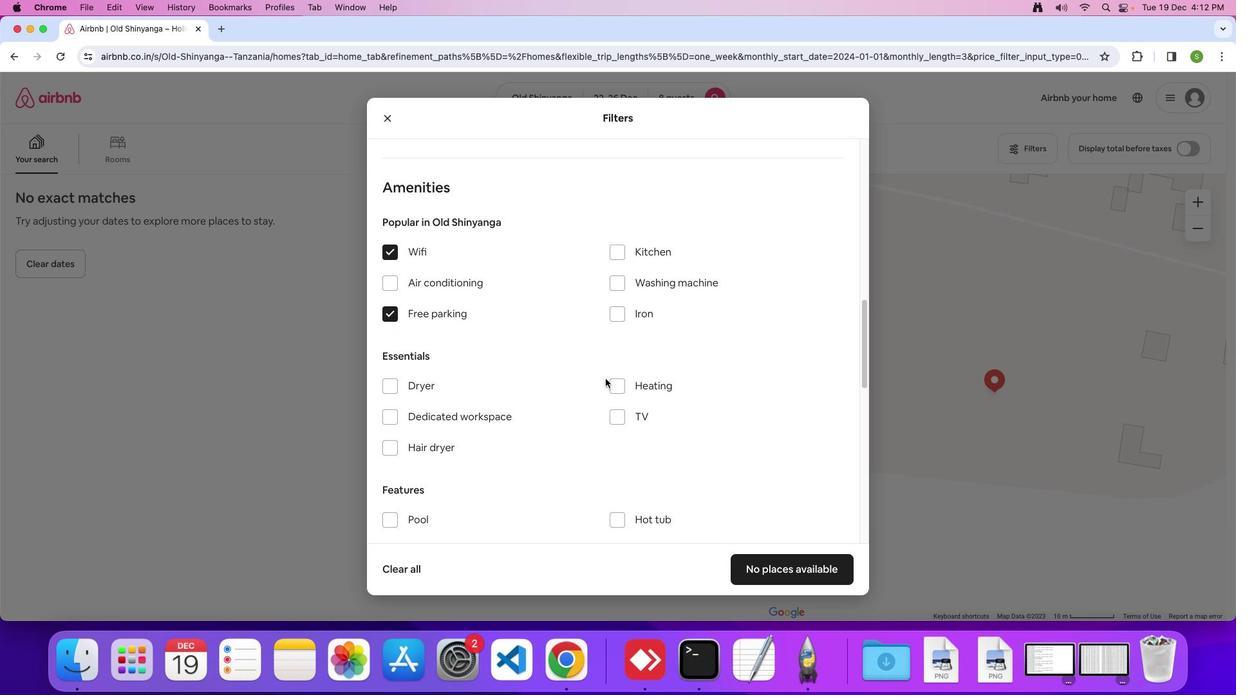
Action: Mouse scrolled (606, 379) with delta (0, 0)
Screenshot: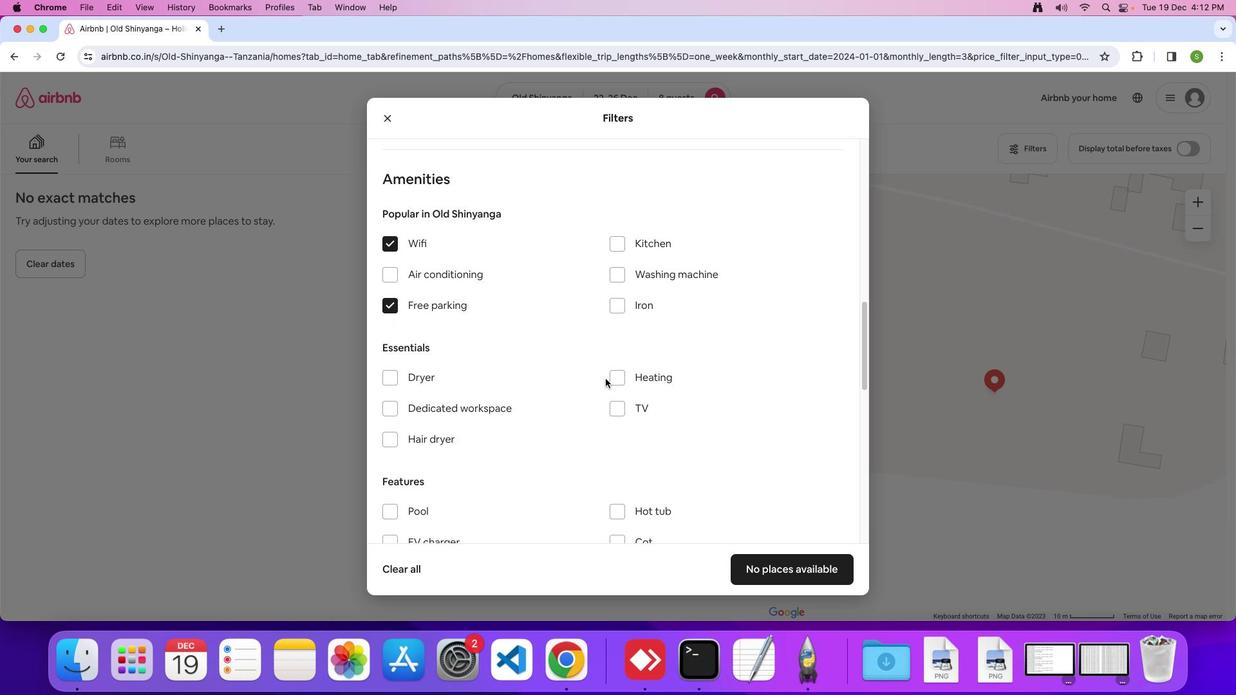 
Action: Mouse moved to (606, 379)
Screenshot: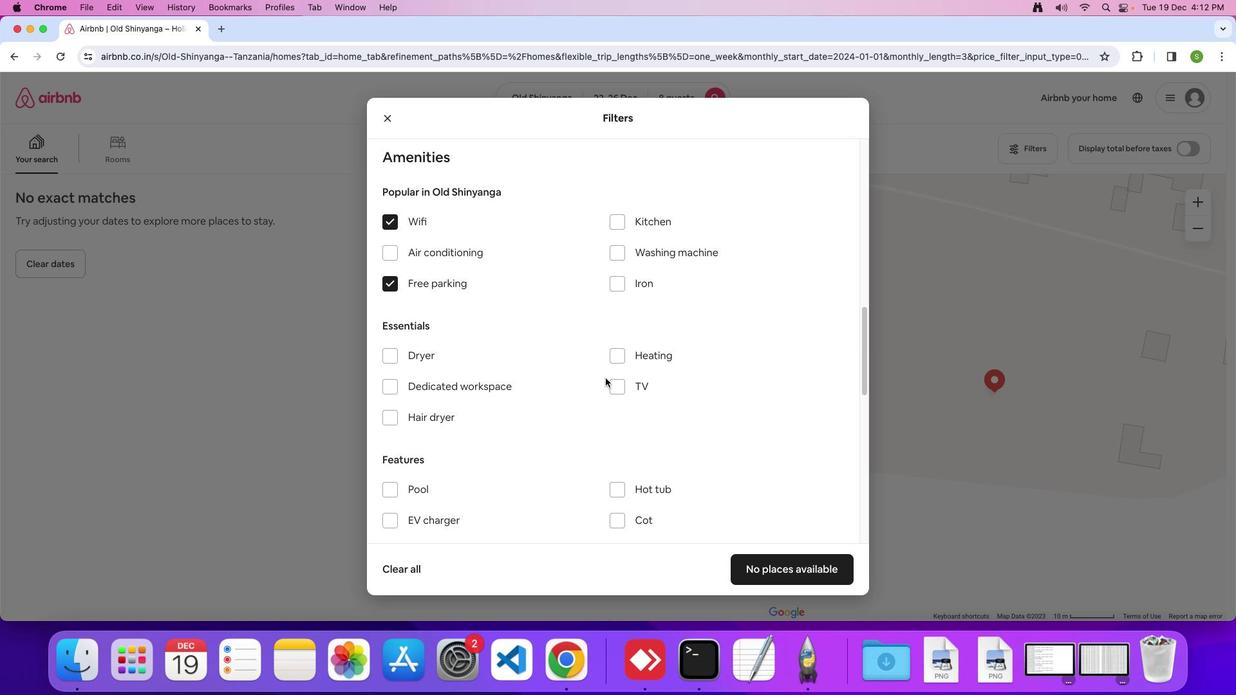
Action: Mouse scrolled (606, 379) with delta (0, 0)
Screenshot: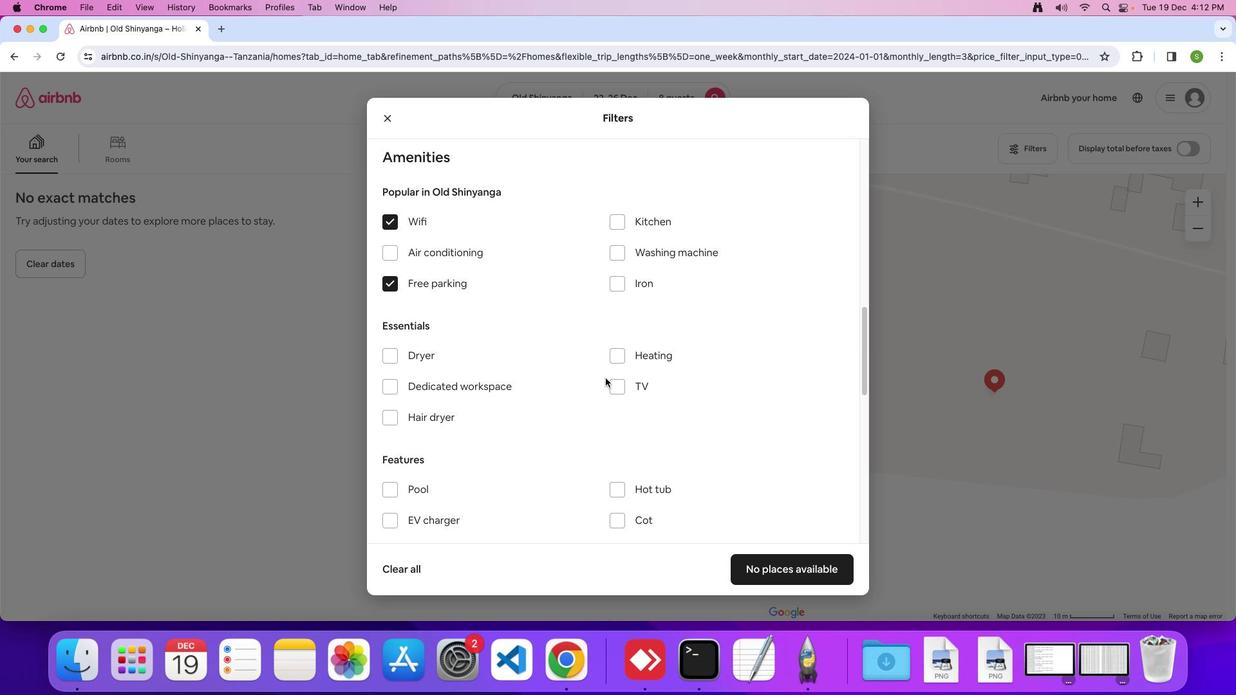 
Action: Mouse moved to (605, 378)
Screenshot: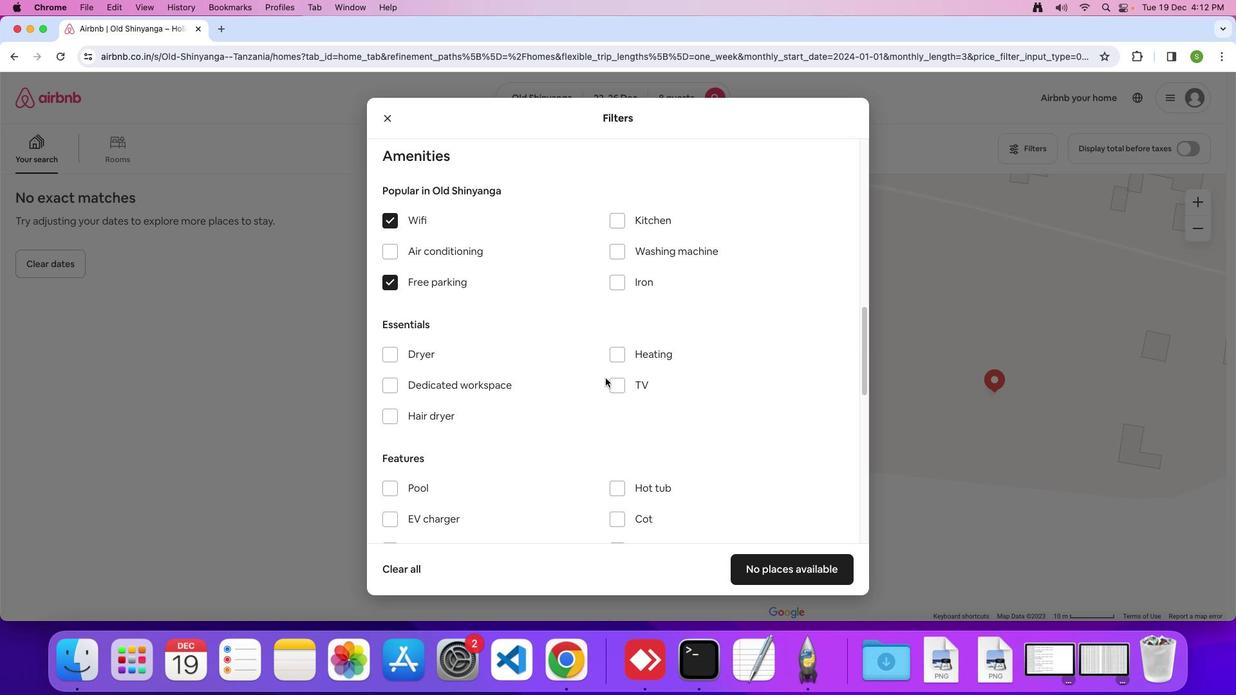 
Action: Mouse scrolled (605, 378) with delta (0, 0)
Screenshot: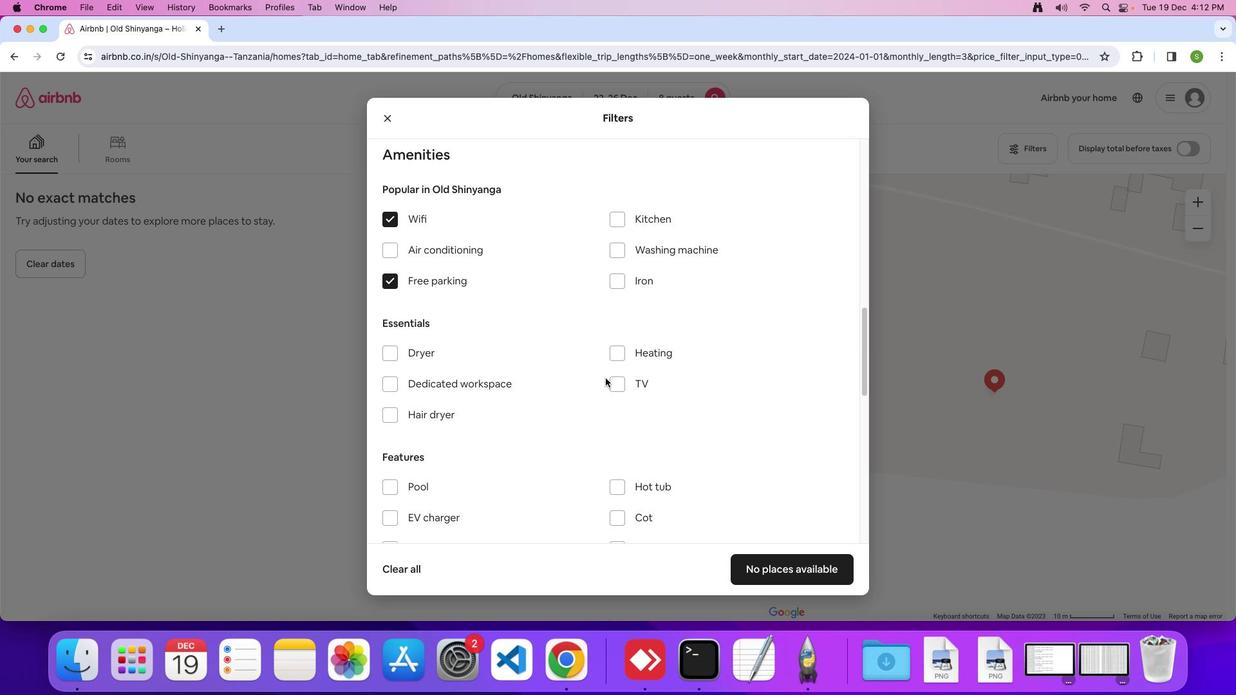 
Action: Mouse scrolled (605, 378) with delta (0, 0)
Screenshot: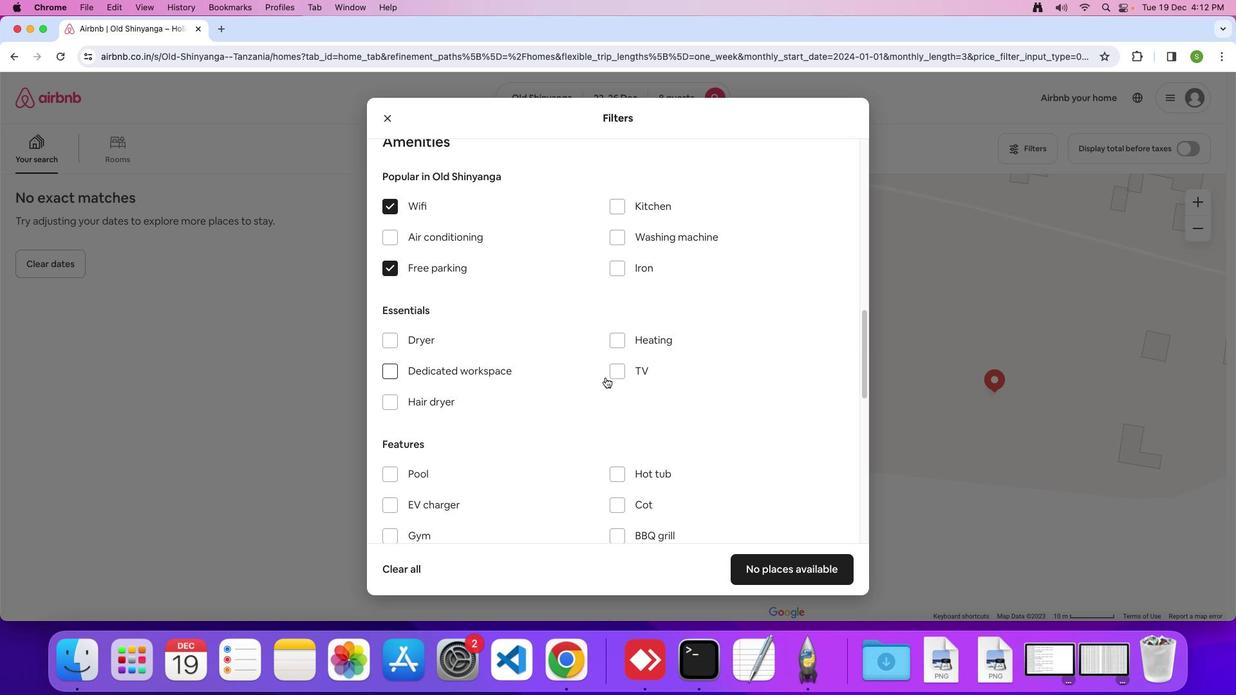 
Action: Mouse moved to (623, 356)
Screenshot: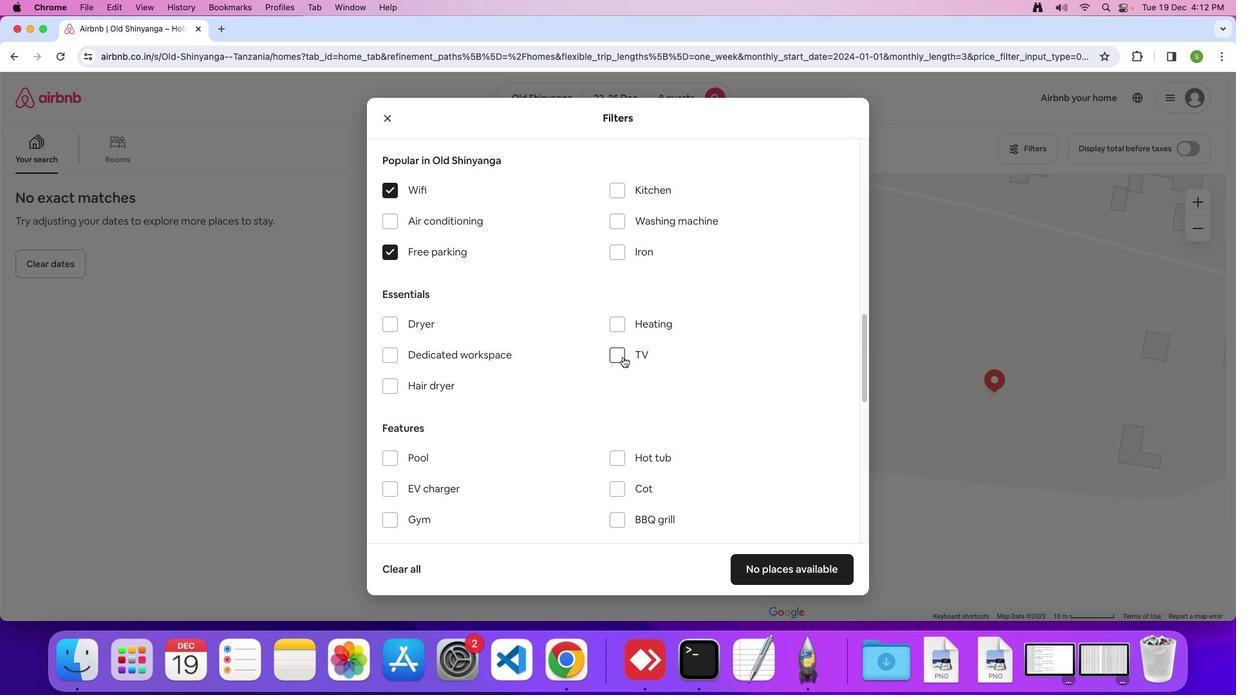 
Action: Mouse pressed left at (623, 356)
Screenshot: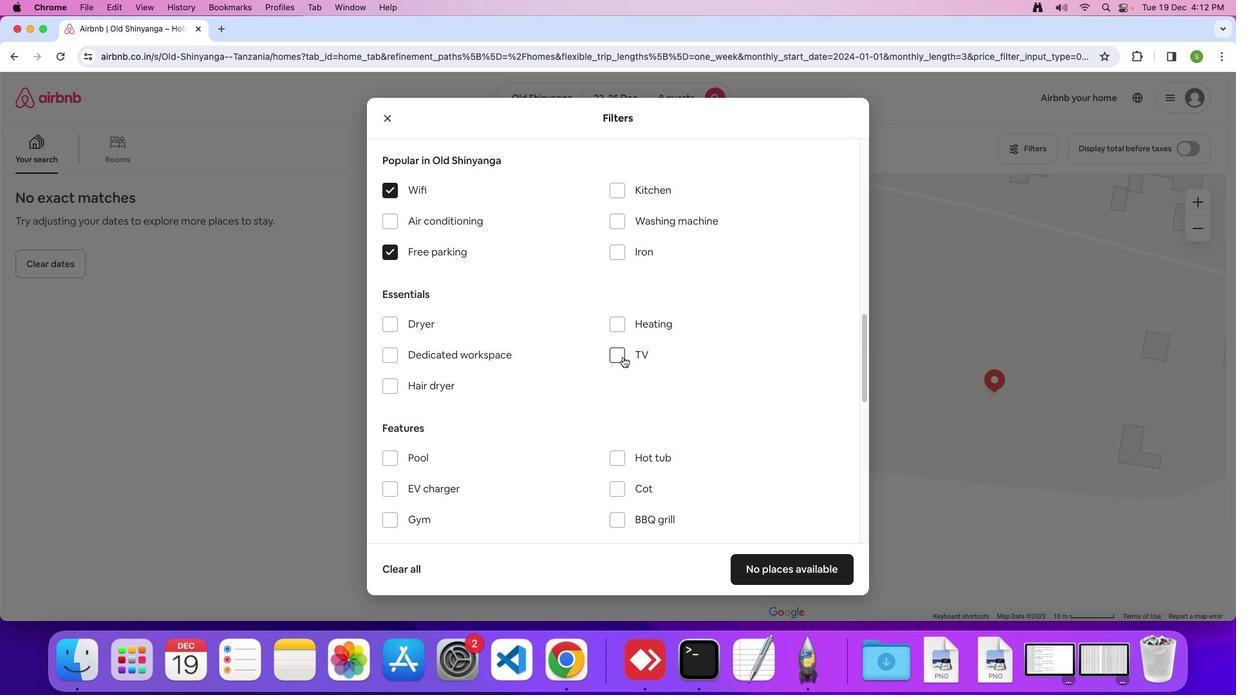 
Action: Mouse moved to (560, 361)
Screenshot: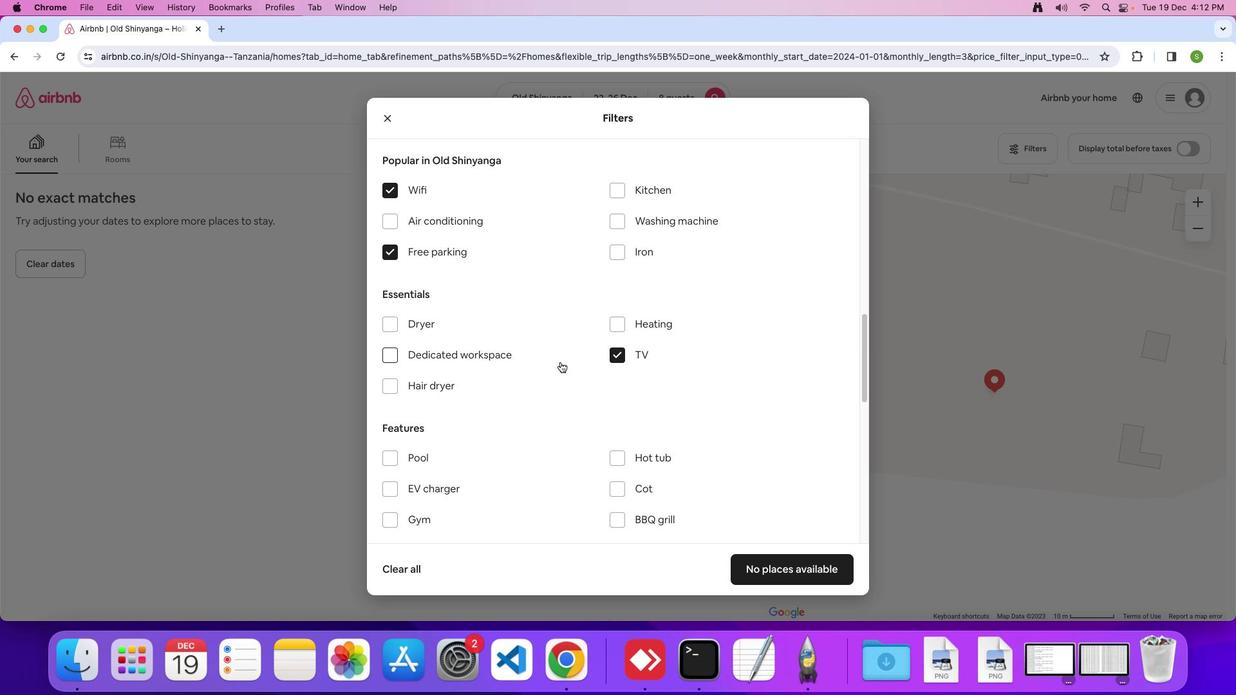 
Action: Mouse scrolled (560, 361) with delta (0, 0)
Screenshot: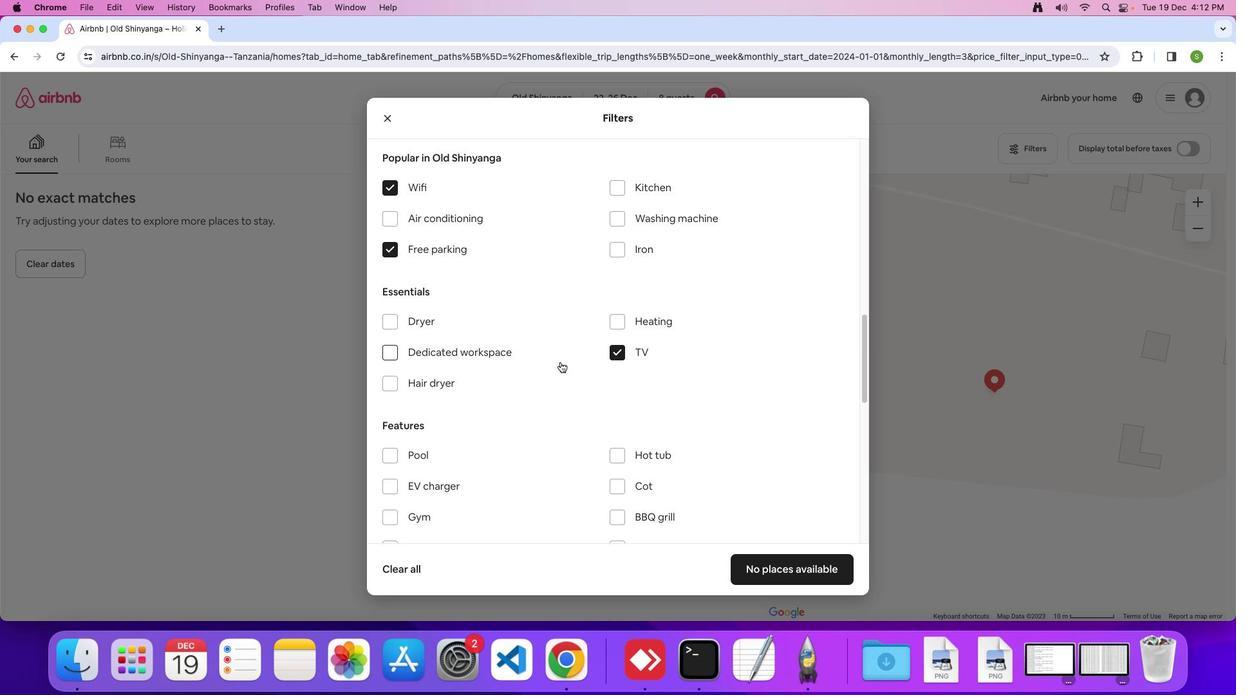 
Action: Mouse scrolled (560, 361) with delta (0, 0)
Screenshot: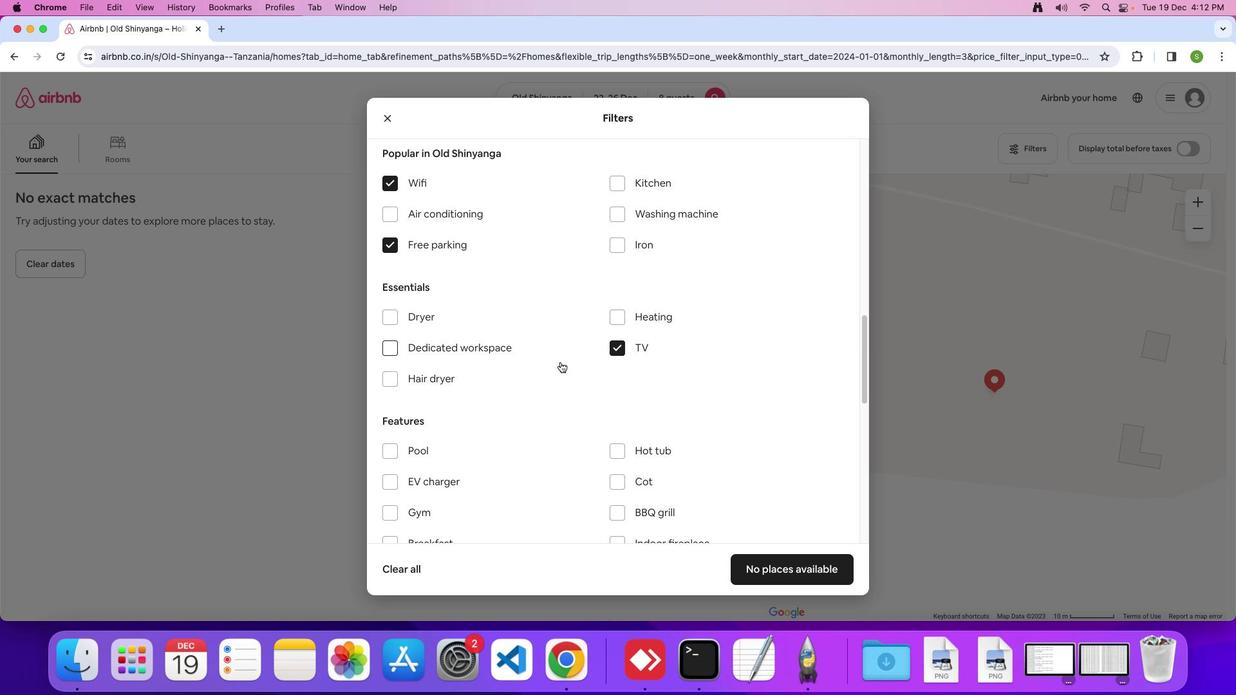 
Action: Mouse scrolled (560, 361) with delta (0, 0)
Screenshot: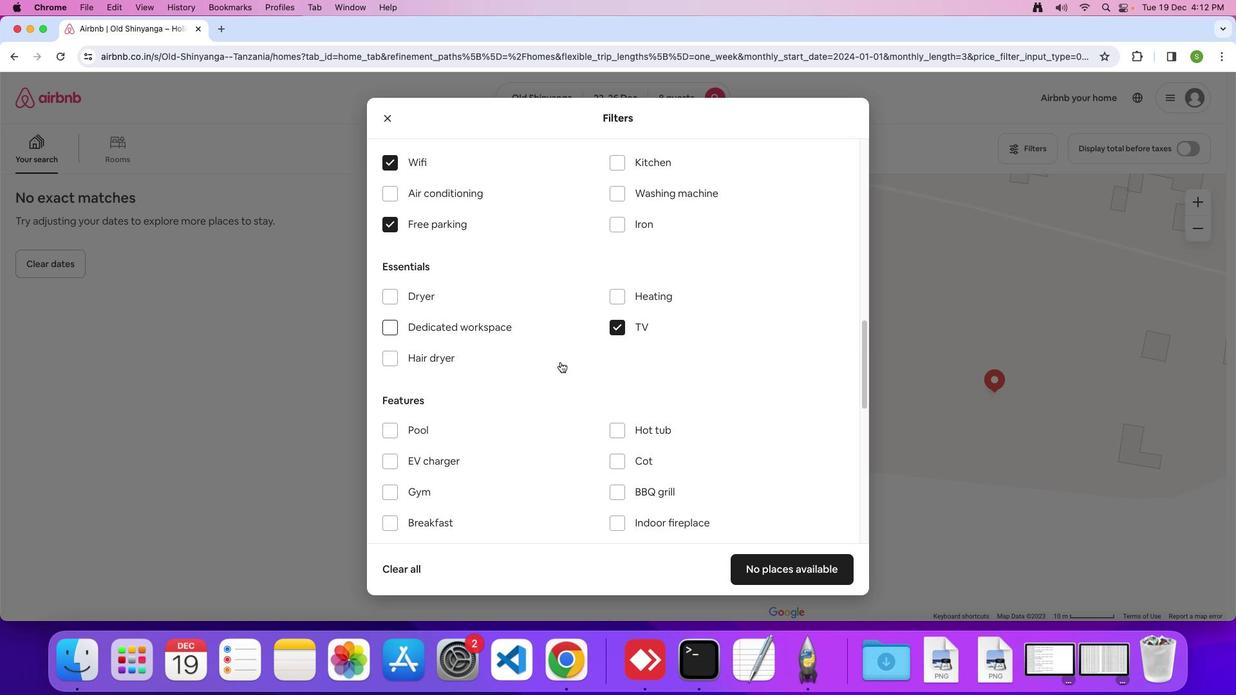 
Action: Mouse scrolled (560, 361) with delta (0, 0)
Screenshot: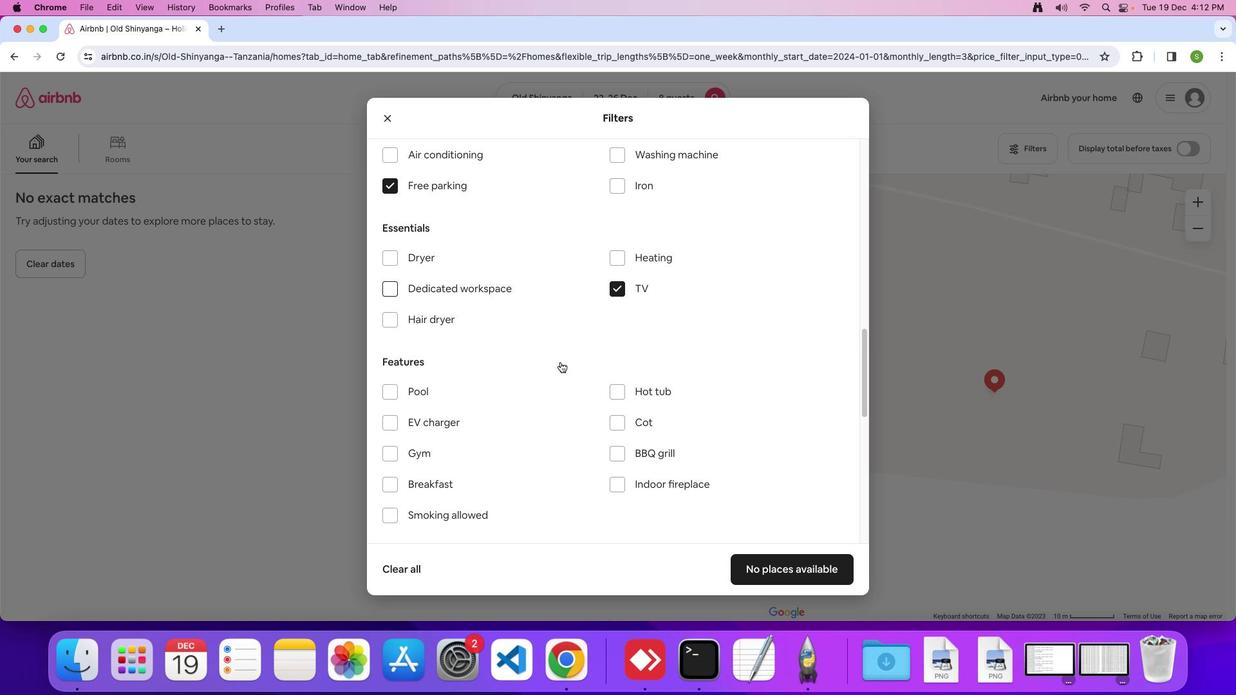 
Action: Mouse scrolled (560, 361) with delta (0, 0)
Screenshot: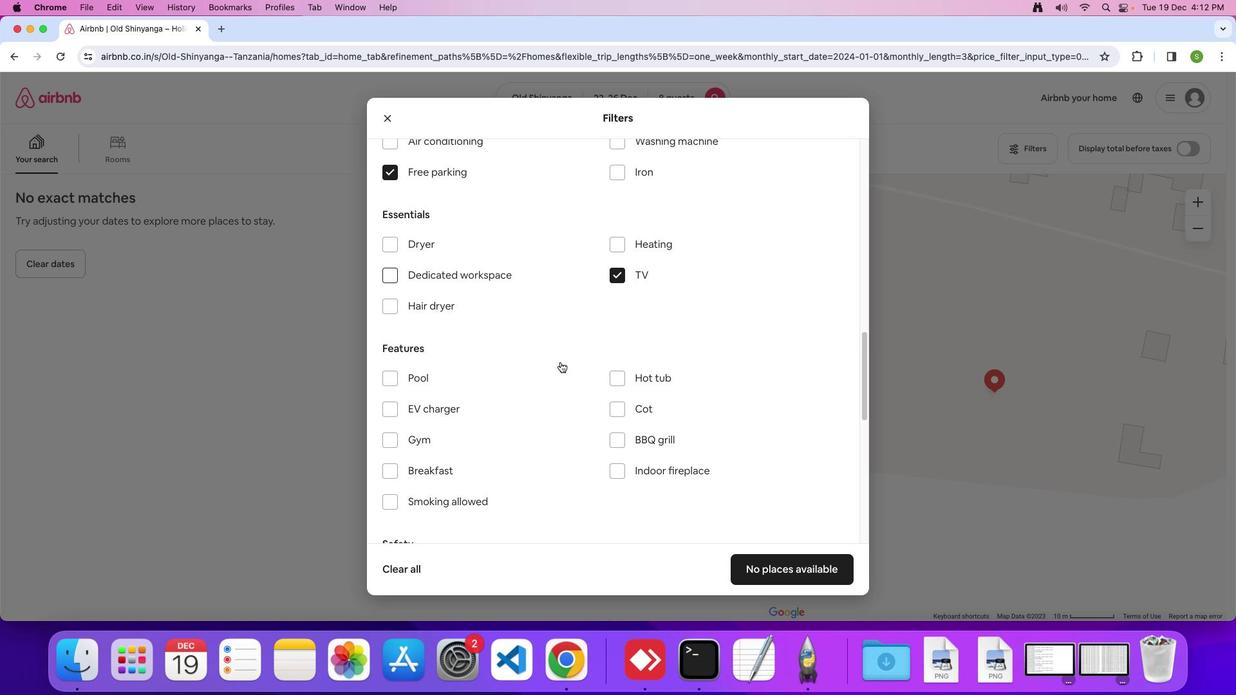
Action: Mouse scrolled (560, 361) with delta (0, -1)
Screenshot: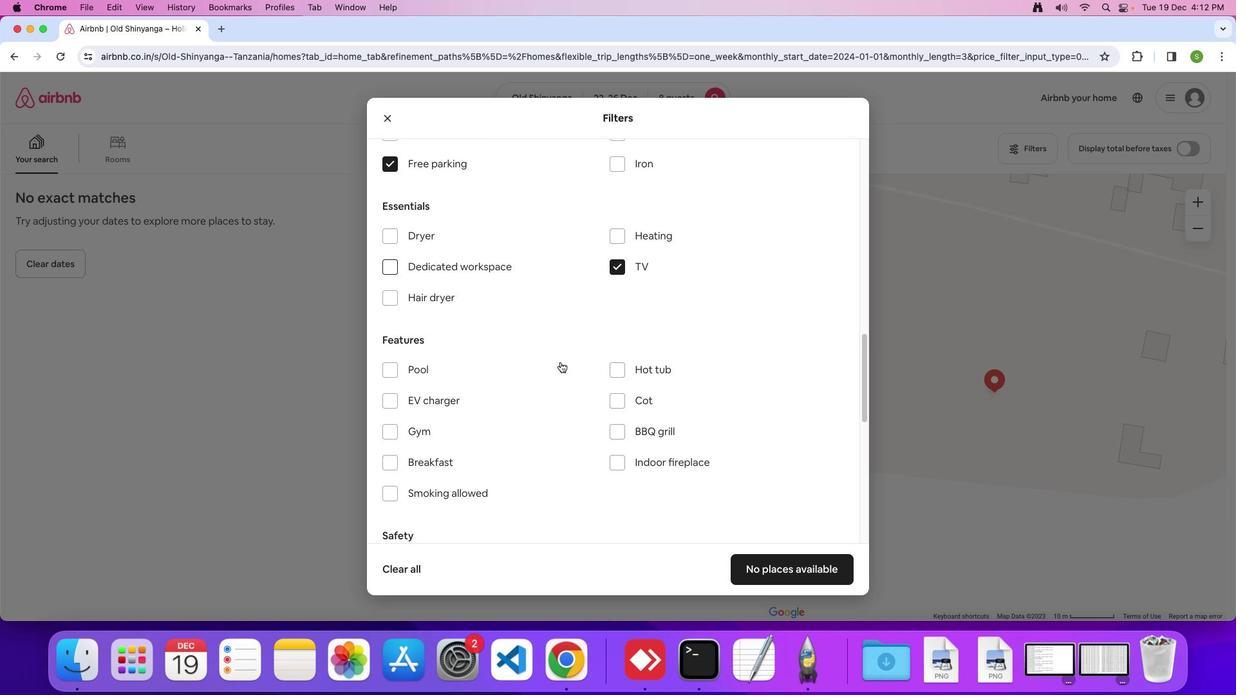 
Action: Mouse moved to (560, 363)
Screenshot: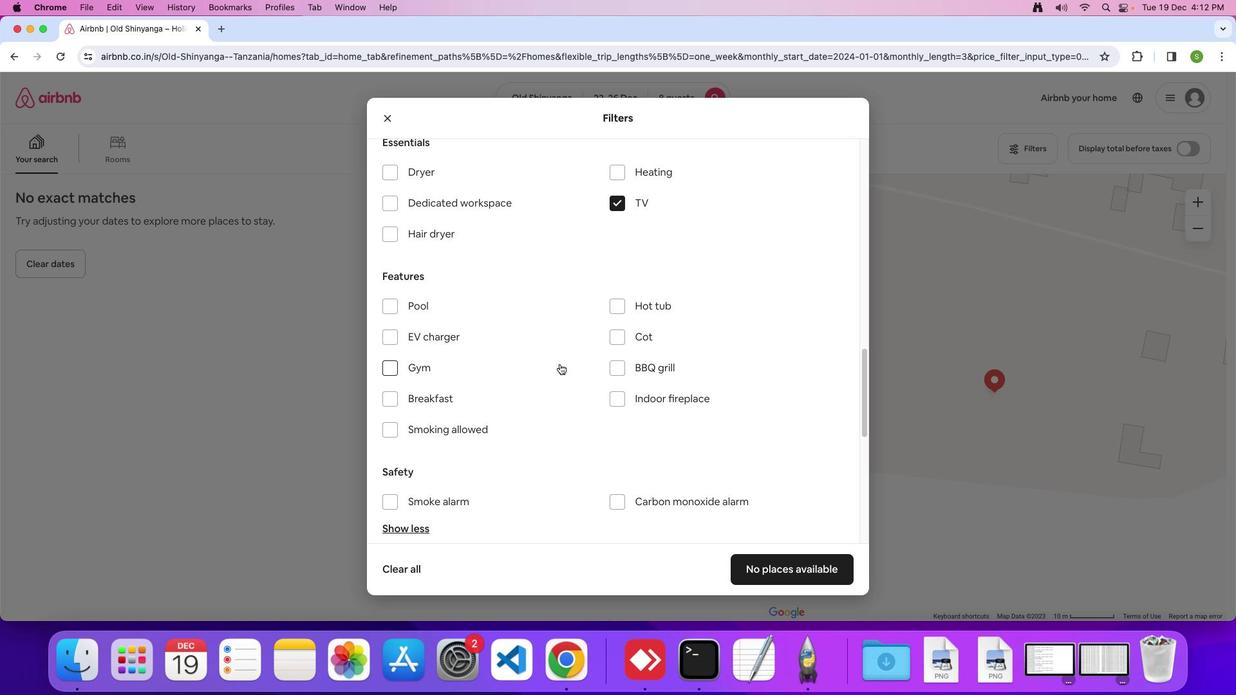 
Action: Mouse scrolled (560, 363) with delta (0, 0)
Screenshot: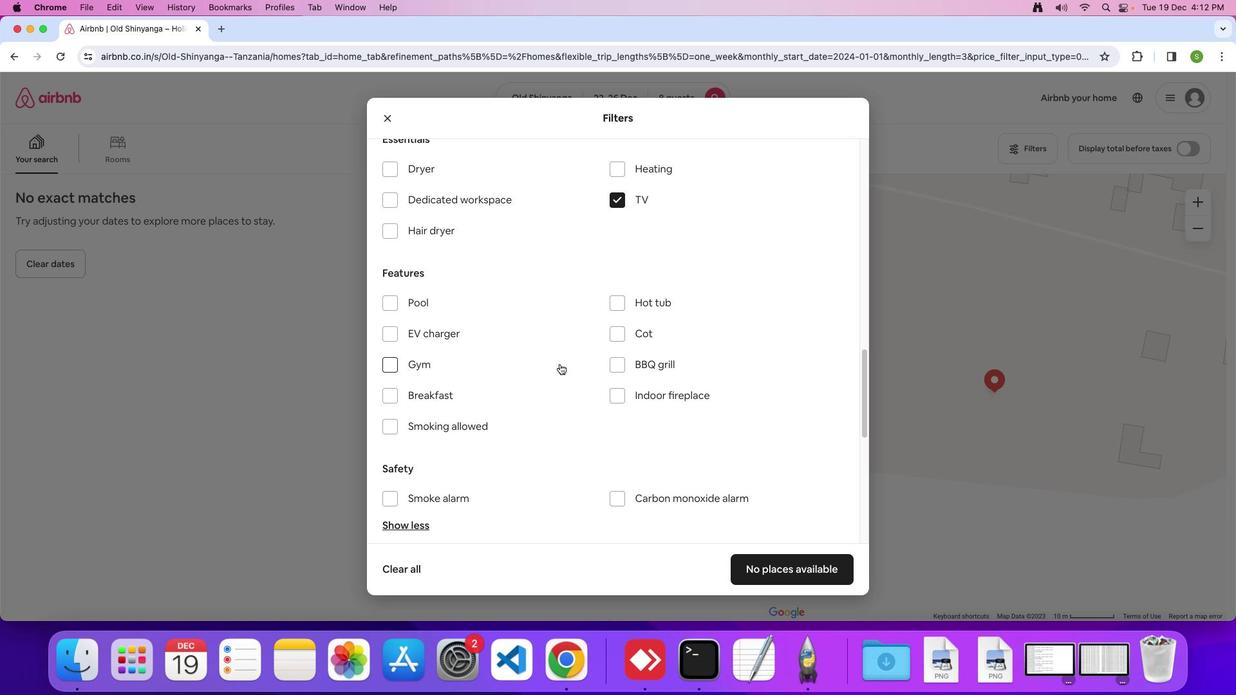 
Action: Mouse scrolled (560, 363) with delta (0, 0)
Screenshot: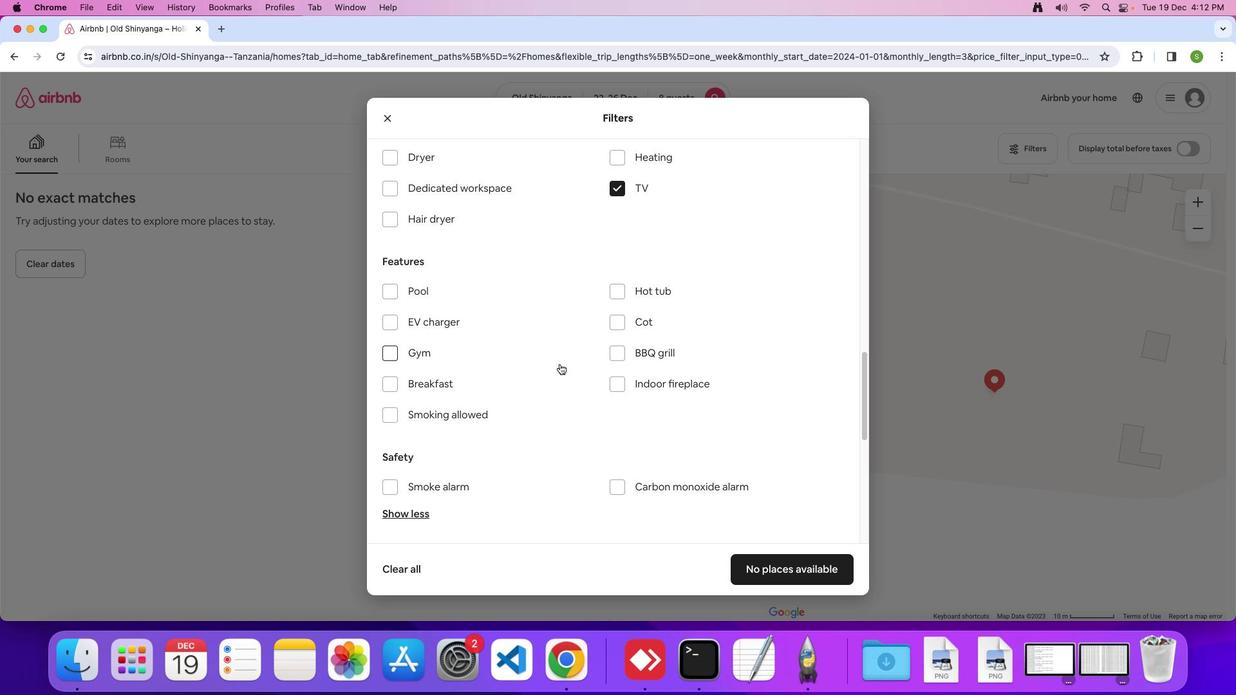 
Action: Mouse scrolled (560, 363) with delta (0, -1)
Screenshot: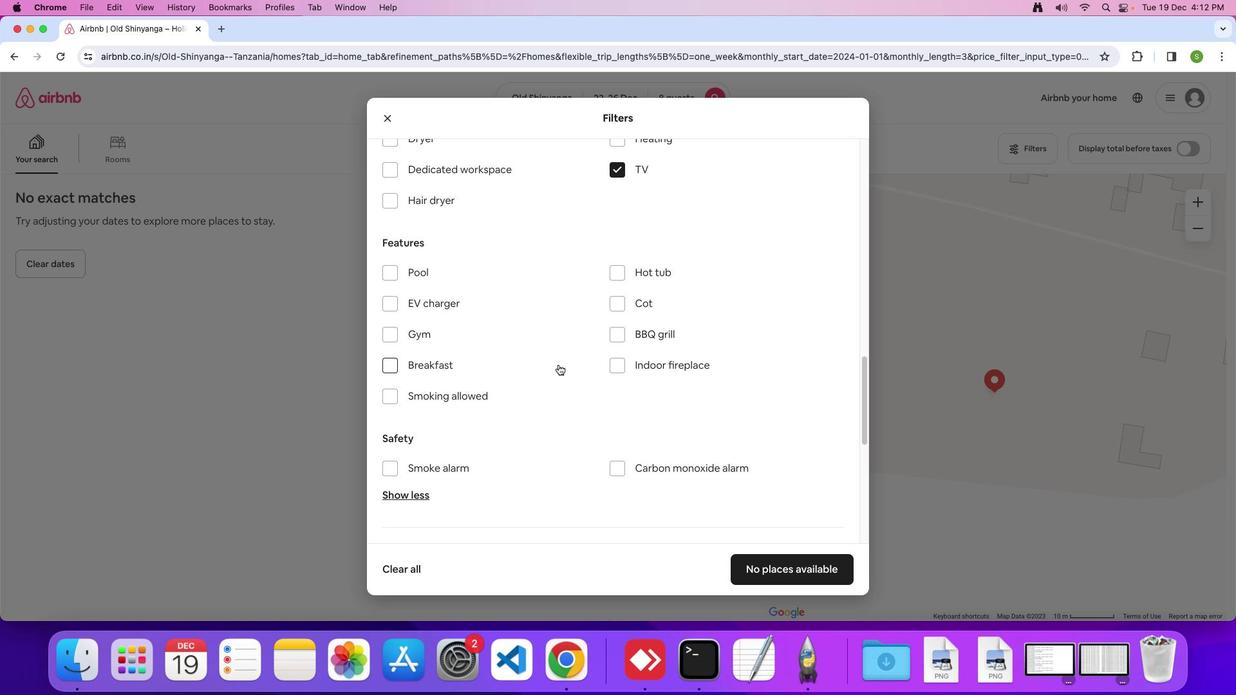 
Action: Mouse moved to (393, 266)
Screenshot: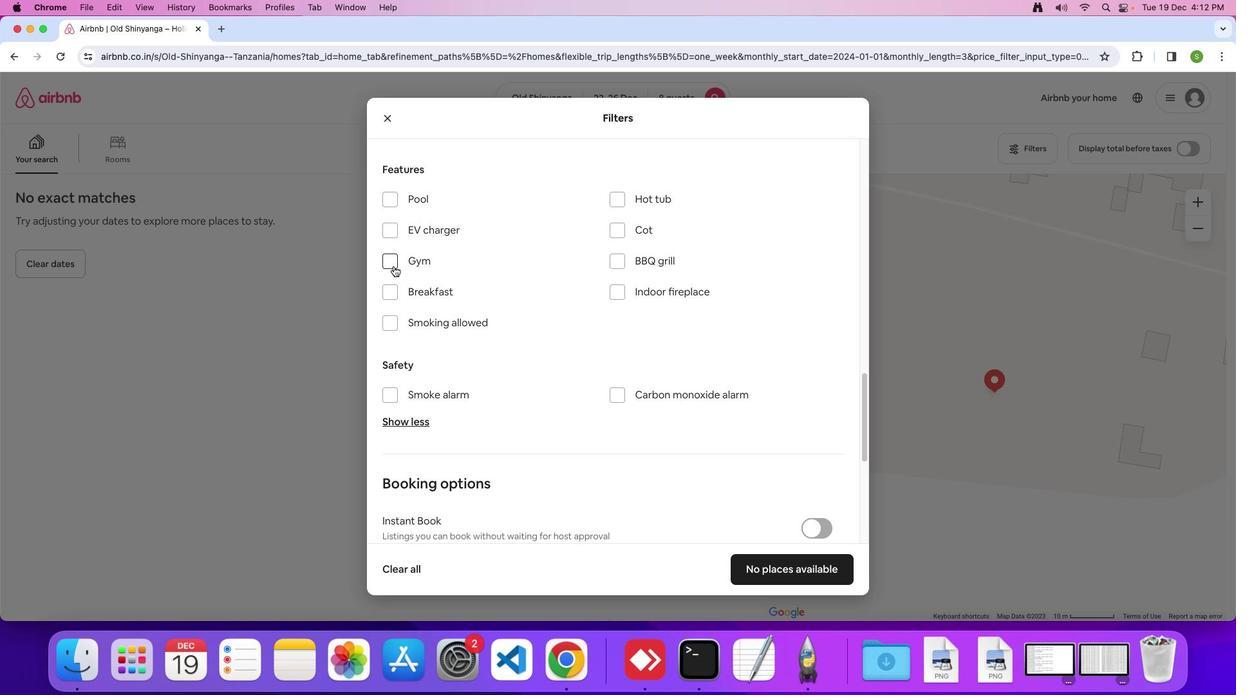 
Action: Mouse pressed left at (393, 266)
Screenshot: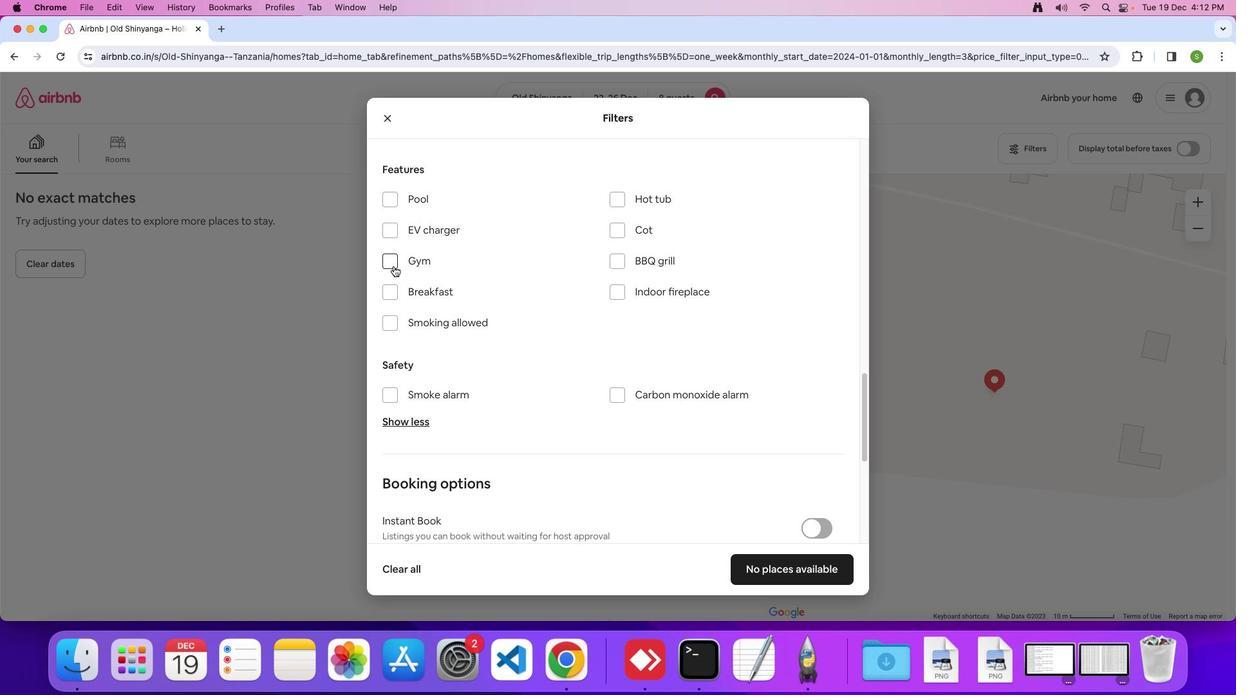 
Action: Mouse moved to (390, 291)
Screenshot: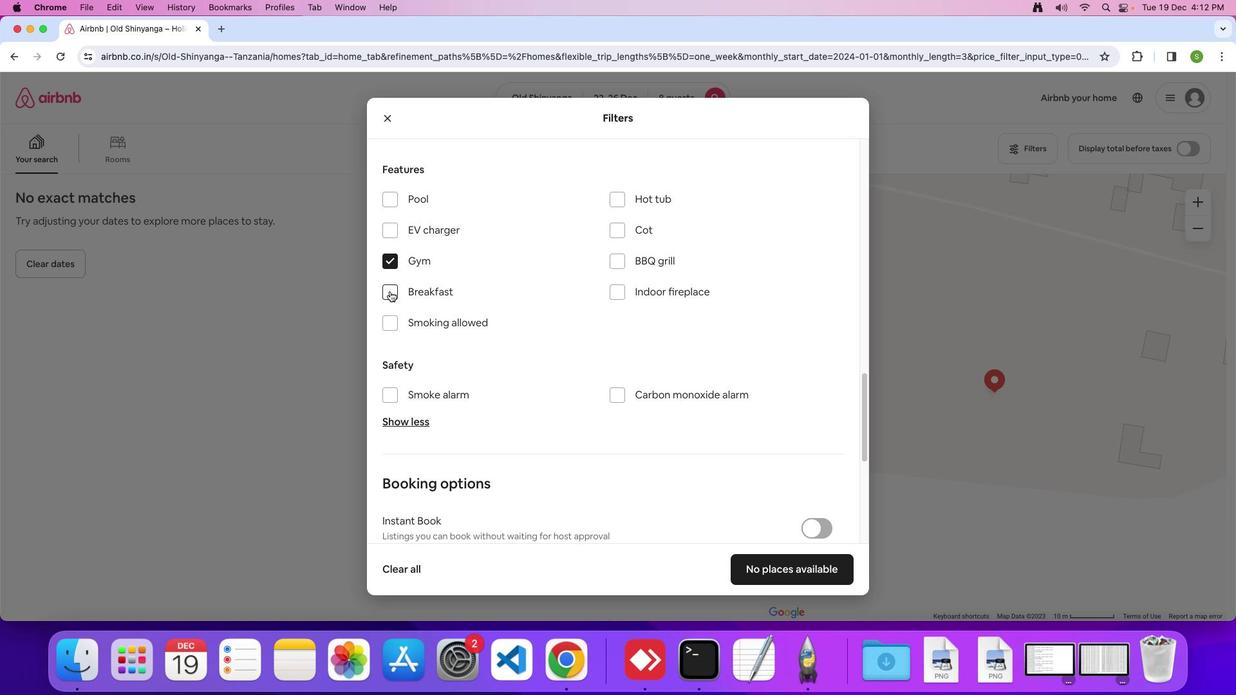 
Action: Mouse pressed left at (390, 291)
Screenshot: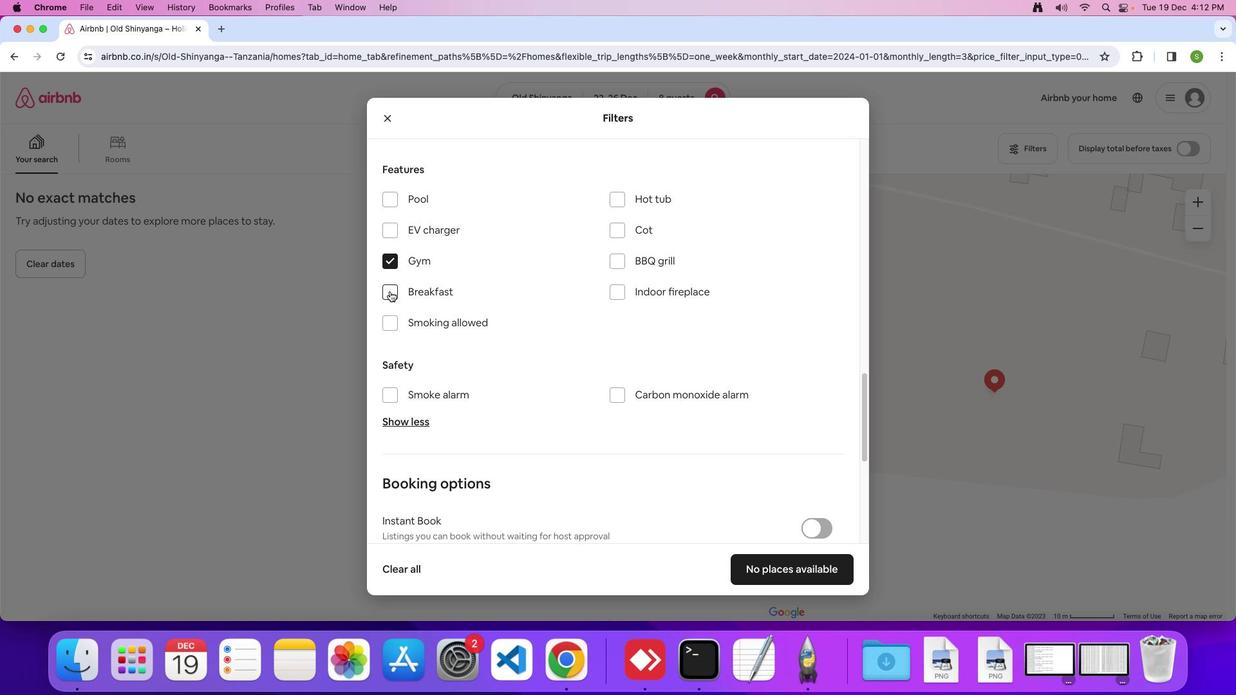 
Action: Mouse moved to (638, 398)
Screenshot: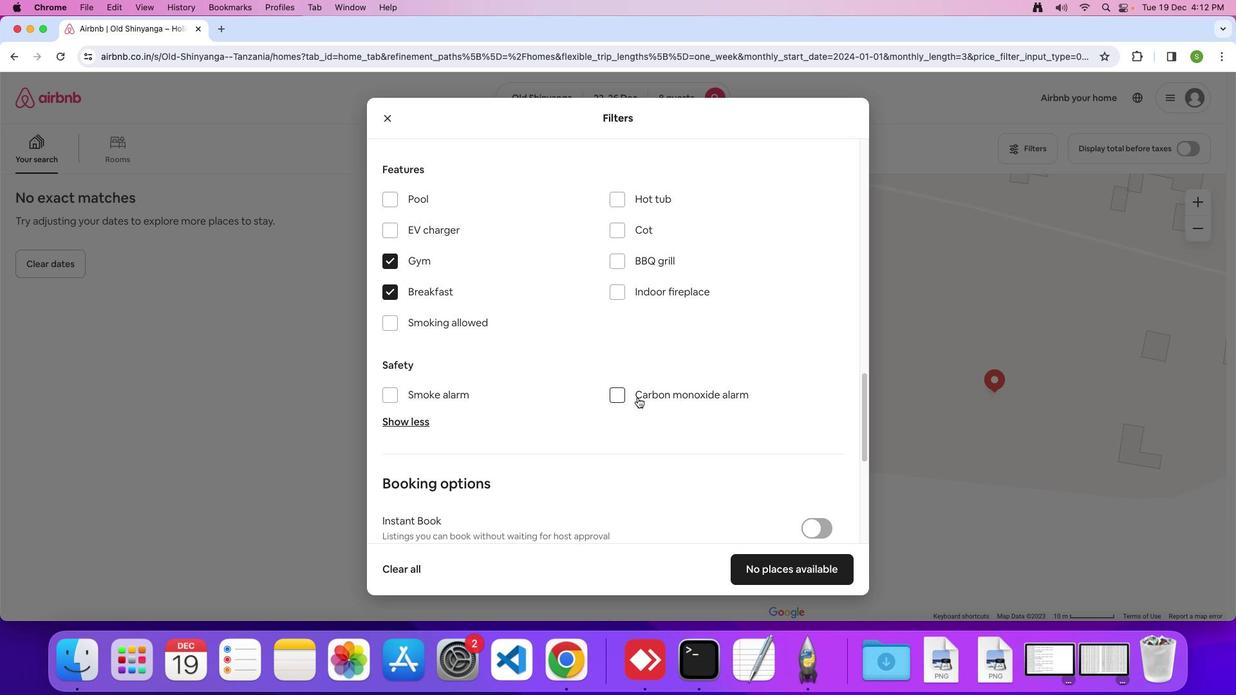 
Action: Mouse scrolled (638, 398) with delta (0, 0)
Screenshot: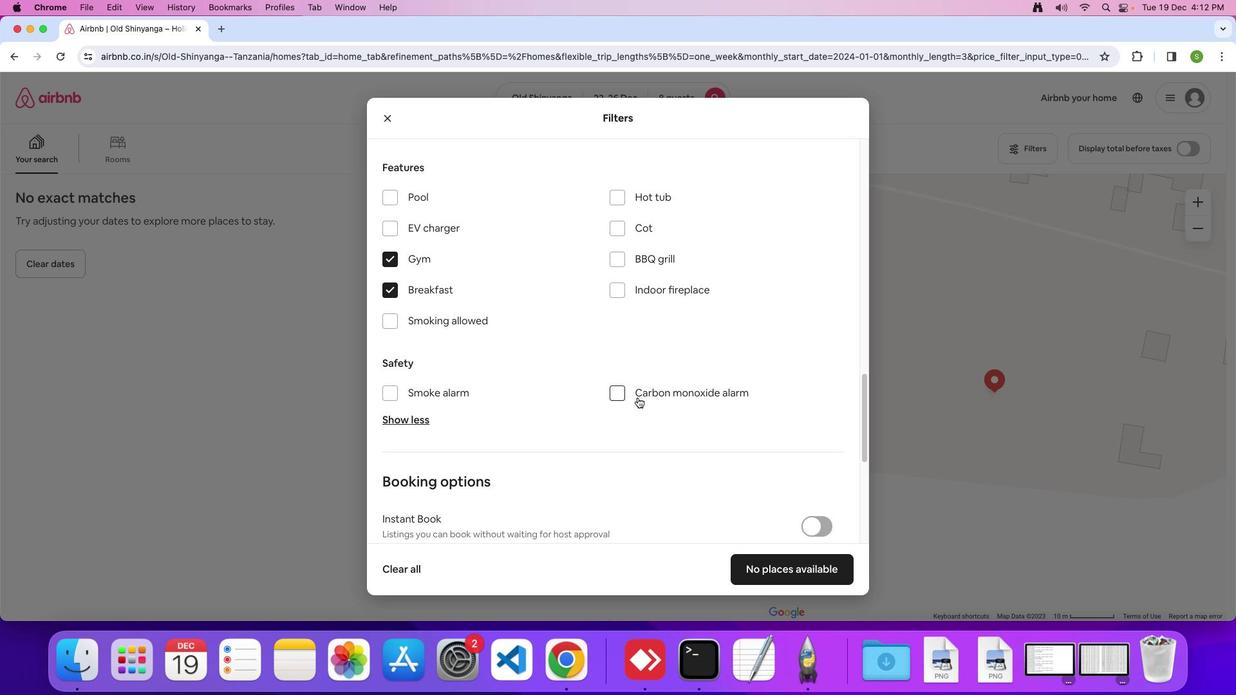 
Action: Mouse scrolled (638, 398) with delta (0, 0)
Screenshot: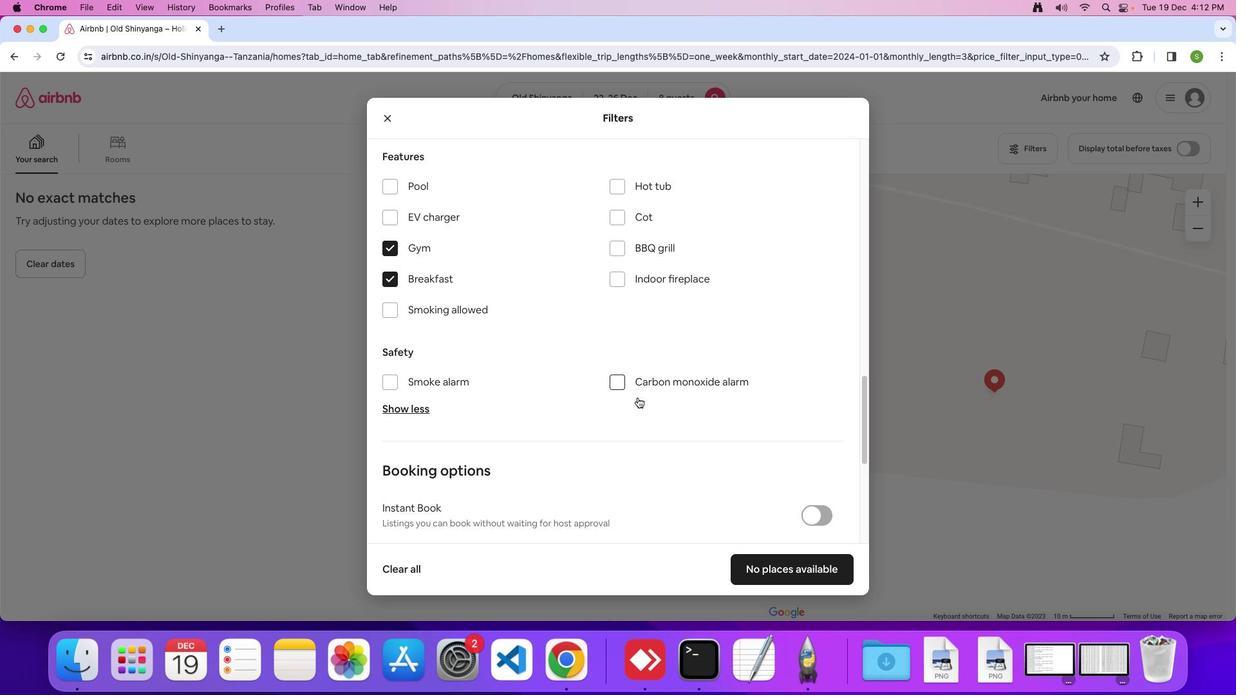 
Action: Mouse scrolled (638, 398) with delta (0, -1)
Screenshot: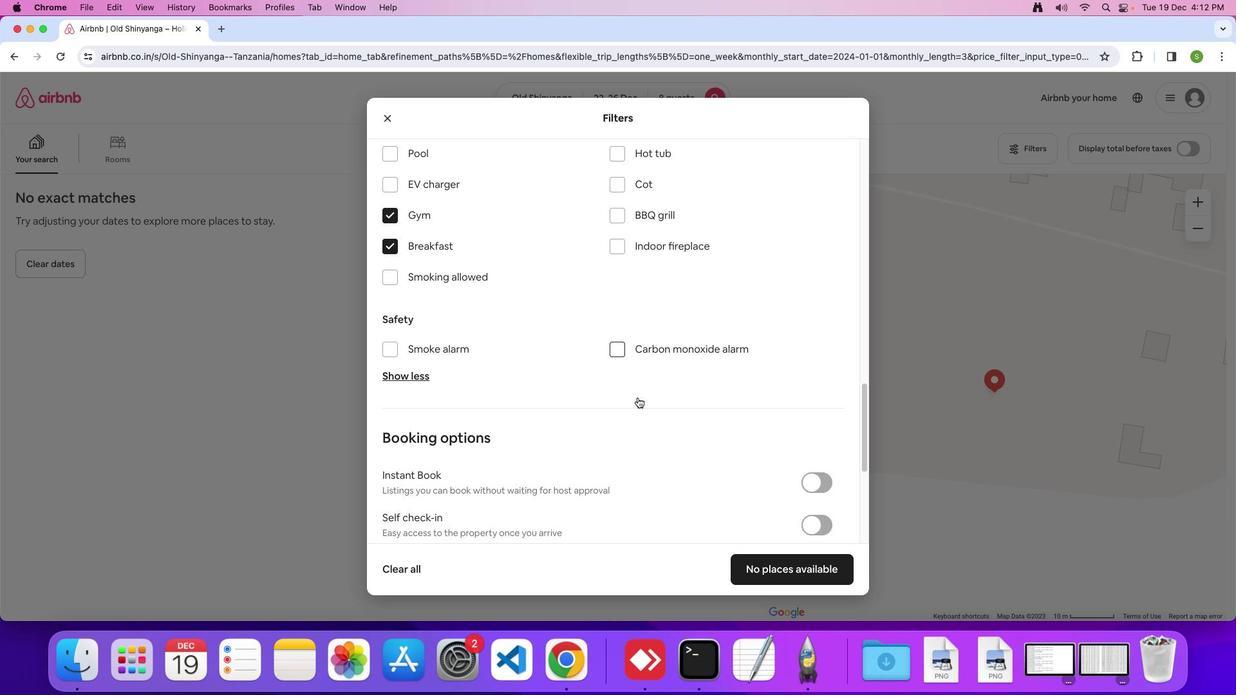 
Action: Mouse scrolled (638, 398) with delta (0, 0)
Screenshot: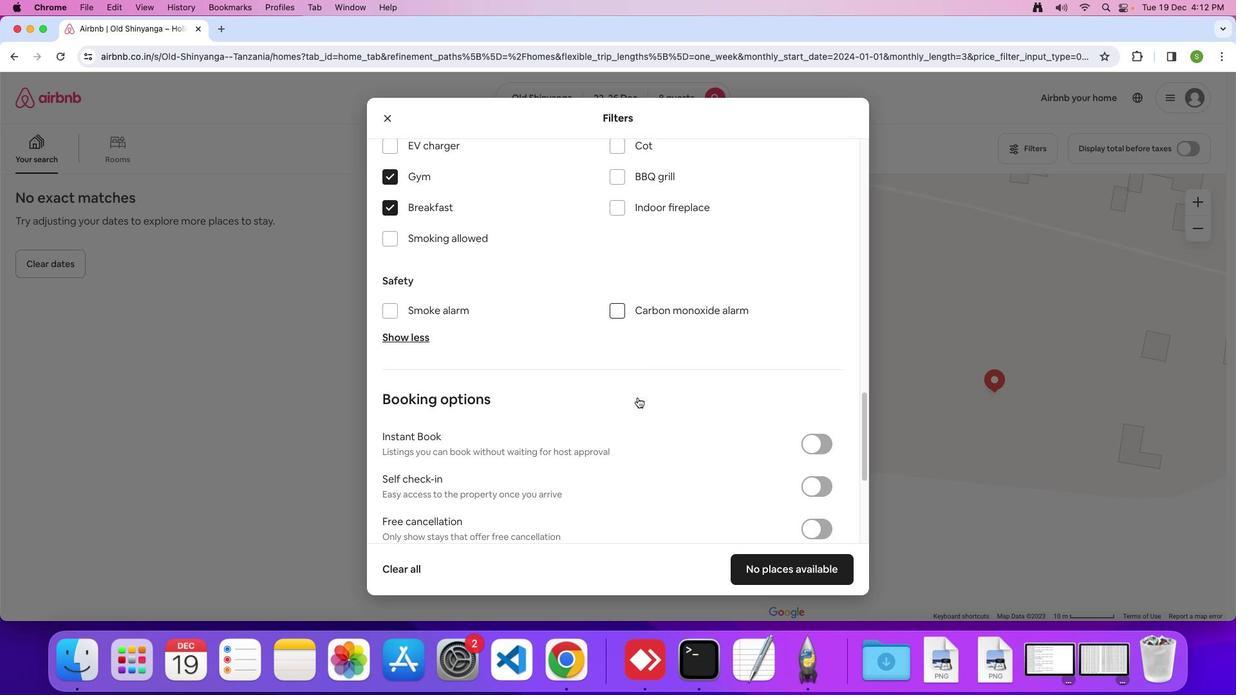 
Action: Mouse scrolled (638, 398) with delta (0, 0)
Screenshot: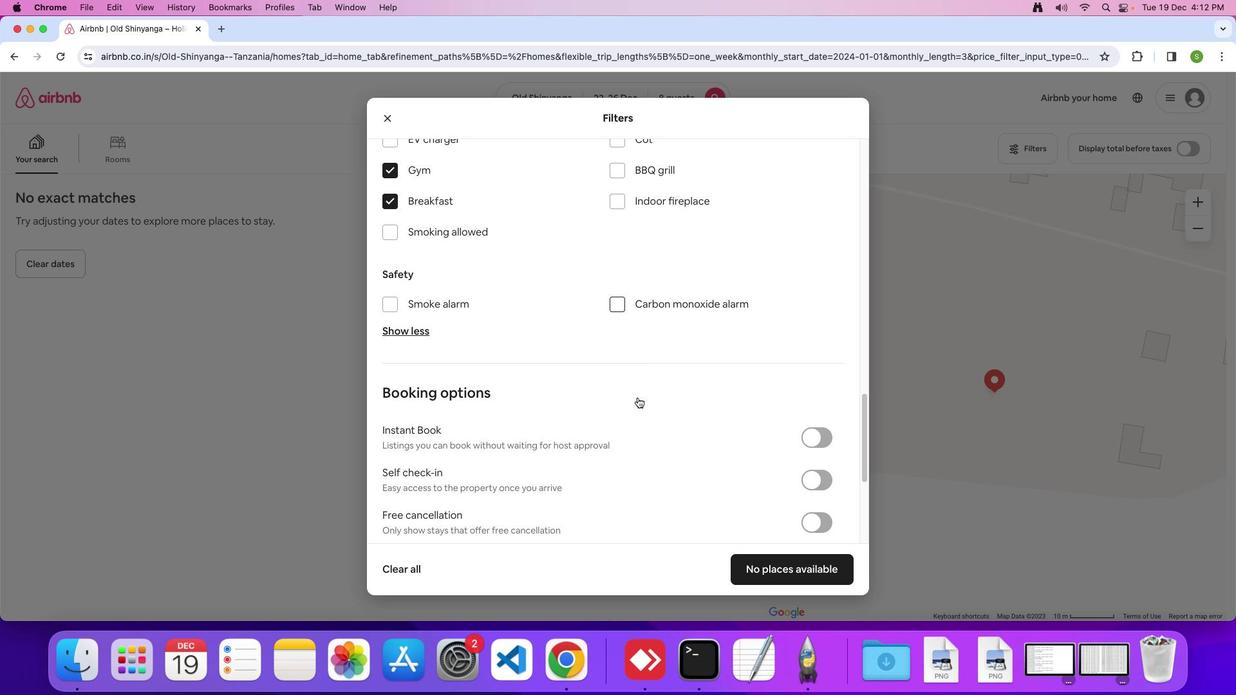 
Action: Mouse scrolled (638, 398) with delta (0, -1)
Screenshot: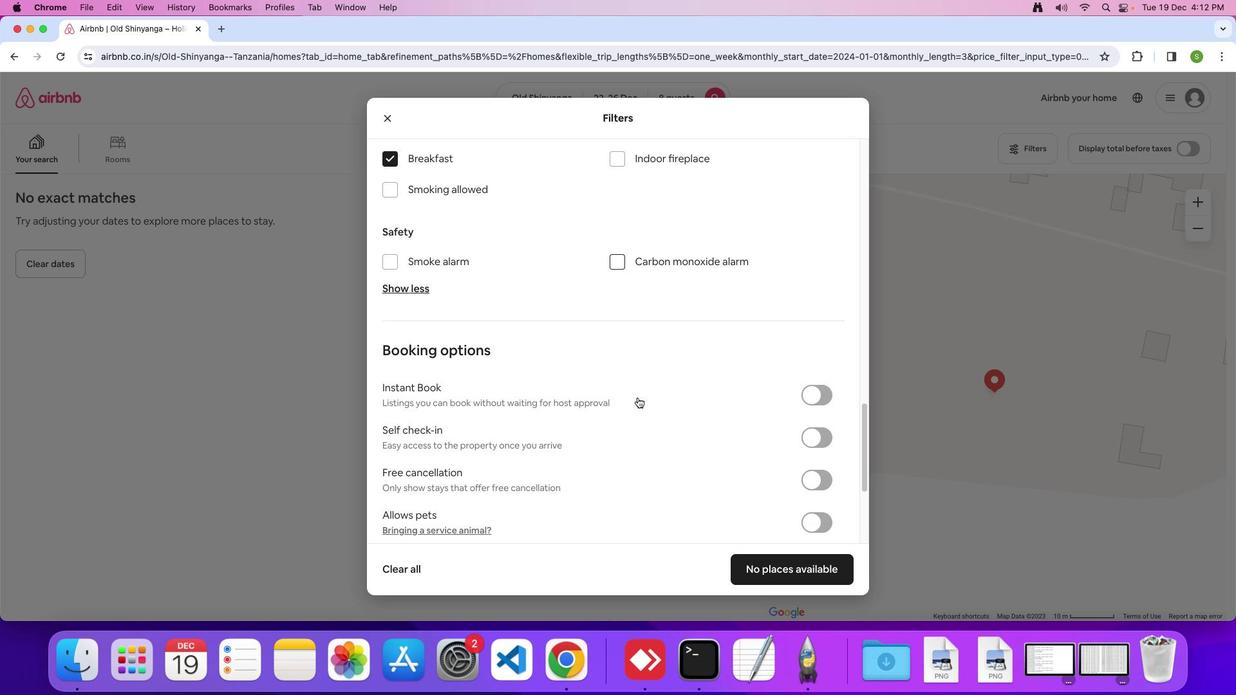 
Action: Mouse scrolled (638, 398) with delta (0, 0)
Screenshot: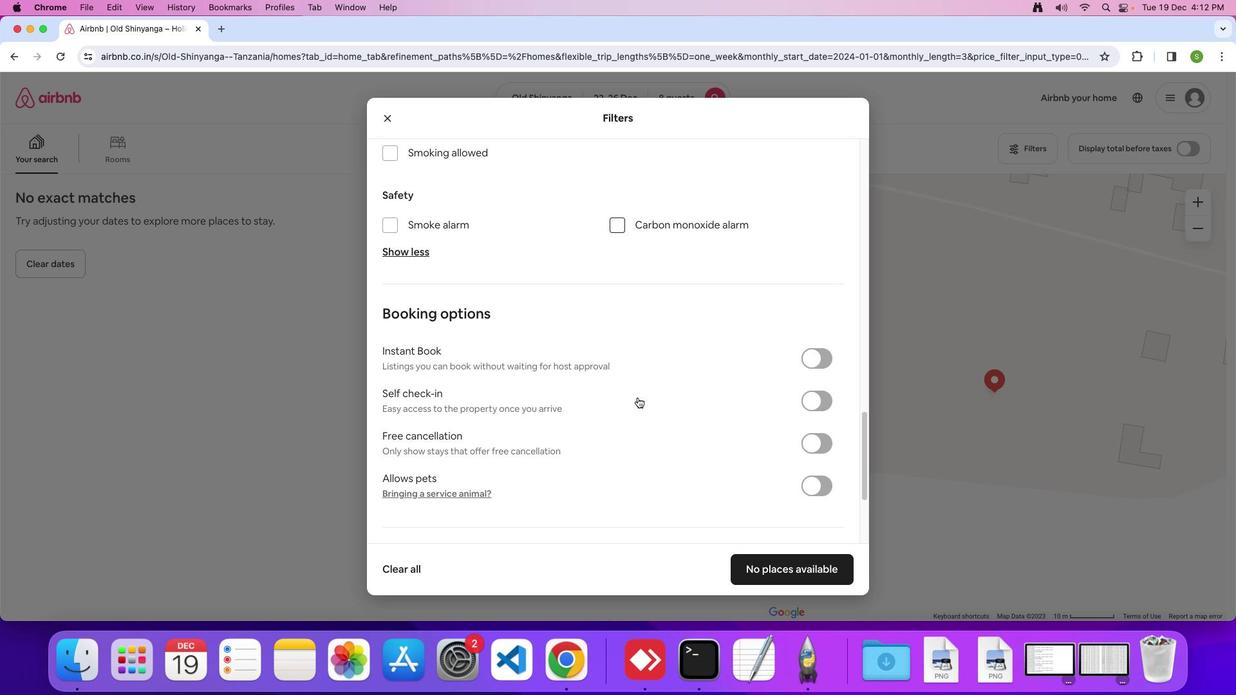 
Action: Mouse scrolled (638, 398) with delta (0, 0)
Screenshot: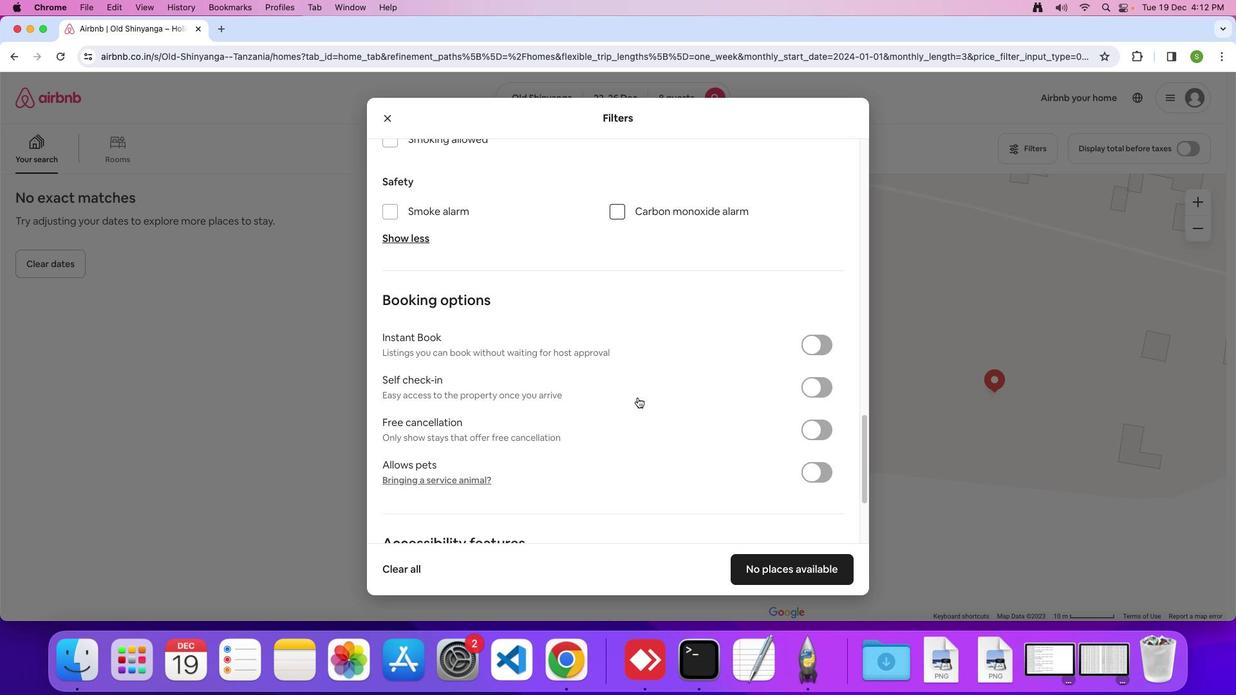 
Action: Mouse scrolled (638, 398) with delta (0, -1)
Screenshot: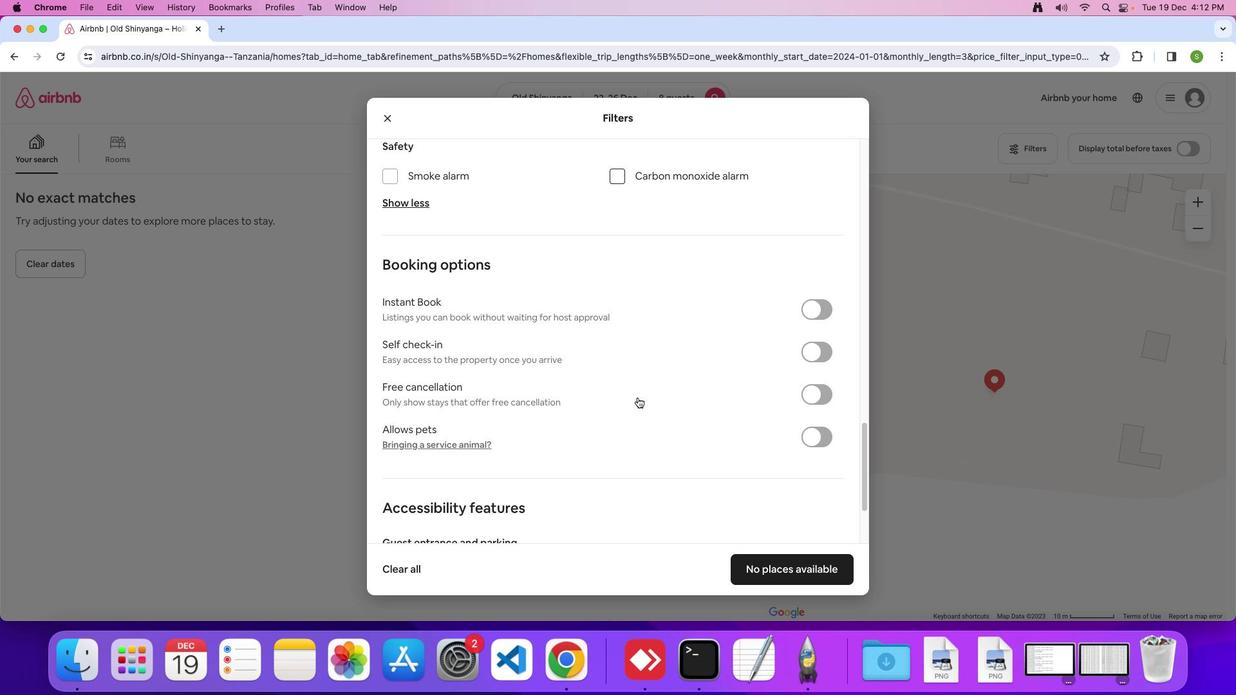 
Action: Mouse moved to (638, 396)
Screenshot: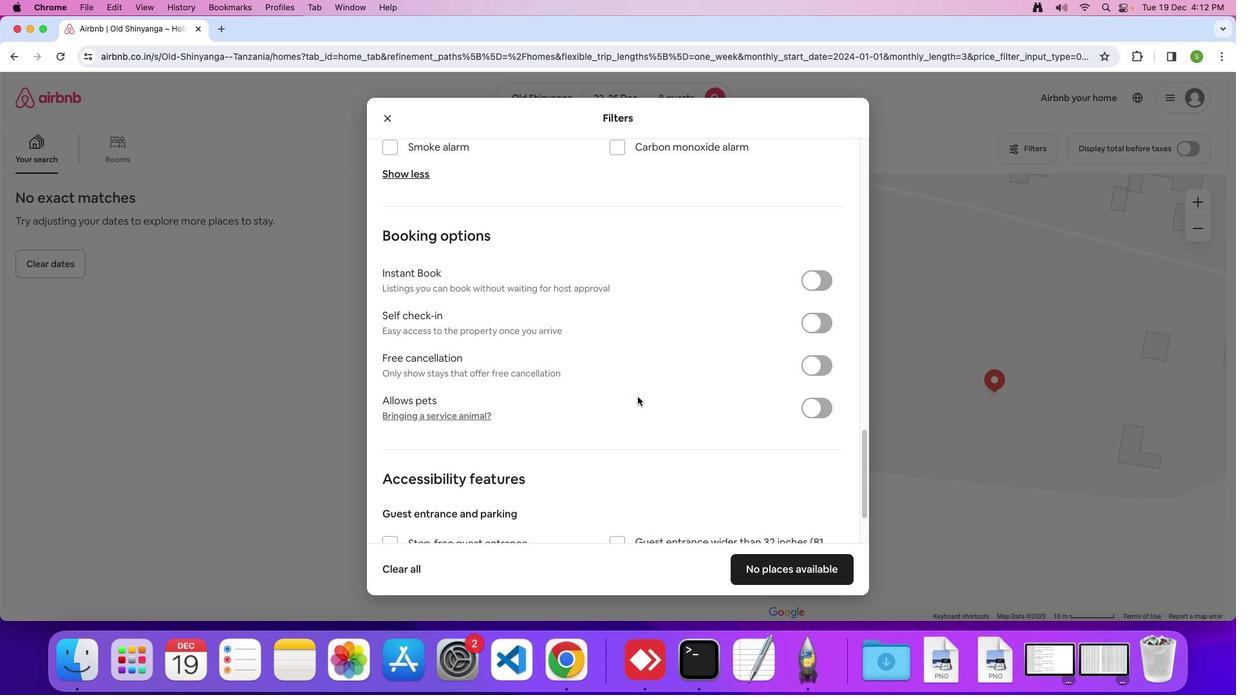 
Action: Mouse scrolled (638, 396) with delta (0, 0)
Screenshot: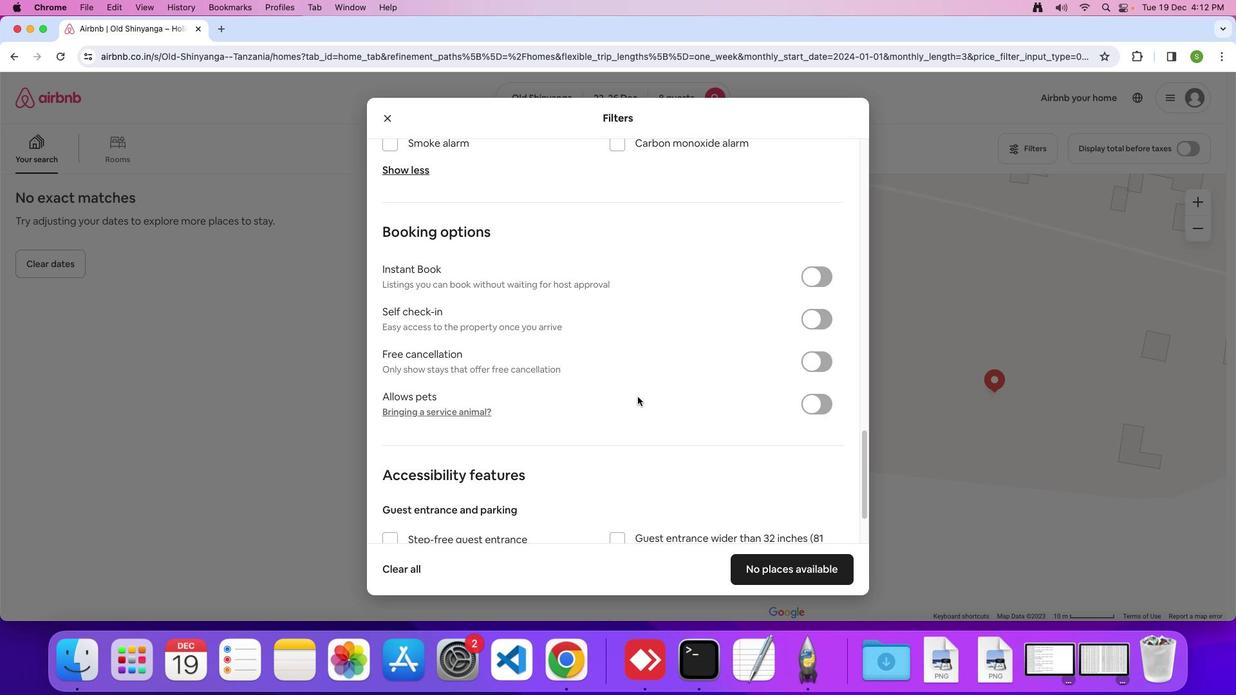 
Action: Mouse scrolled (638, 396) with delta (0, 0)
Screenshot: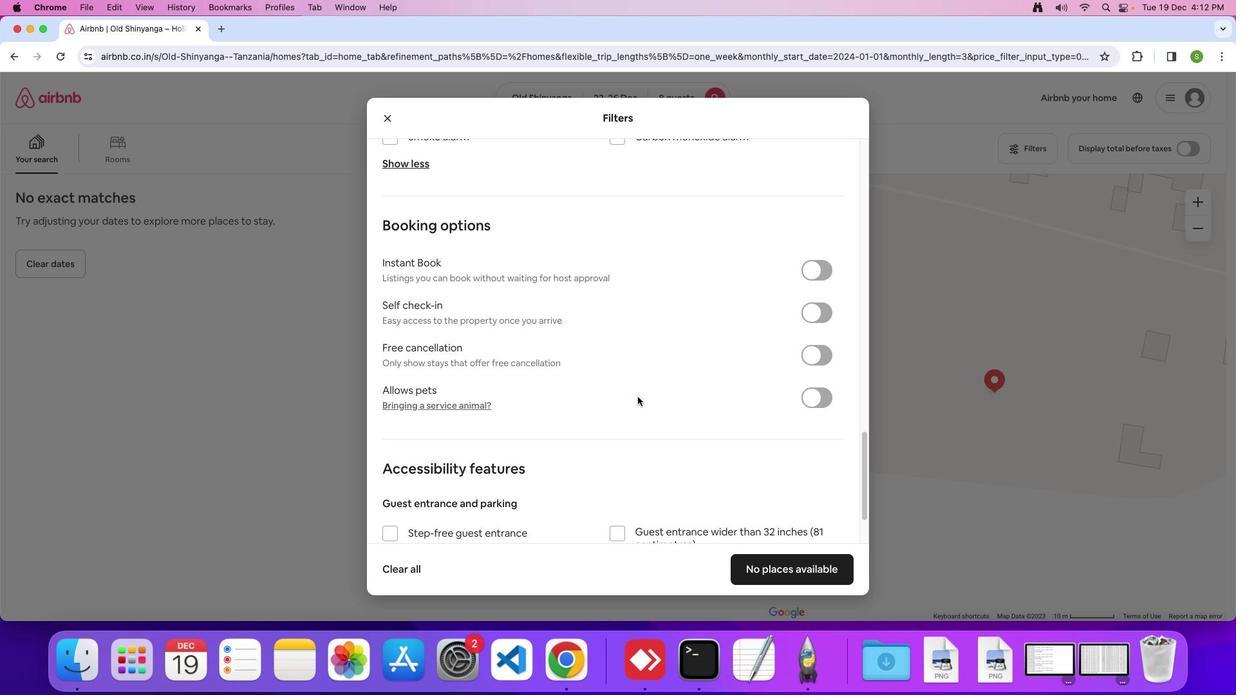 
Action: Mouse scrolled (638, 396) with delta (0, -1)
Screenshot: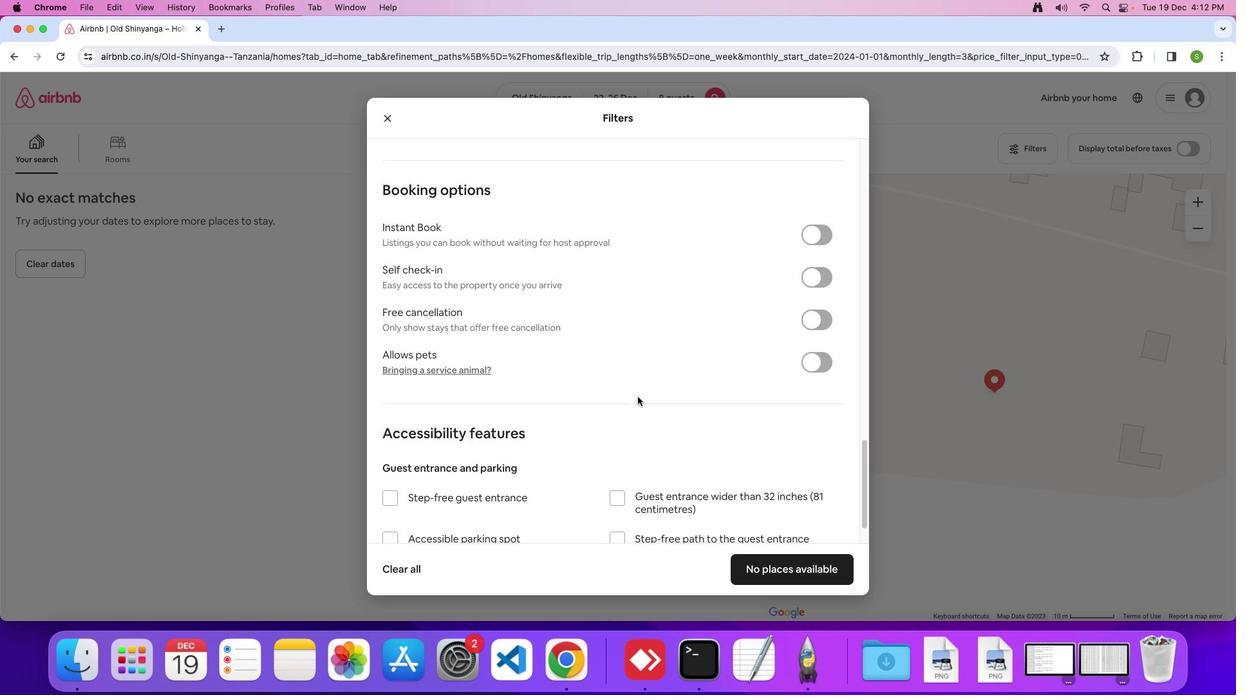 
Action: Mouse scrolled (638, 396) with delta (0, 0)
Screenshot: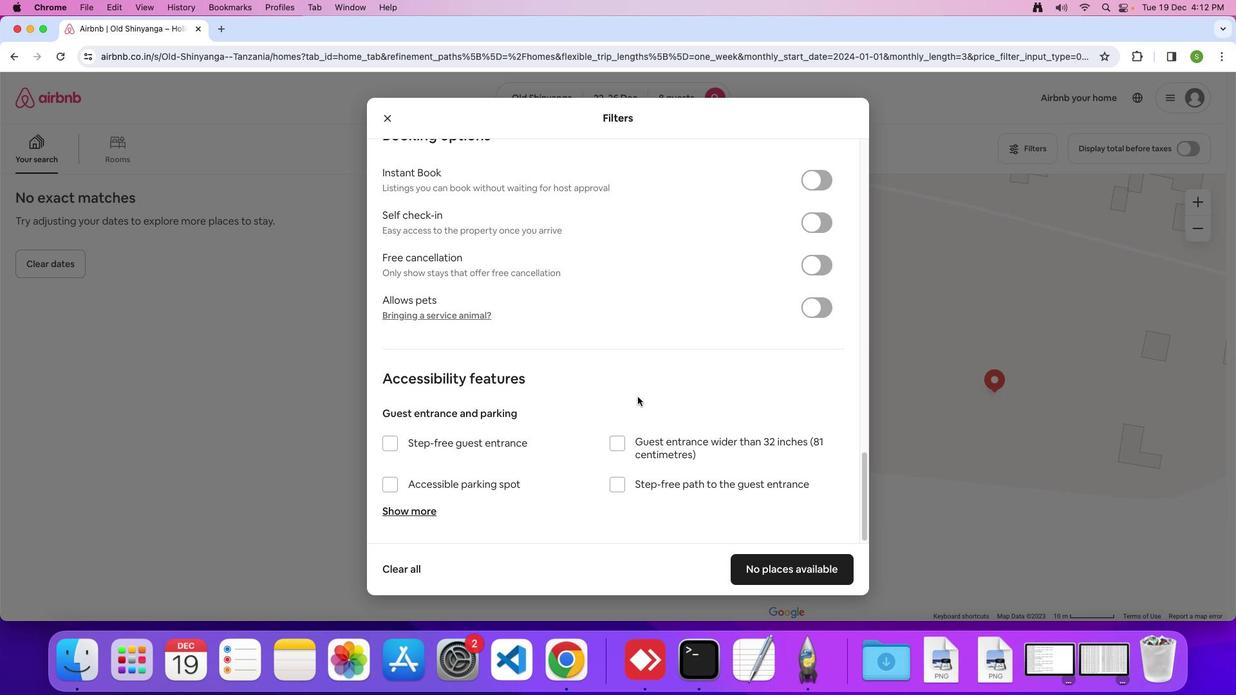 
Action: Mouse scrolled (638, 396) with delta (0, 0)
Screenshot: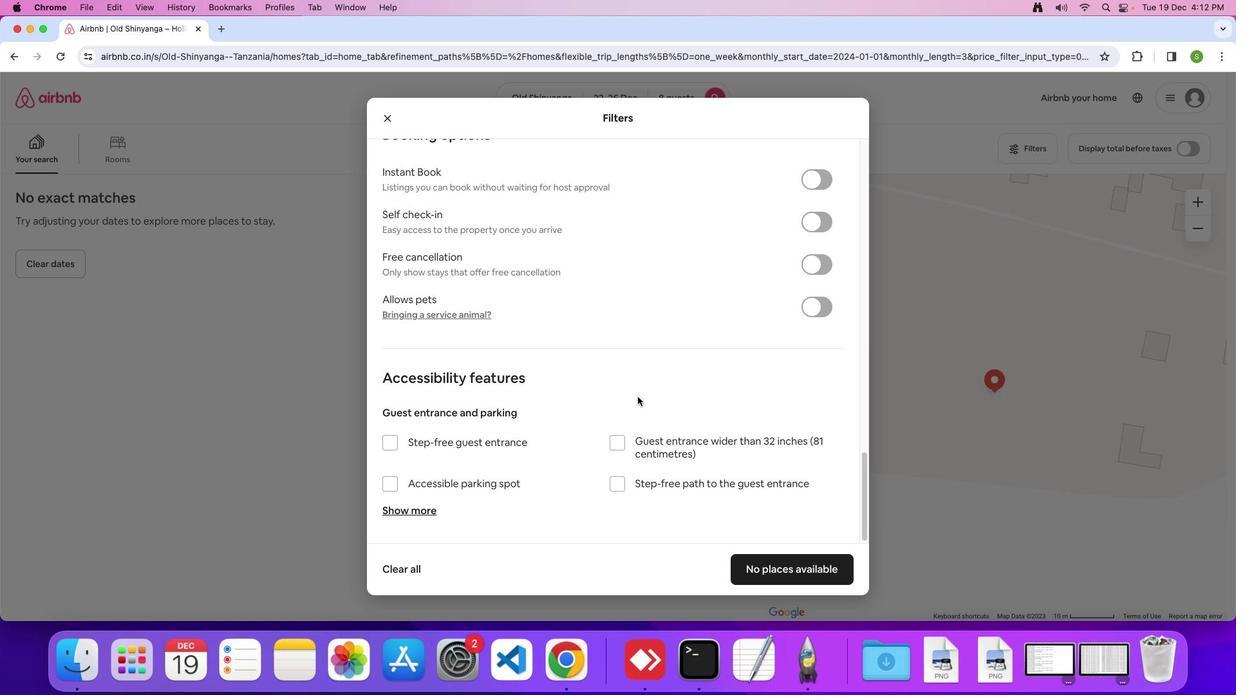 
Action: Mouse scrolled (638, 396) with delta (0, -1)
Screenshot: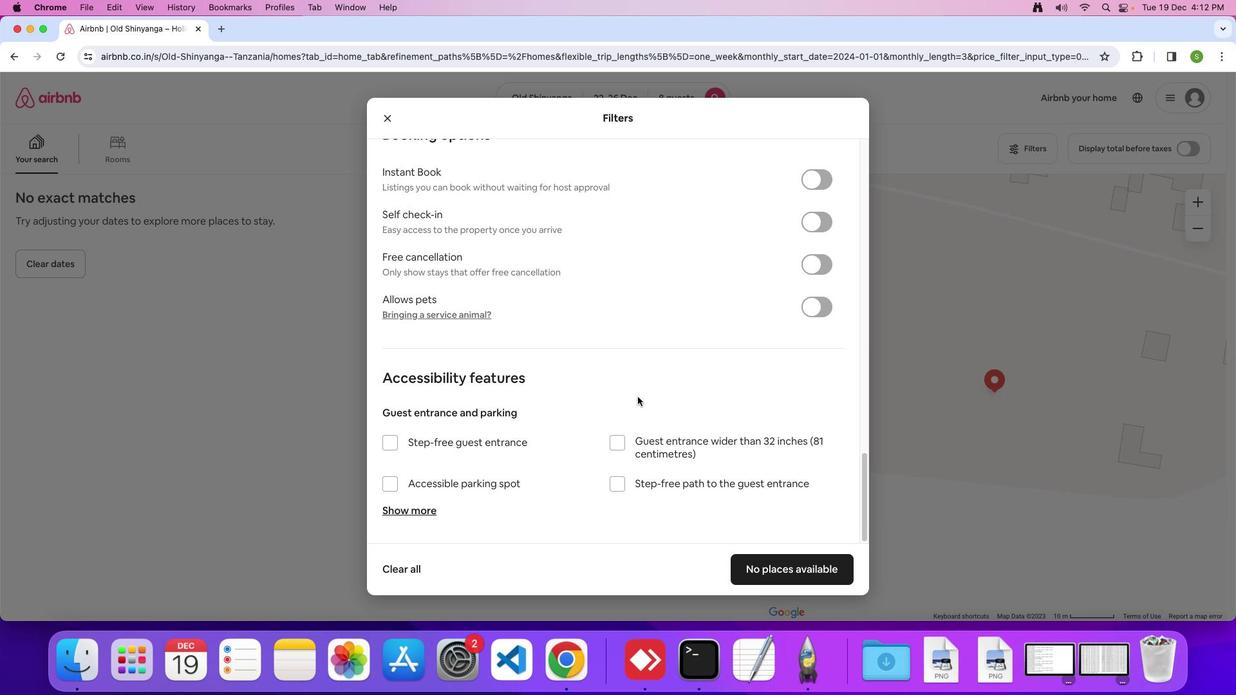 
Action: Mouse moved to (819, 571)
Screenshot: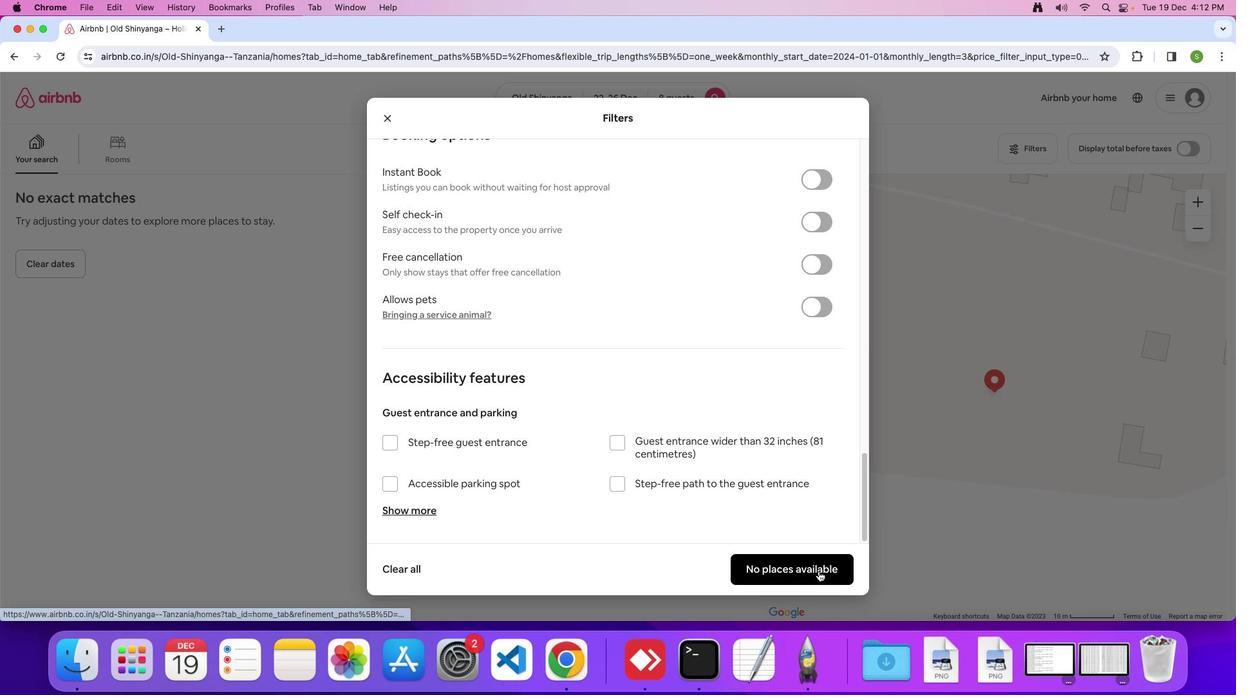 
Action: Mouse pressed left at (819, 571)
Screenshot: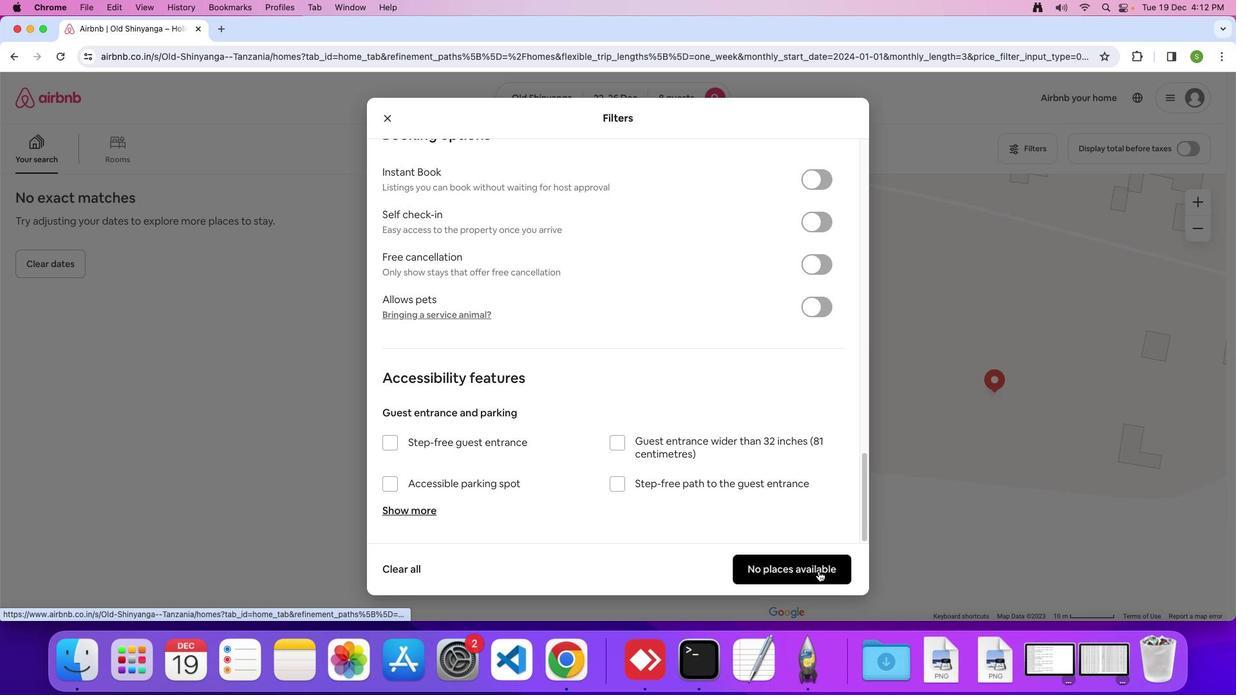 
Action: Mouse moved to (582, 355)
Screenshot: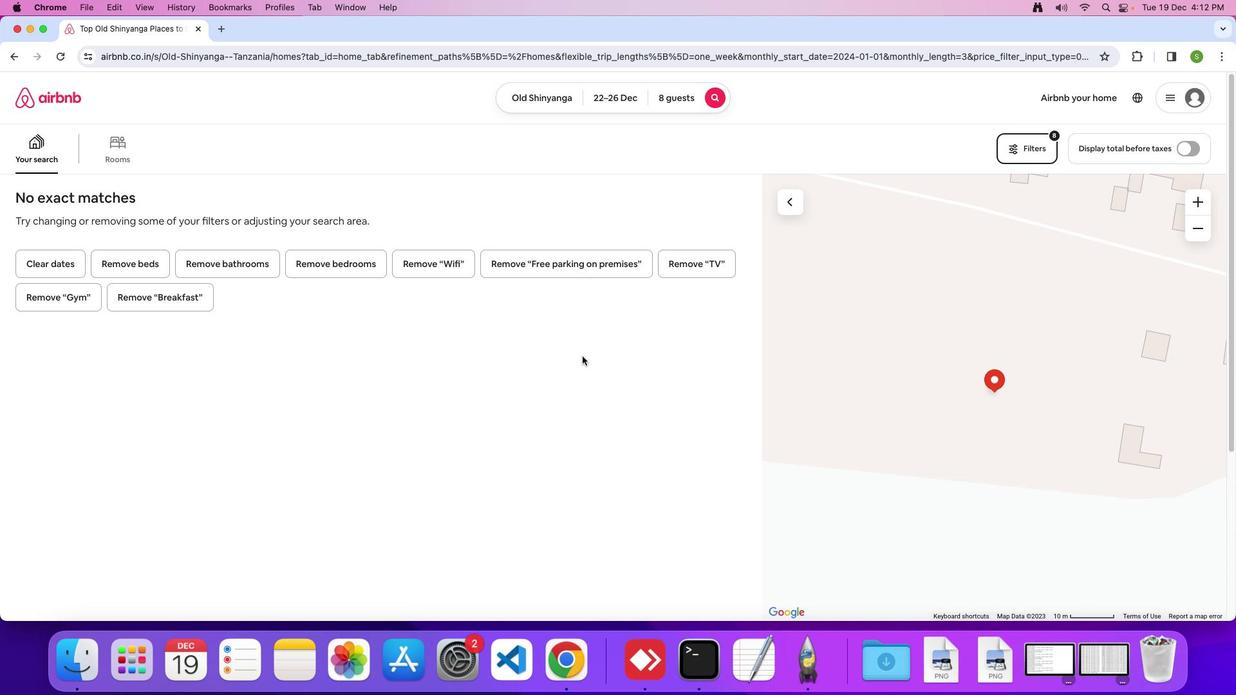 
